 Task: Find a flat in Bay City, United States for 2 guests from August 10 to August 18, with a gym, breakfast, self check-in, and a price range of ₹10,000 to ₹14,000.
Action: Mouse moved to (835, 167)
Screenshot: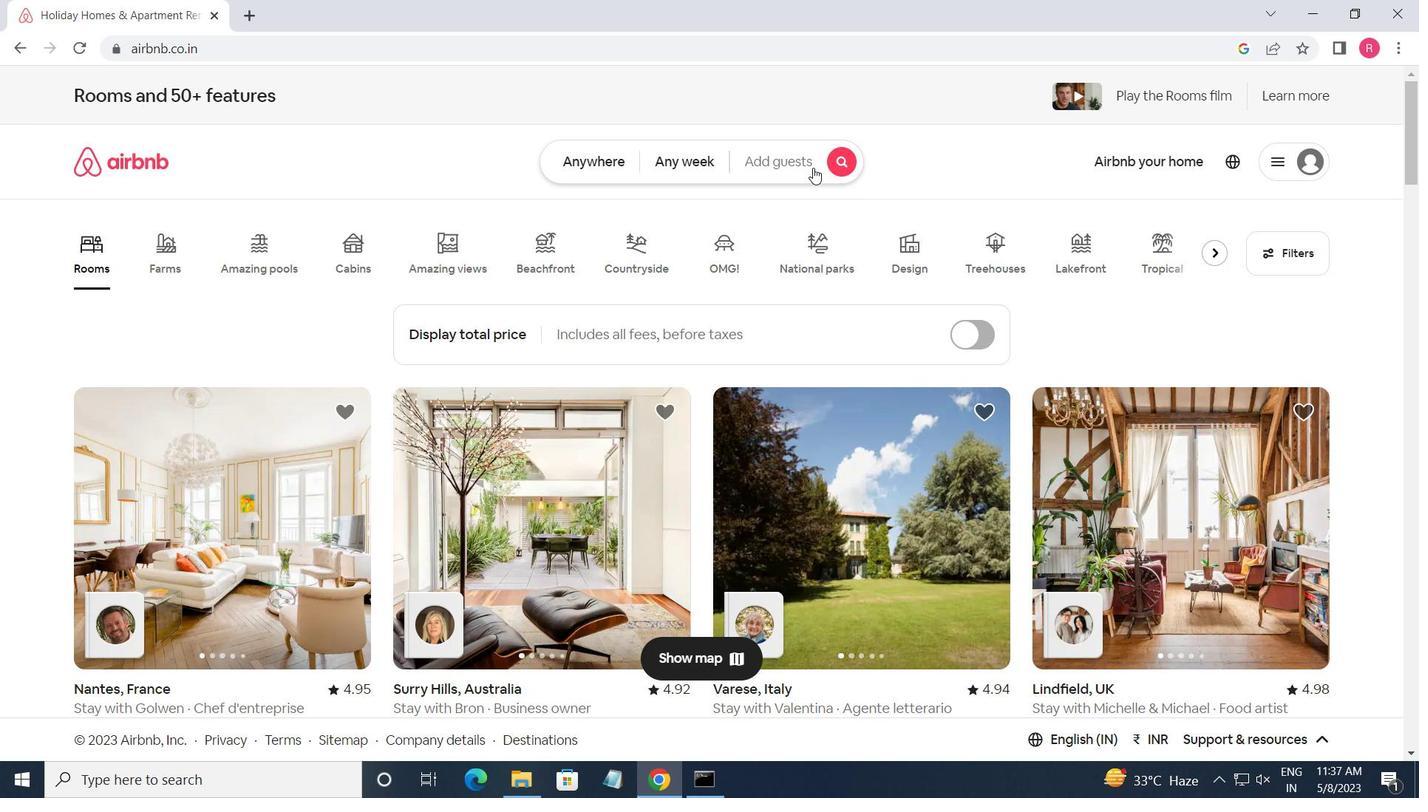 
Action: Mouse pressed left at (835, 167)
Screenshot: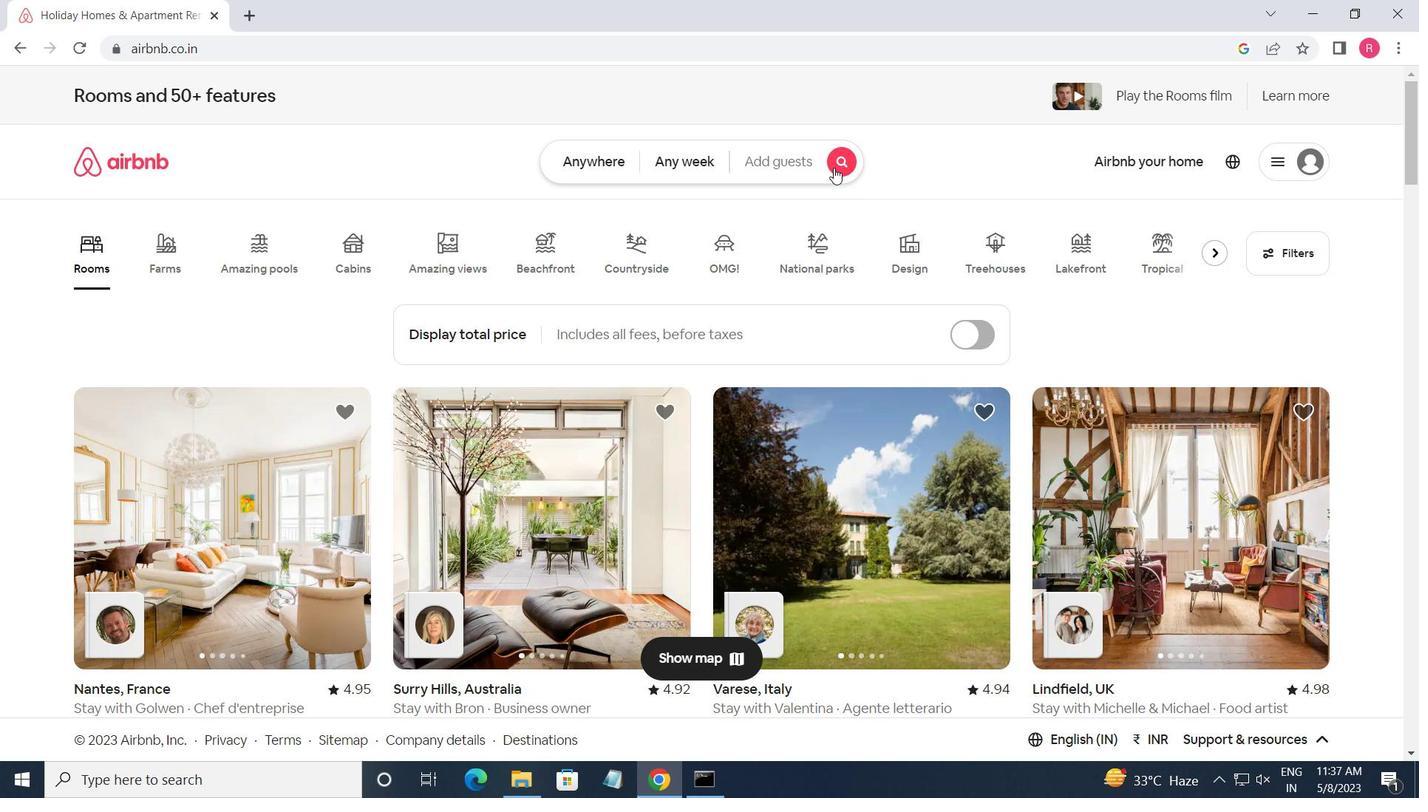 
Action: Mouse moved to (405, 238)
Screenshot: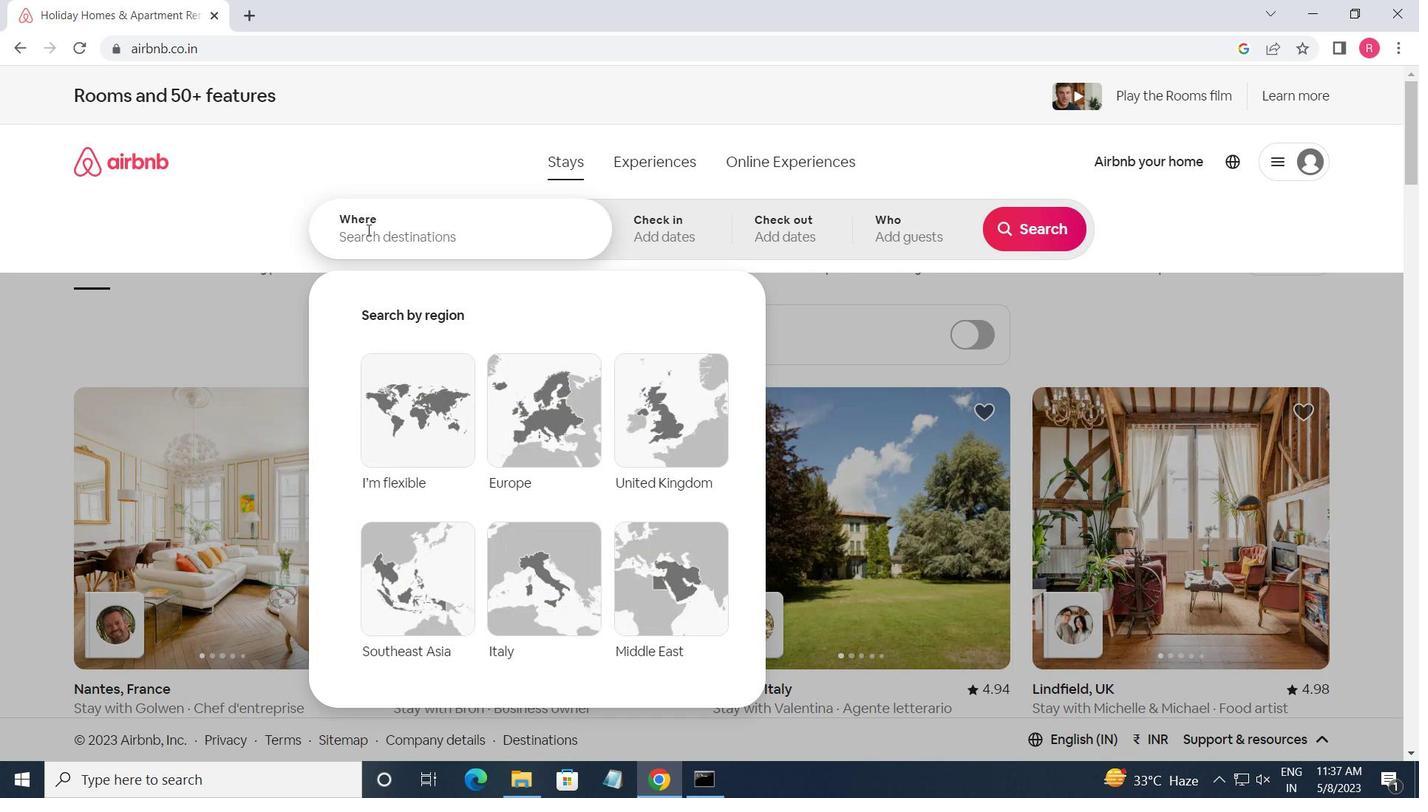 
Action: Mouse pressed left at (405, 238)
Screenshot: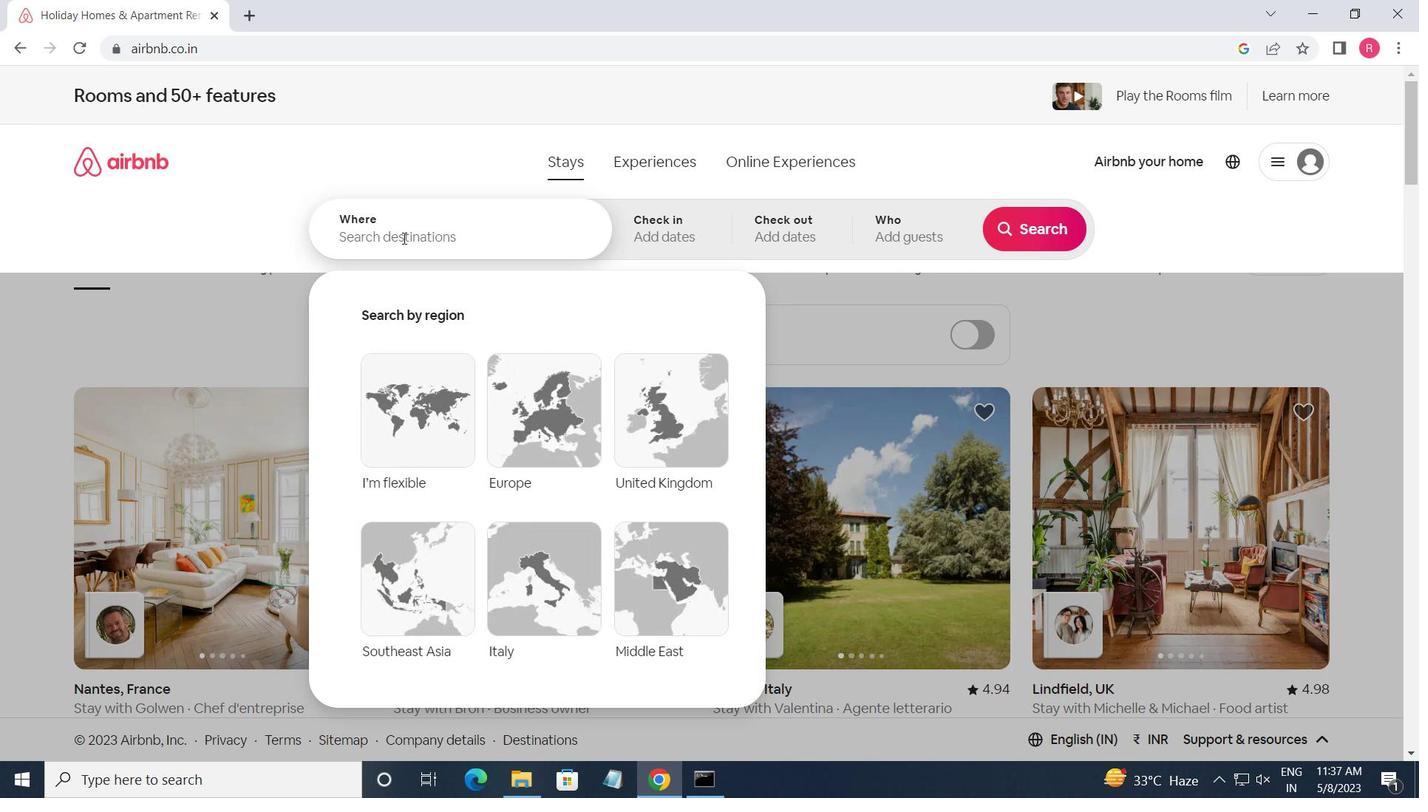 
Action: Key pressed <Key.shift><Key.shift>BAY<Key.space><Key.shift>CITY,<Key.space><Key.shift_r>UNITED<Key.space><Key.shift>STATES<Key.enter>
Screenshot: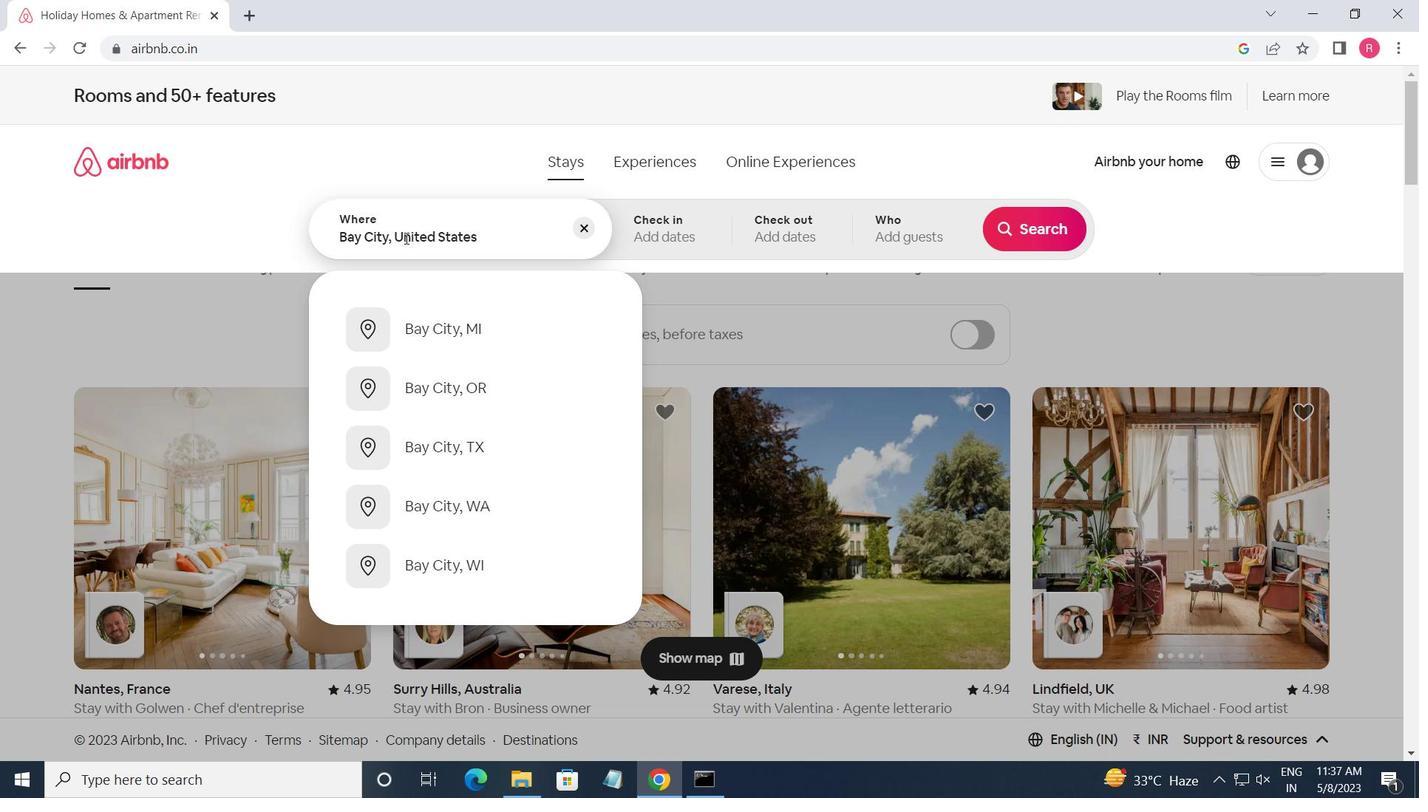 
Action: Mouse moved to (1036, 373)
Screenshot: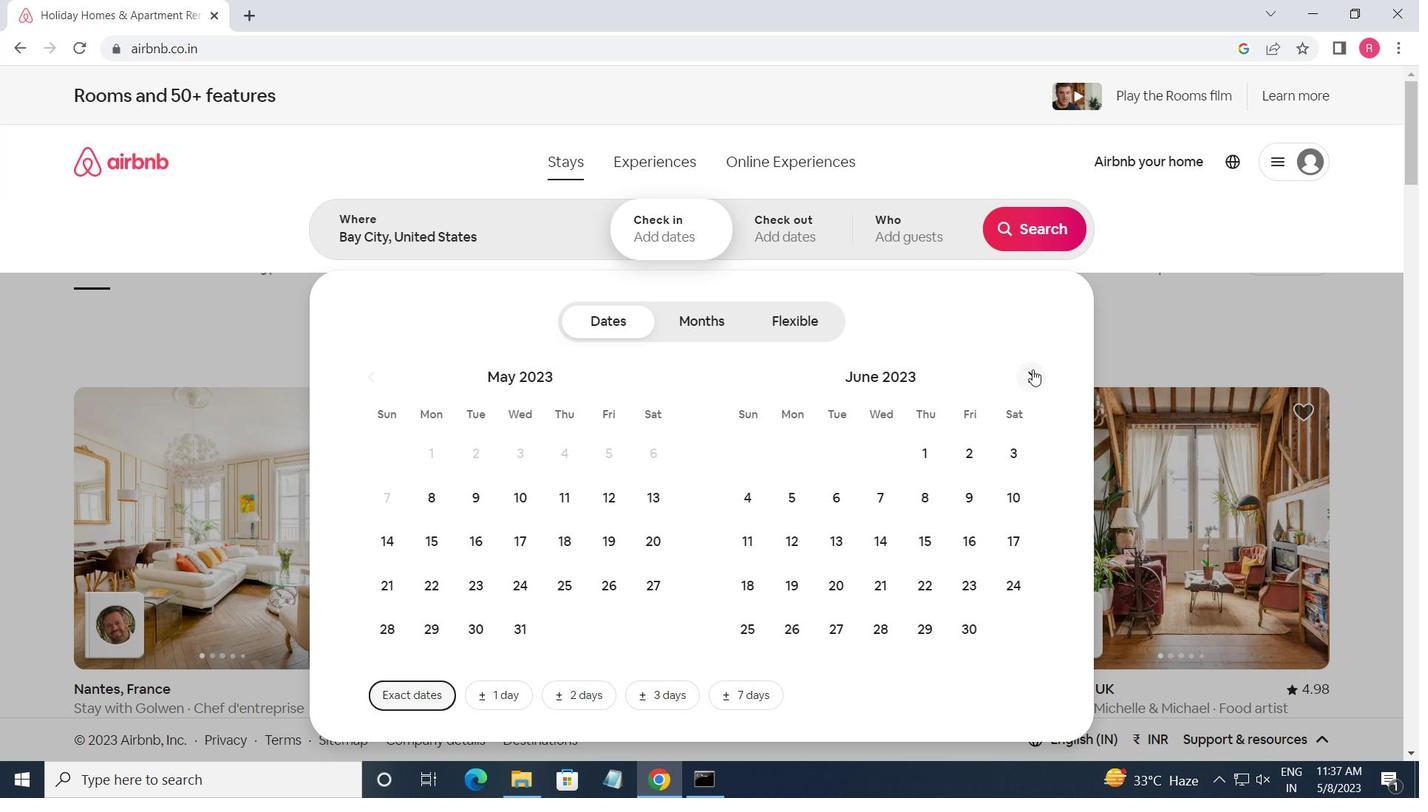 
Action: Mouse pressed left at (1036, 373)
Screenshot: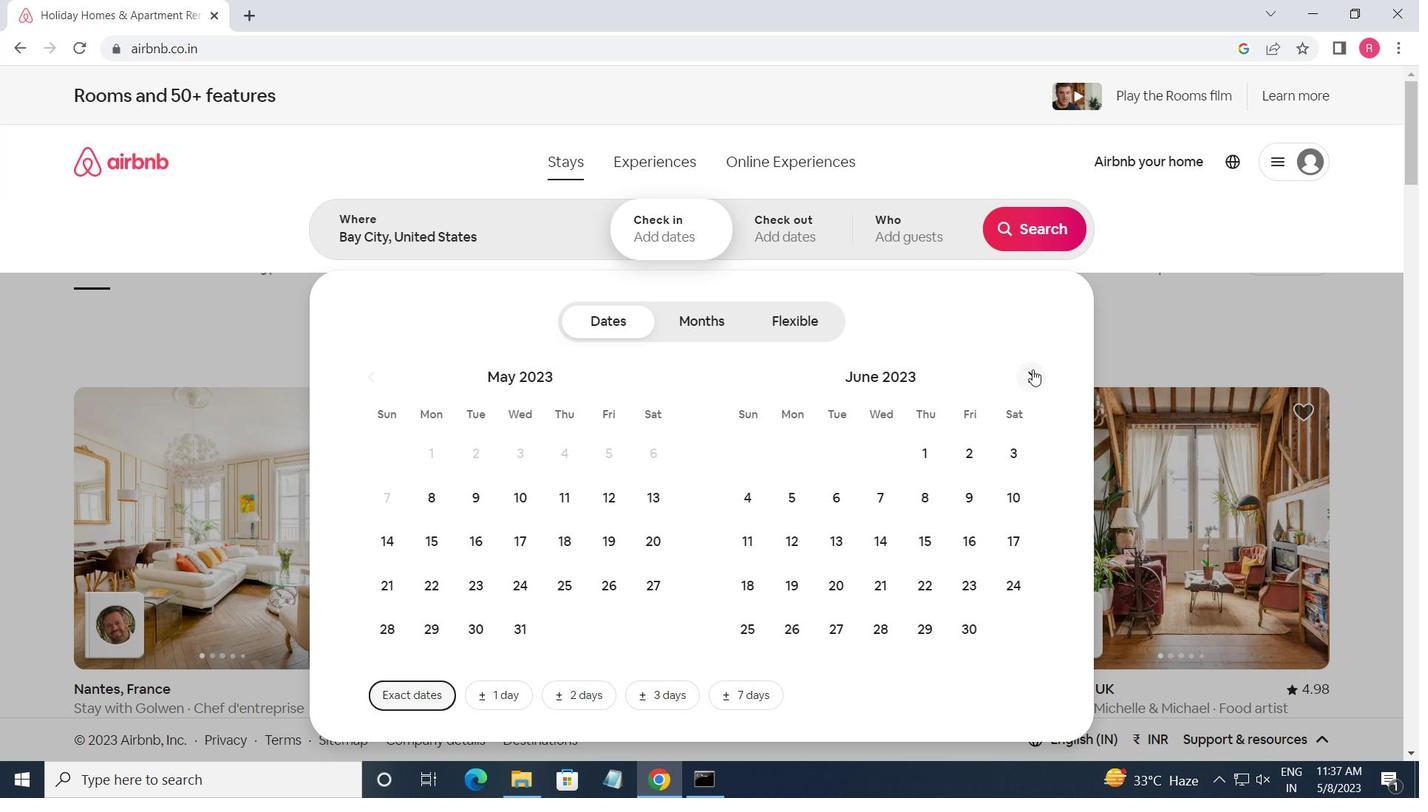 
Action: Mouse pressed left at (1036, 373)
Screenshot: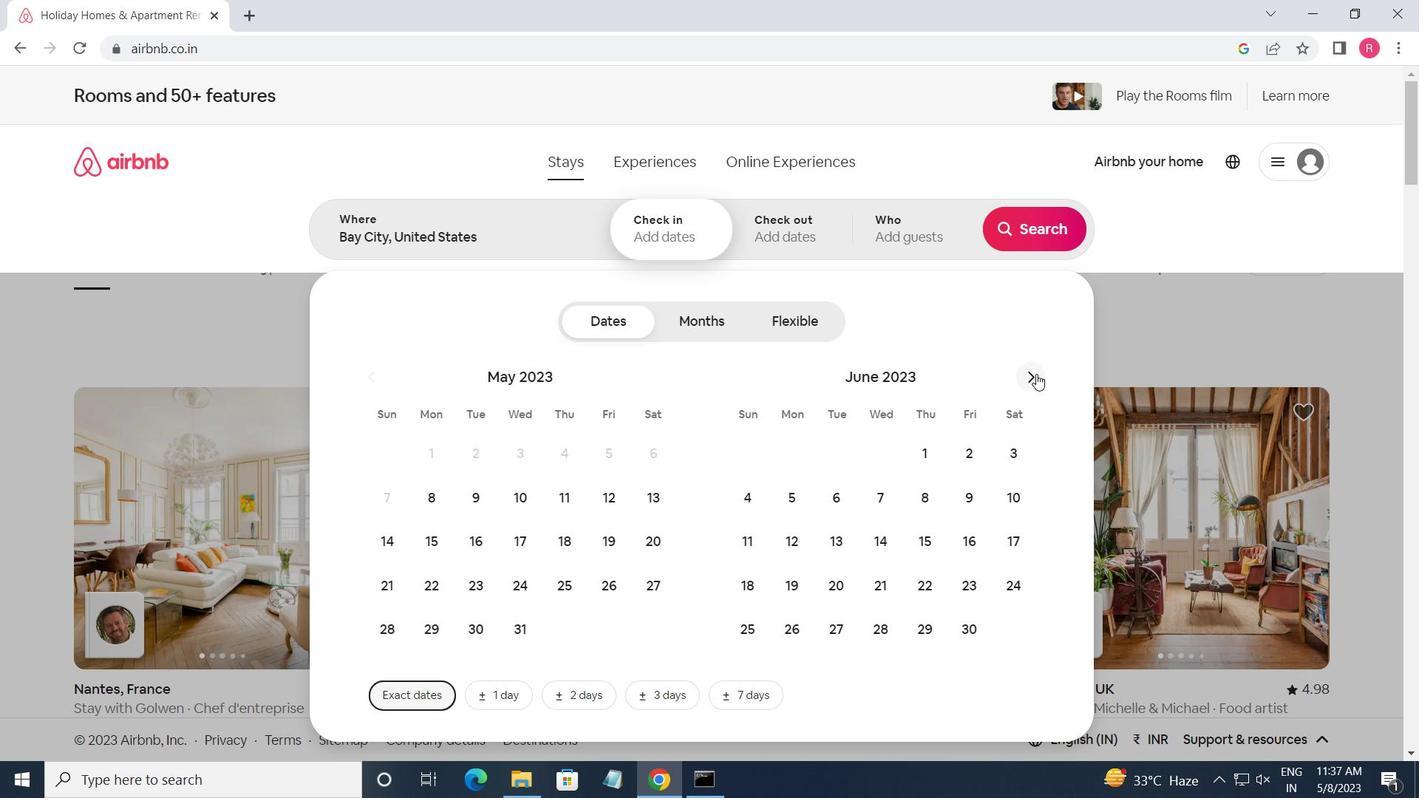 
Action: Mouse pressed left at (1036, 373)
Screenshot: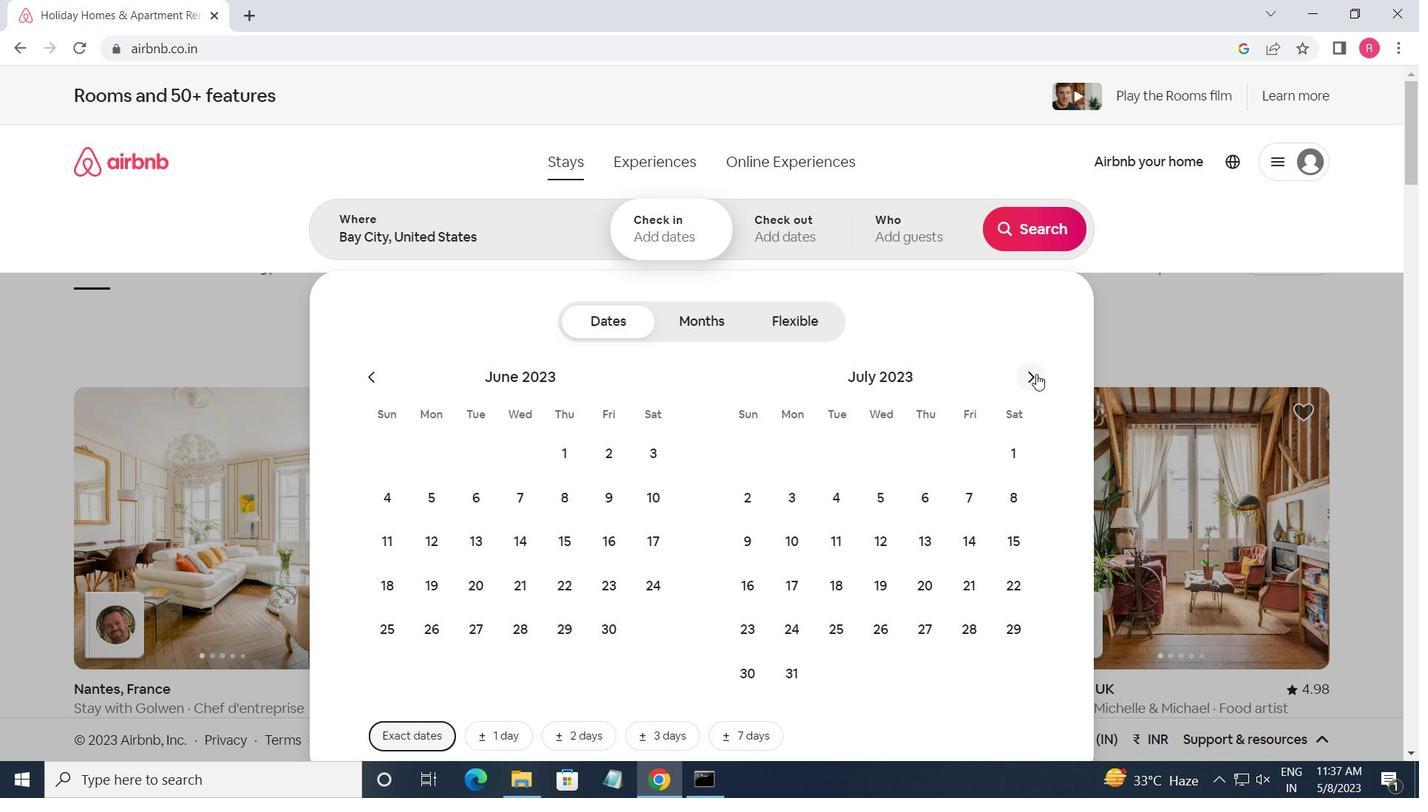 
Action: Mouse moved to (923, 497)
Screenshot: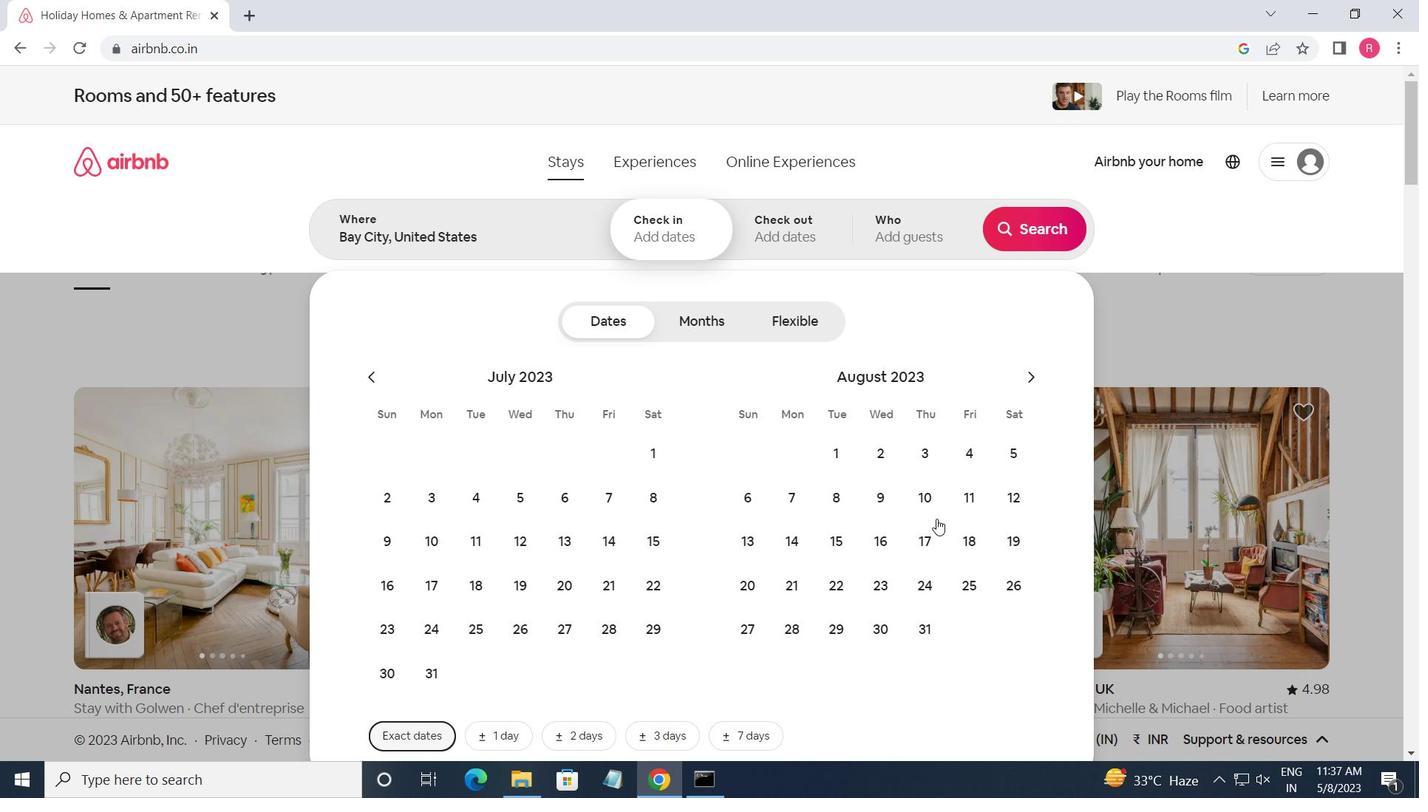 
Action: Mouse pressed left at (923, 497)
Screenshot: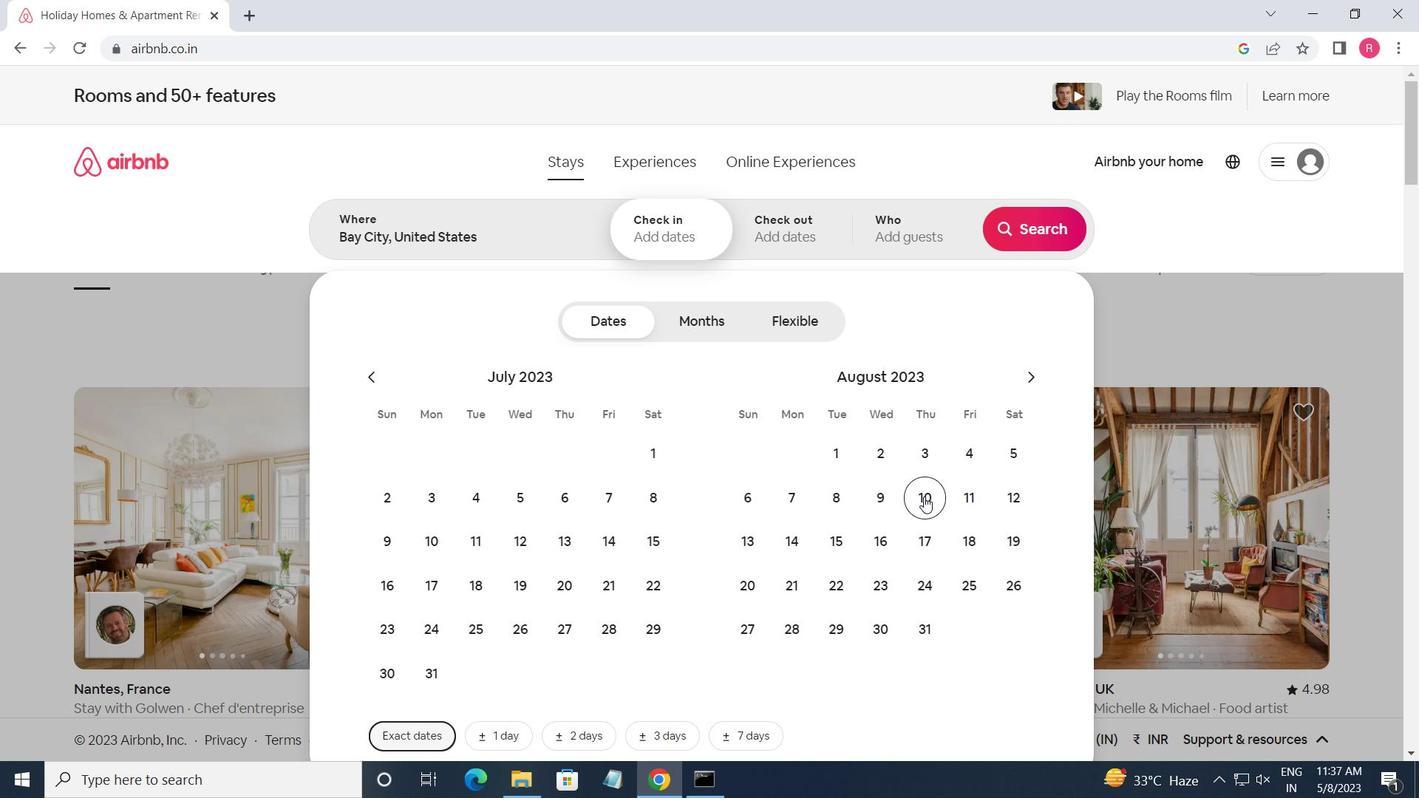
Action: Mouse moved to (980, 542)
Screenshot: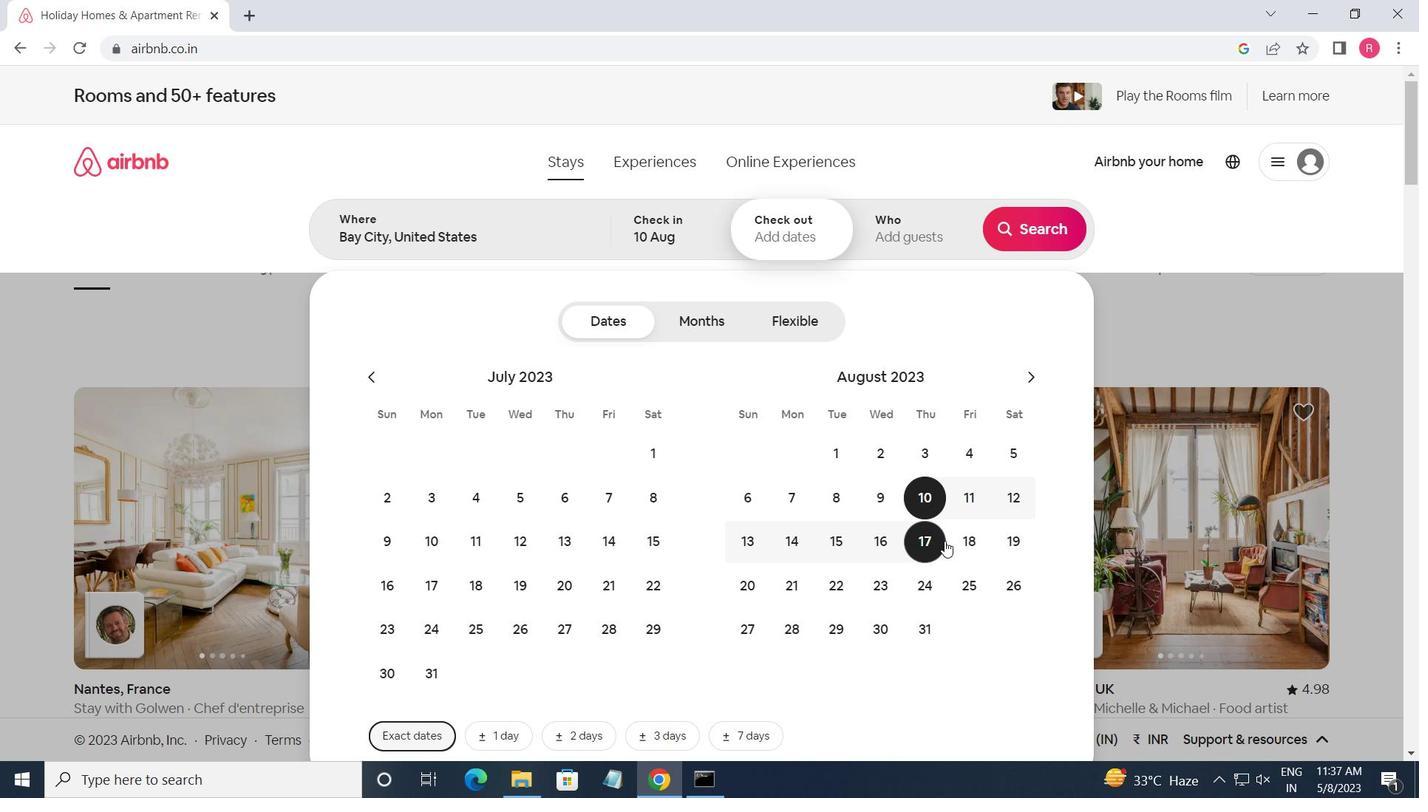 
Action: Mouse pressed left at (980, 542)
Screenshot: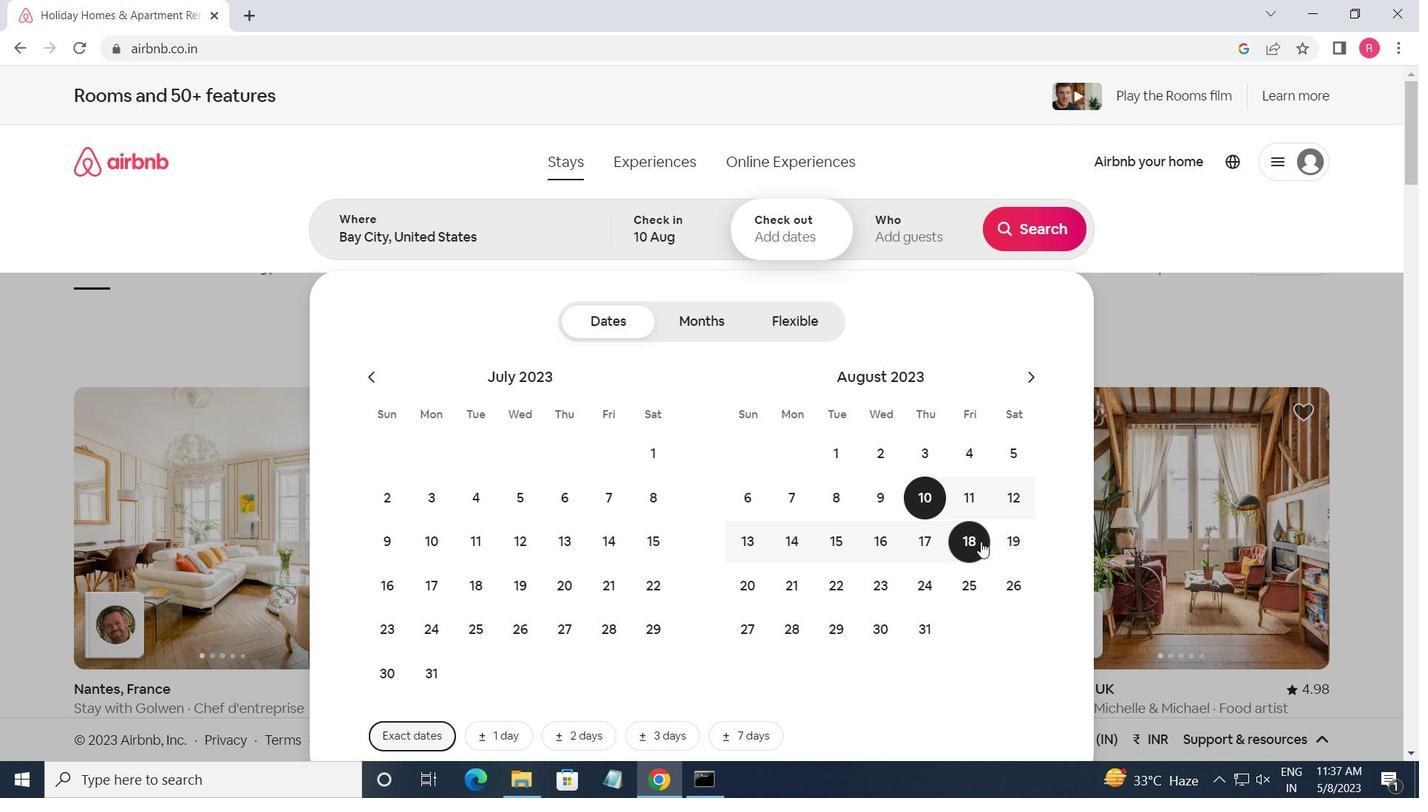 
Action: Mouse moved to (888, 223)
Screenshot: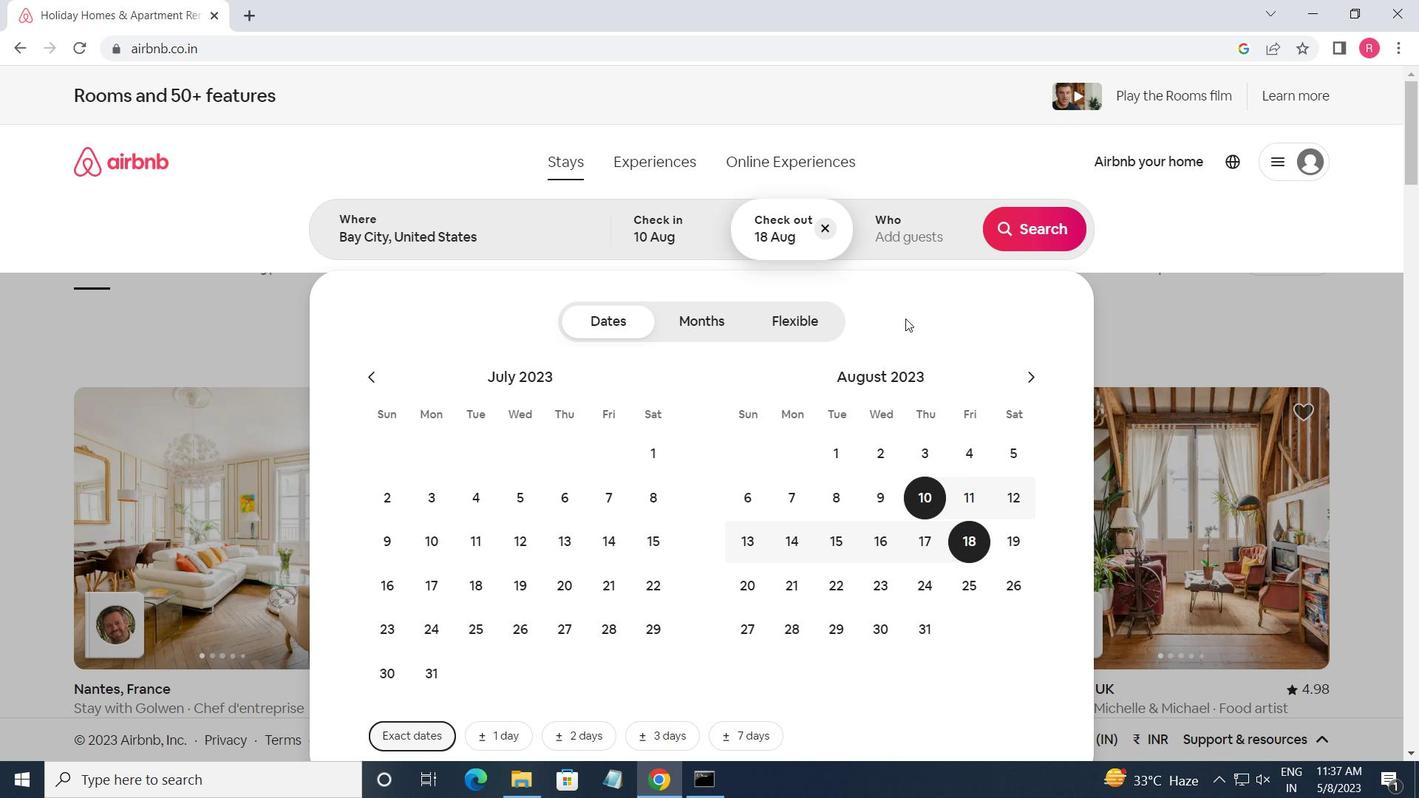 
Action: Mouse pressed left at (888, 223)
Screenshot: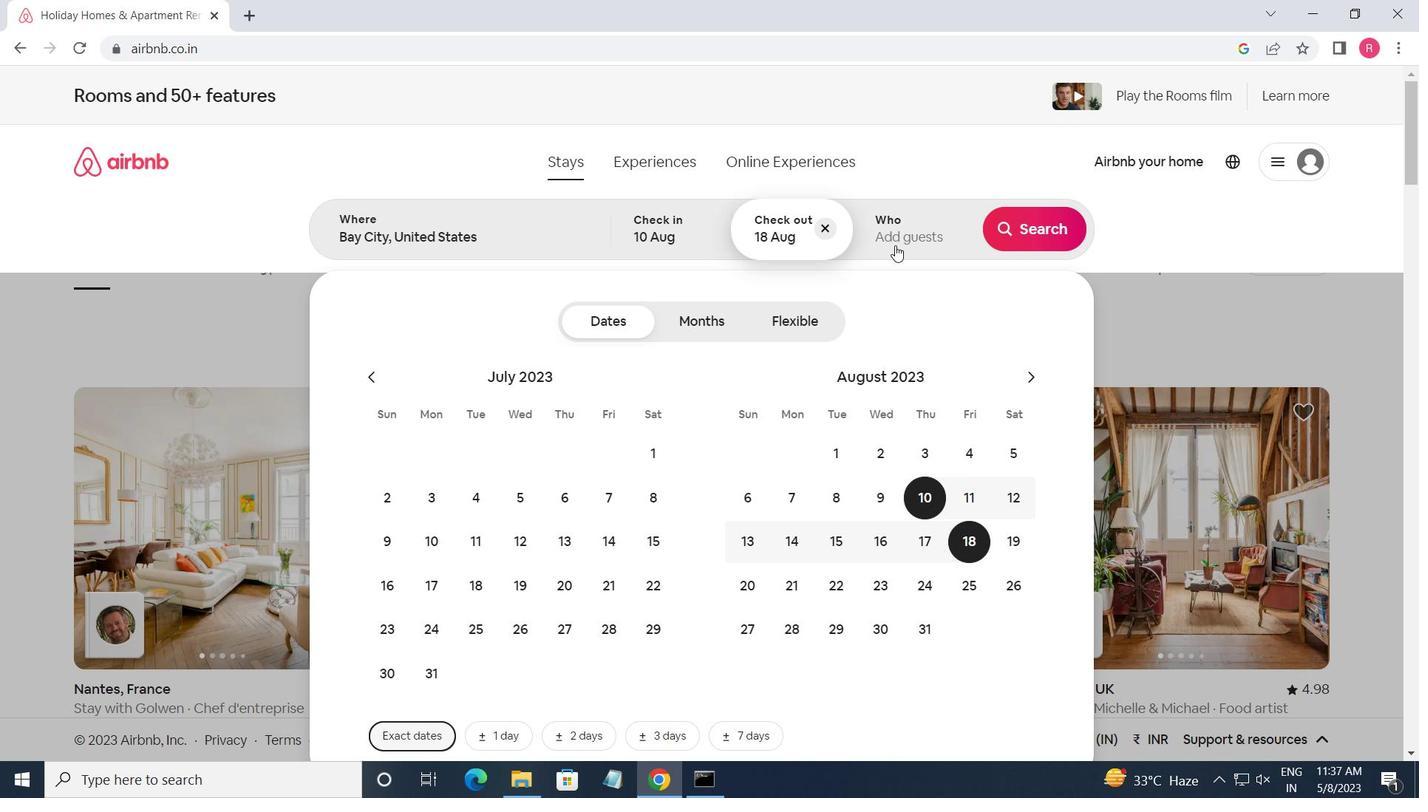 
Action: Mouse moved to (1046, 335)
Screenshot: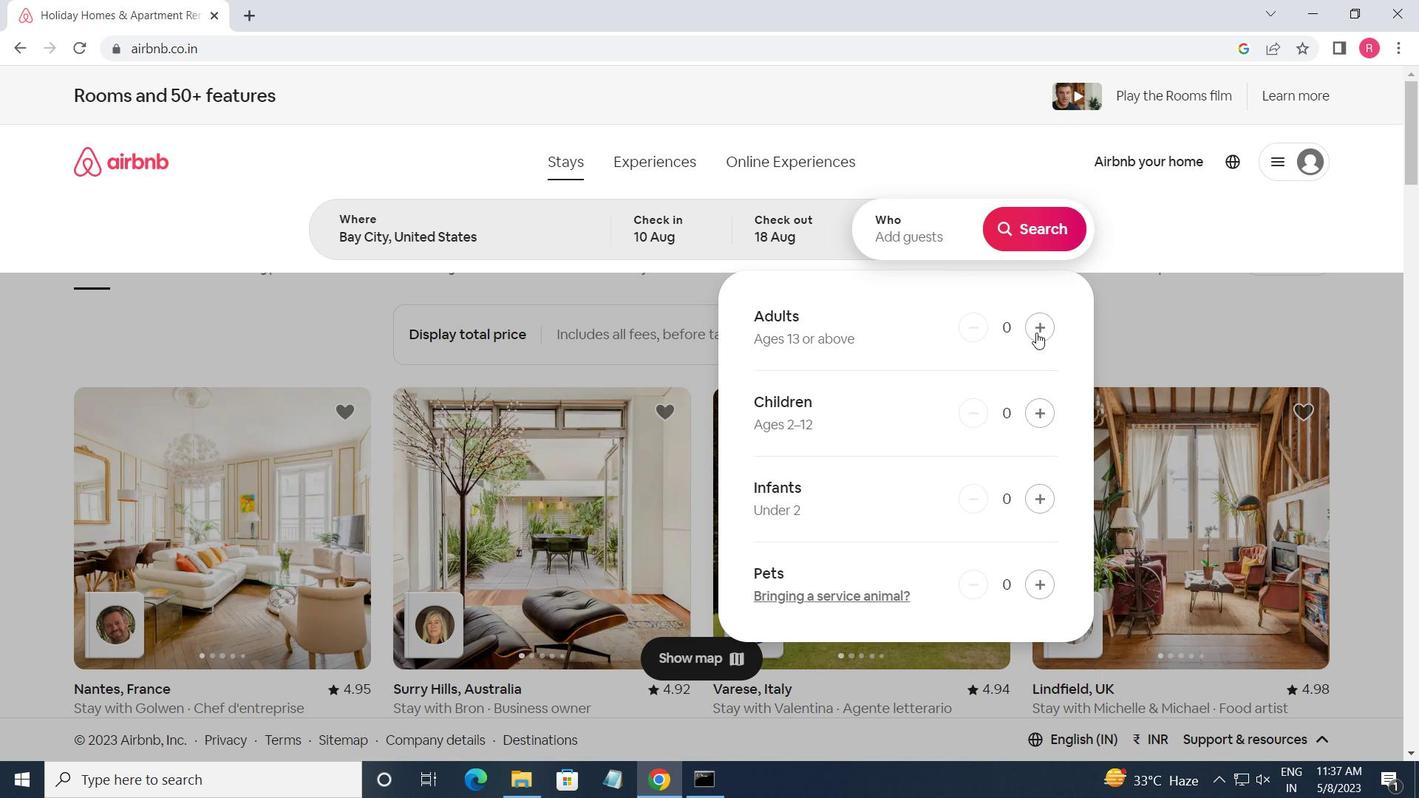
Action: Mouse pressed left at (1046, 335)
Screenshot: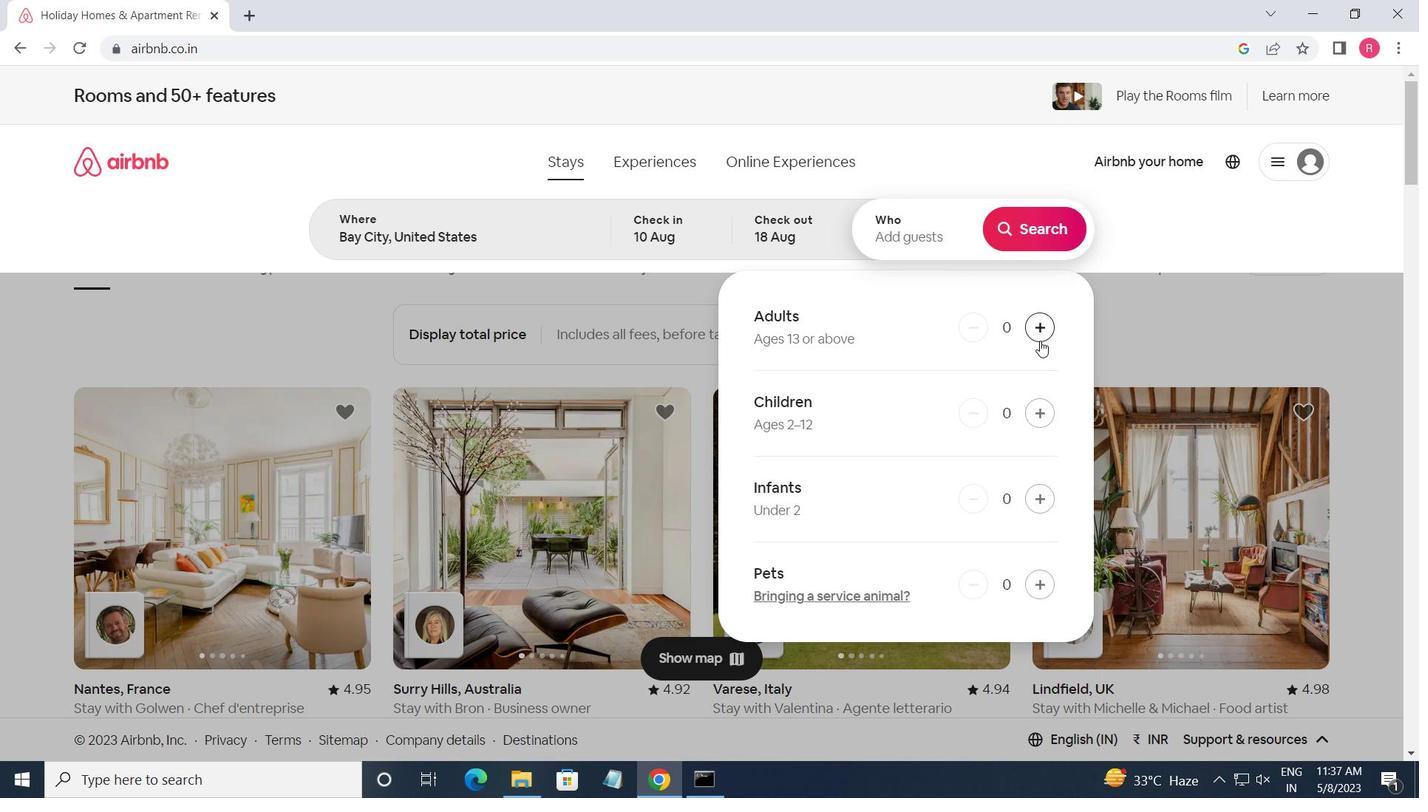 
Action: Mouse pressed left at (1046, 335)
Screenshot: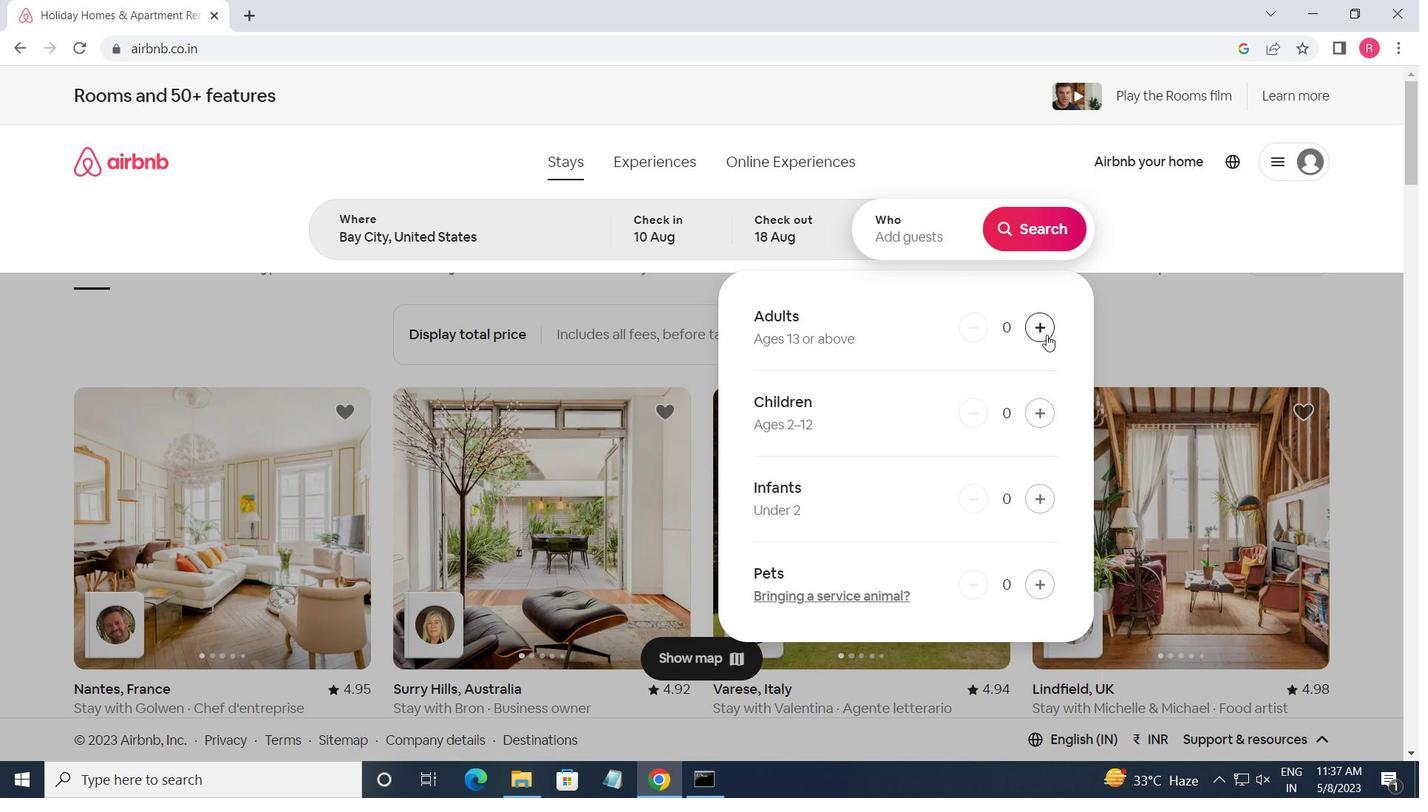 
Action: Mouse moved to (1003, 231)
Screenshot: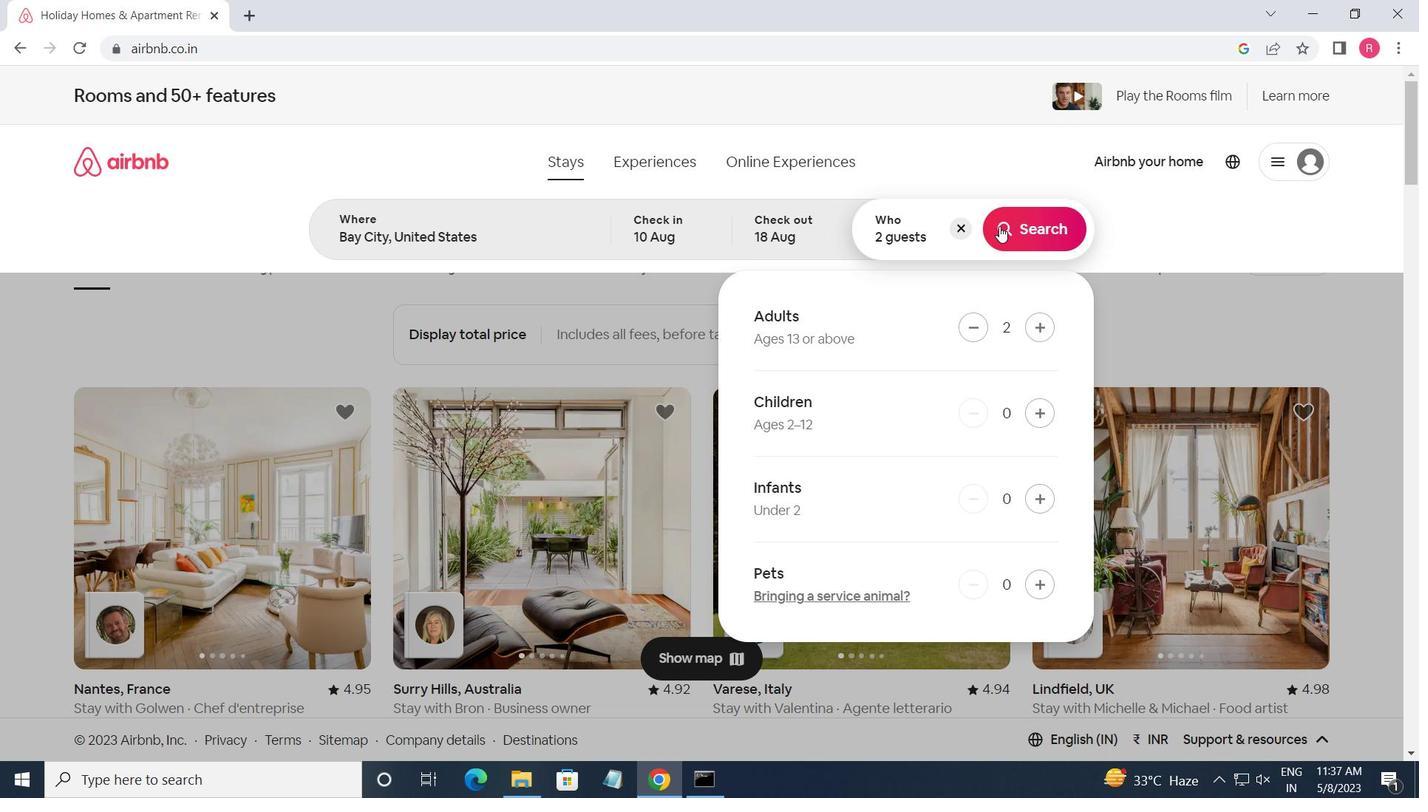 
Action: Mouse pressed left at (1003, 231)
Screenshot: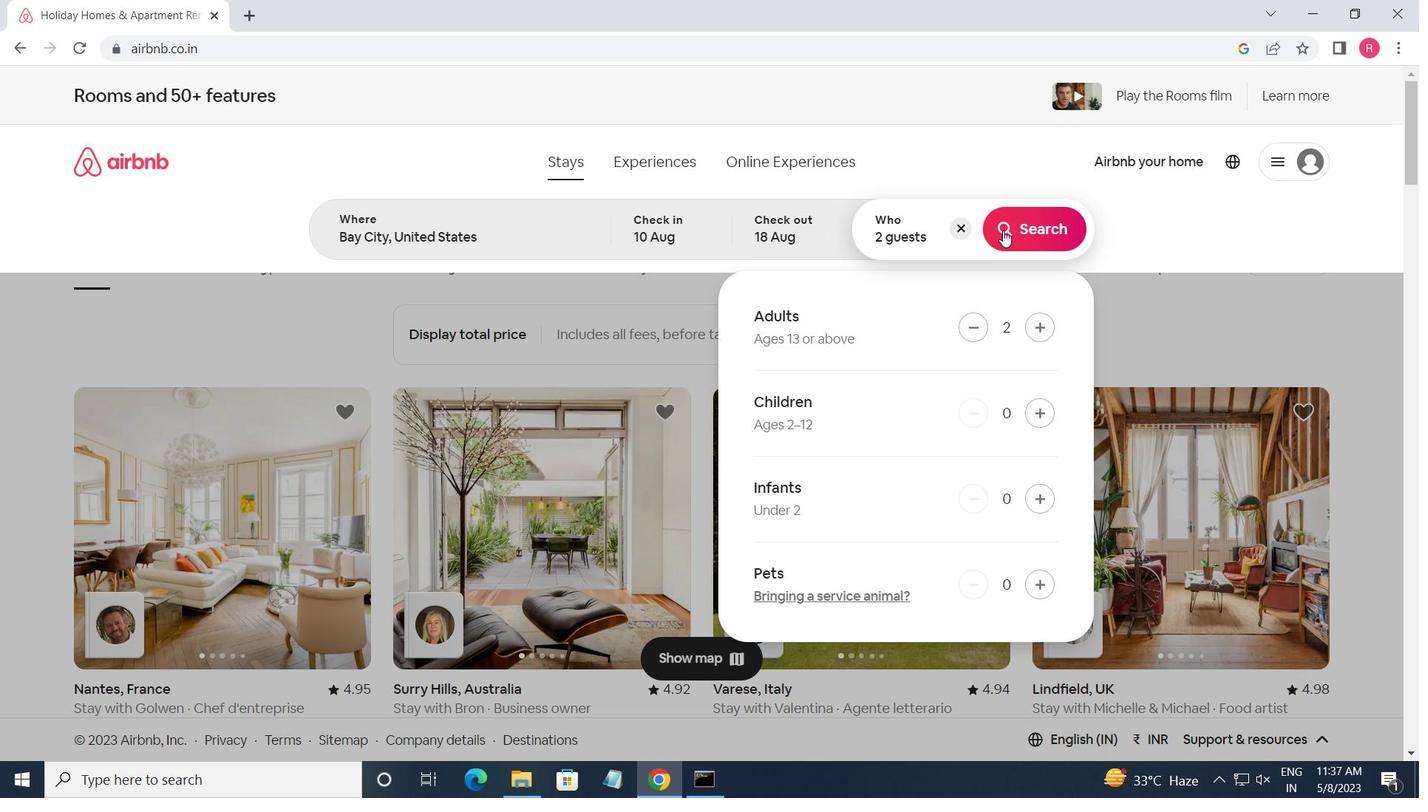 
Action: Mouse moved to (1311, 178)
Screenshot: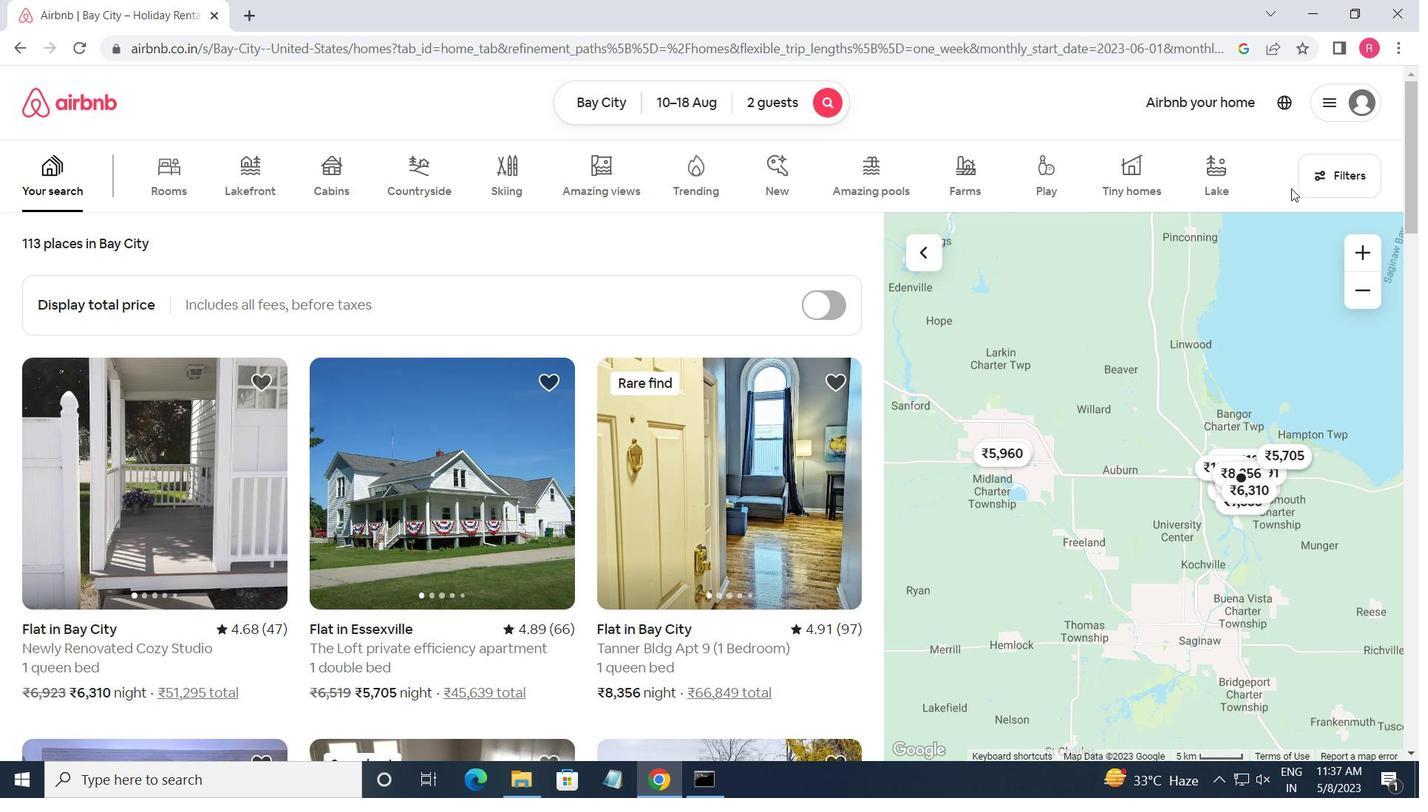 
Action: Mouse pressed left at (1311, 178)
Screenshot: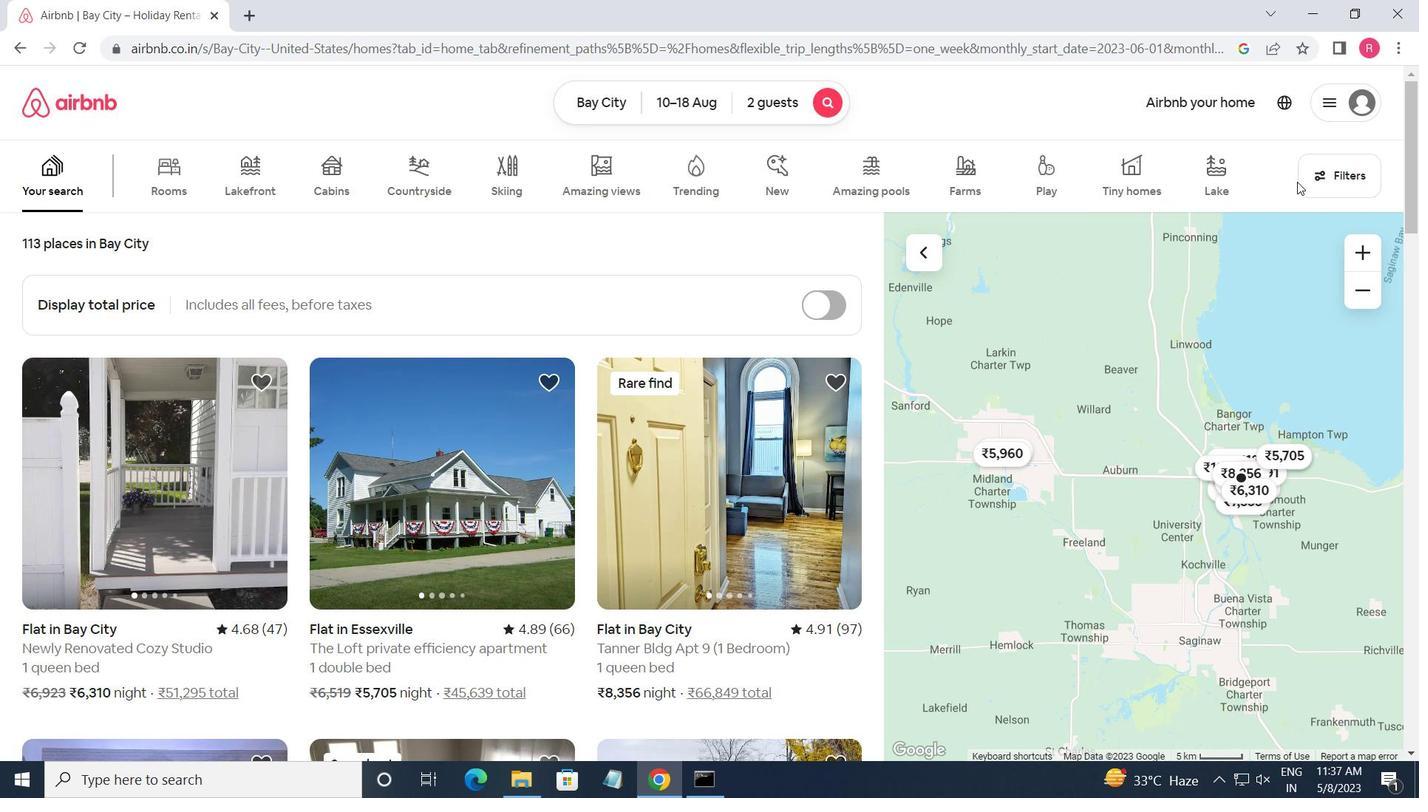 
Action: Mouse moved to (562, 621)
Screenshot: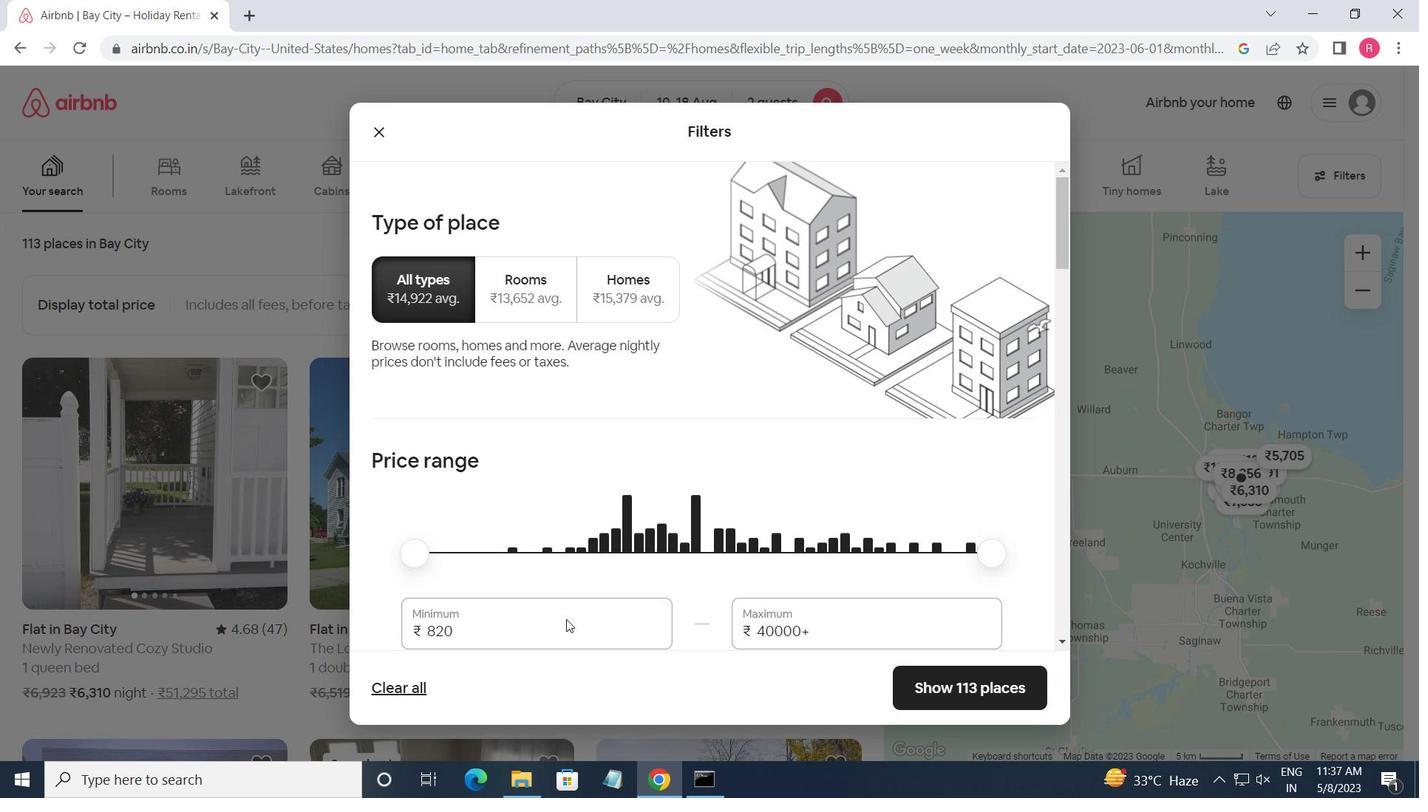 
Action: Mouse pressed left at (562, 621)
Screenshot: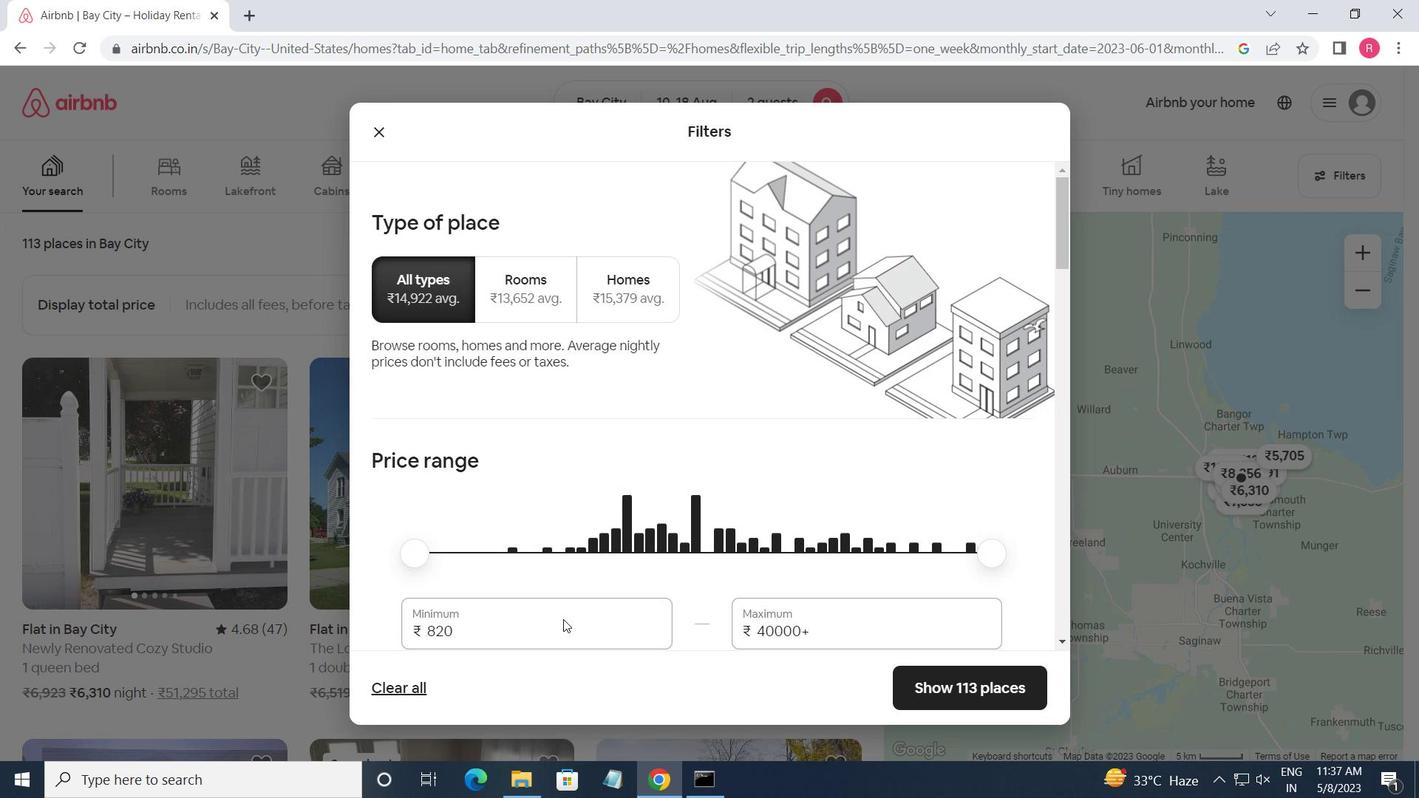 
Action: Mouse pressed left at (562, 621)
Screenshot: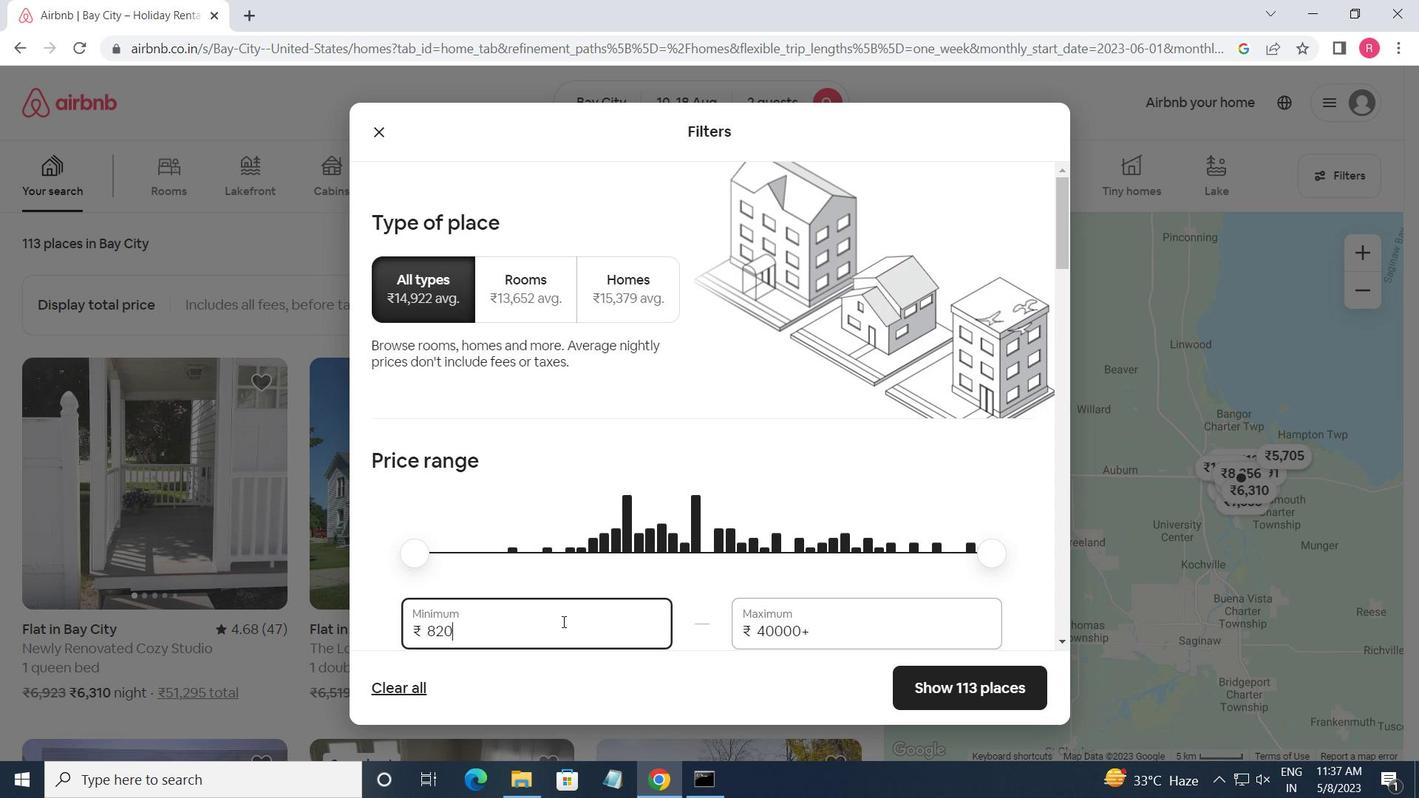 
Action: Key pressed 10000<Key.tab>14000
Screenshot: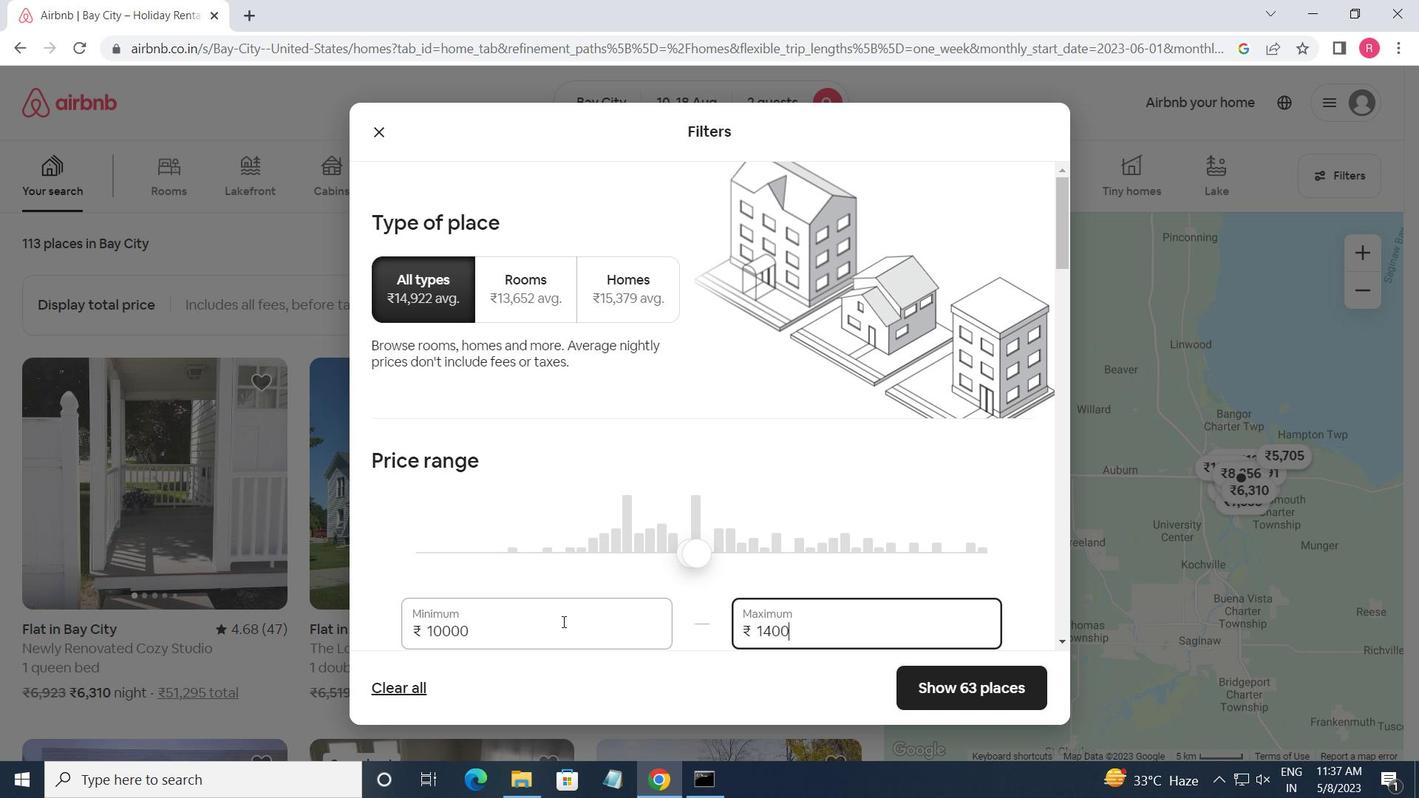 
Action: Mouse moved to (607, 555)
Screenshot: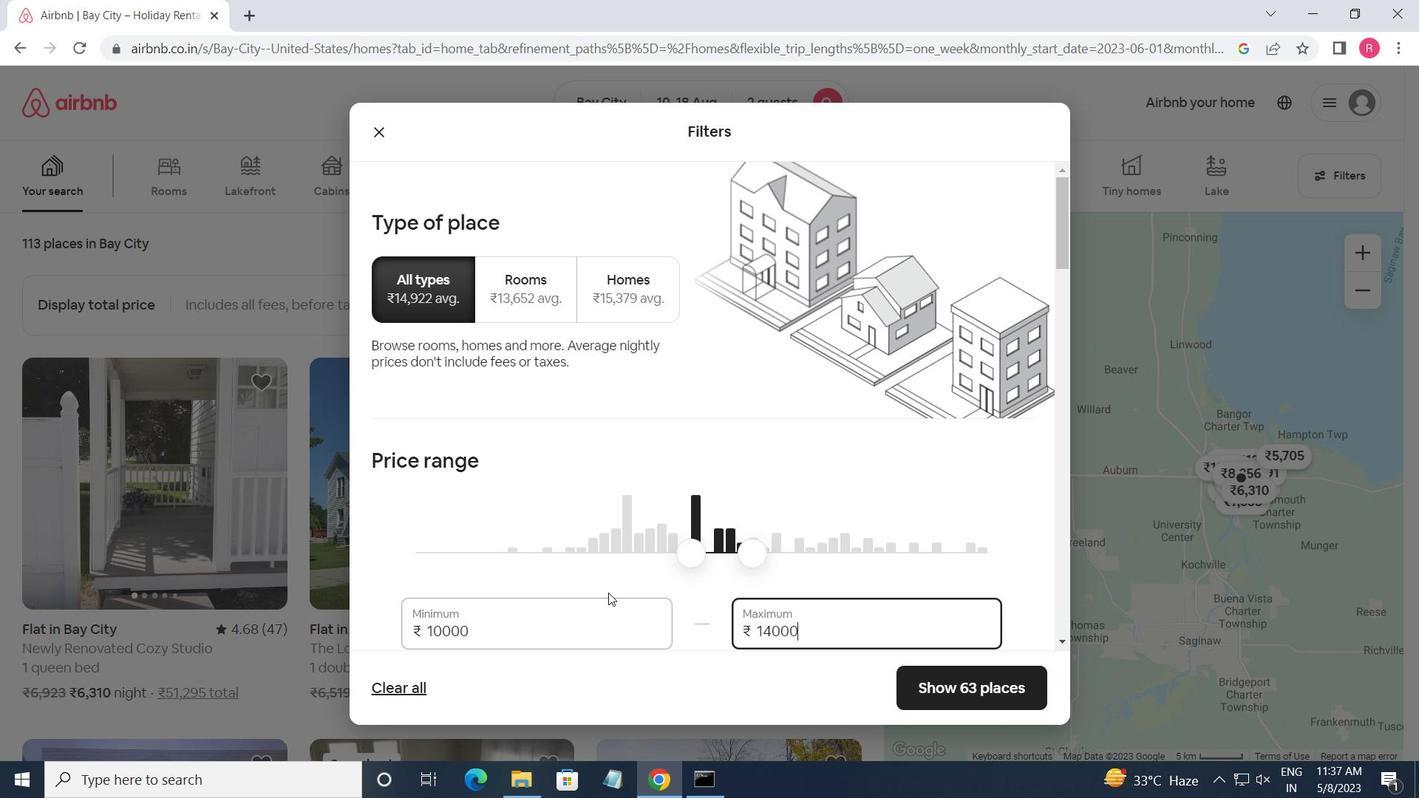 
Action: Mouse scrolled (607, 555) with delta (0, 0)
Screenshot: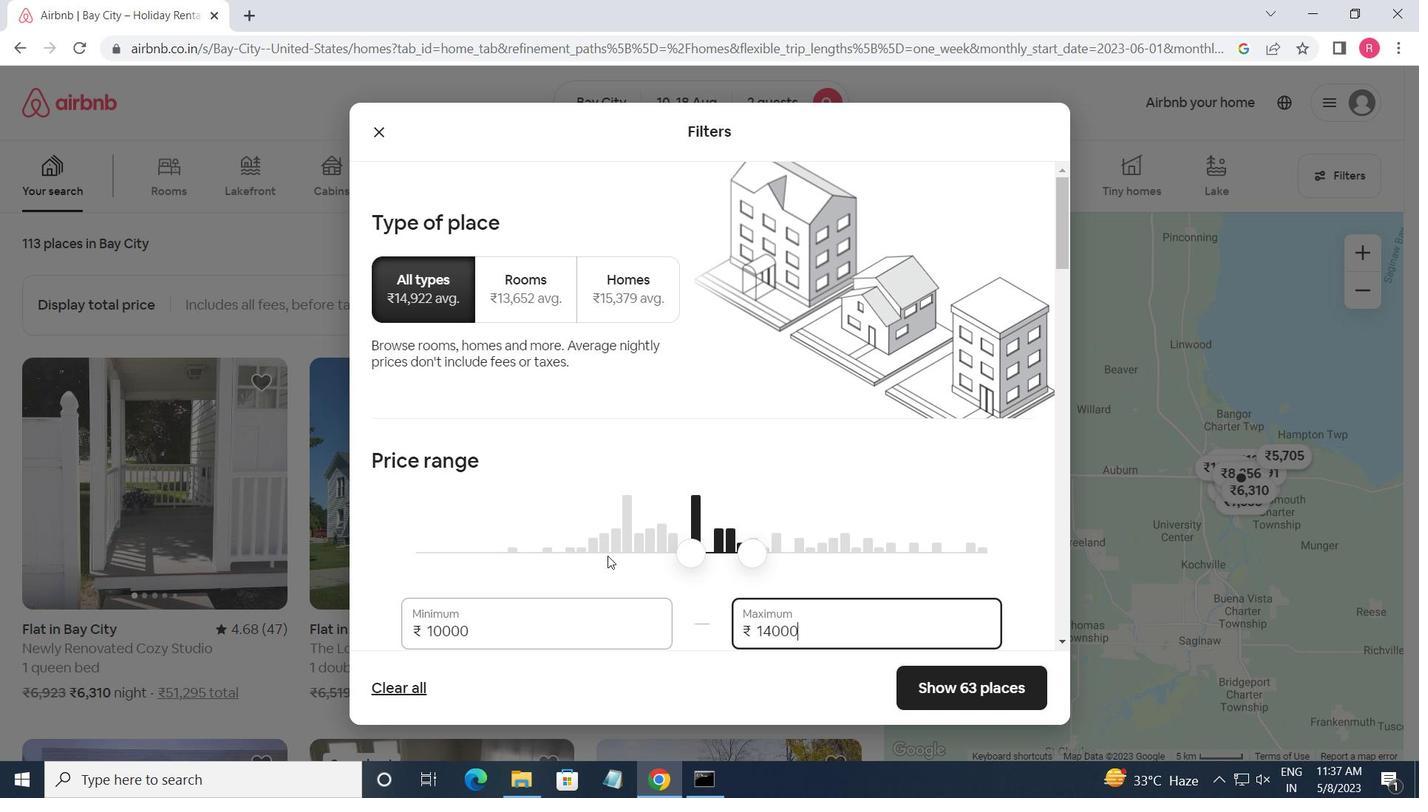 
Action: Mouse scrolled (607, 555) with delta (0, 0)
Screenshot: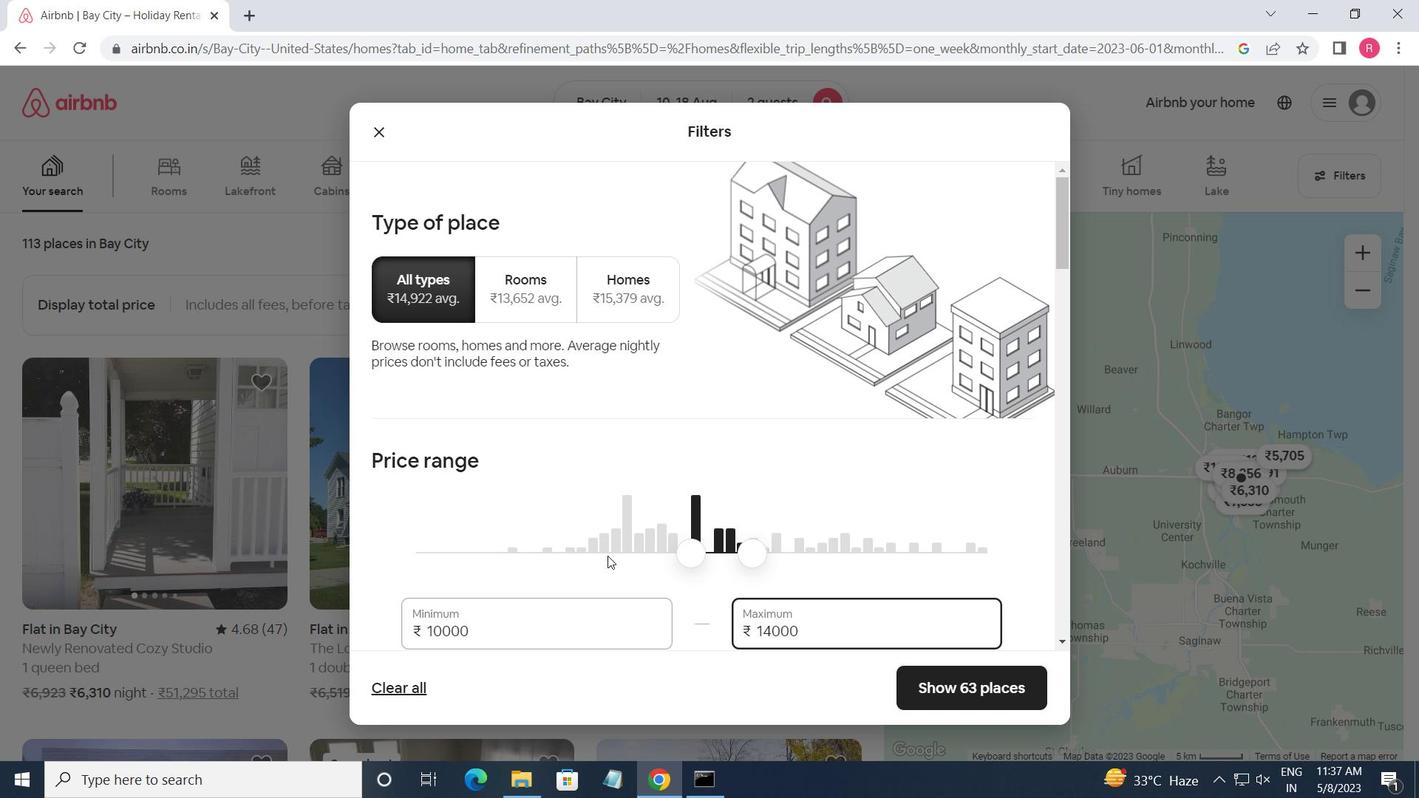 
Action: Mouse moved to (606, 555)
Screenshot: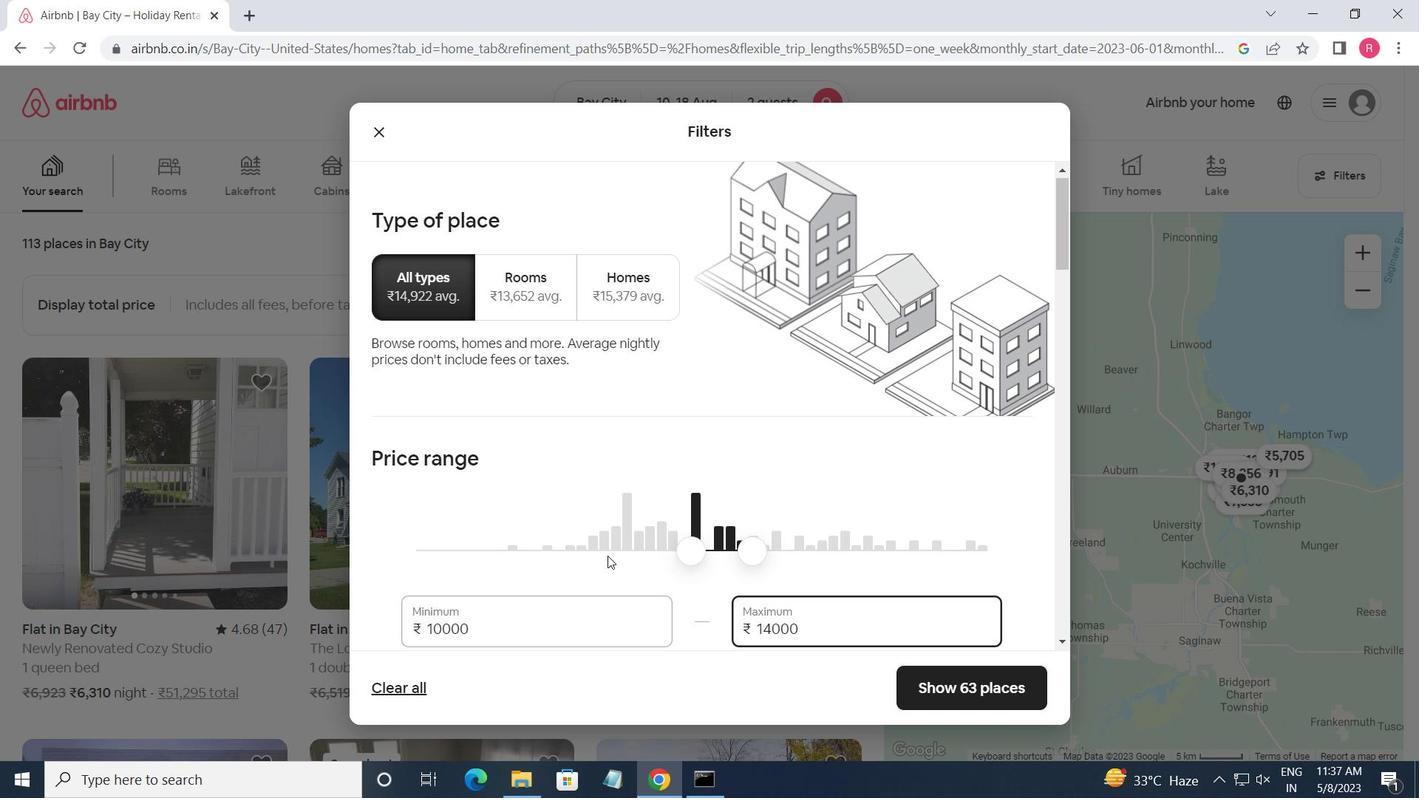 
Action: Mouse scrolled (606, 555) with delta (0, 0)
Screenshot: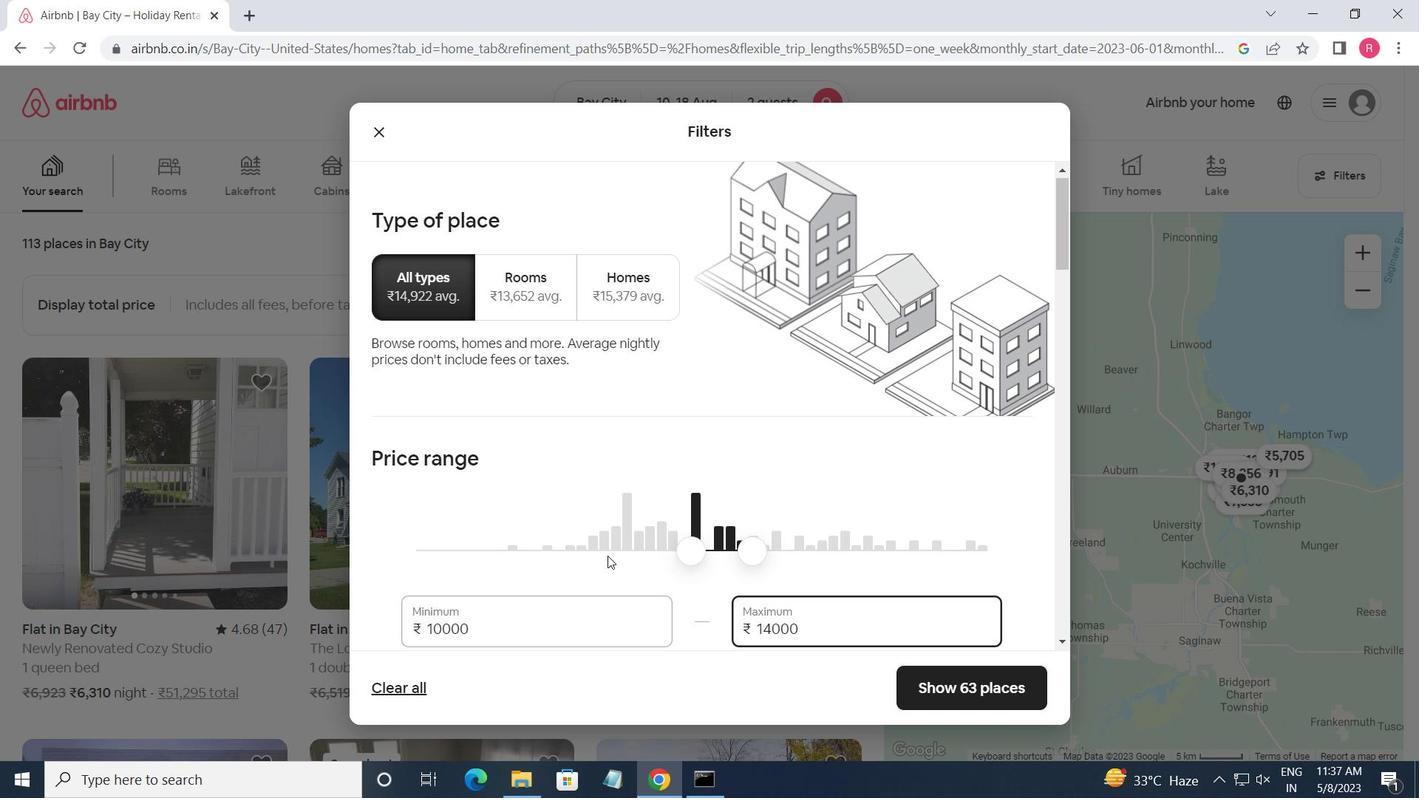 
Action: Mouse moved to (498, 532)
Screenshot: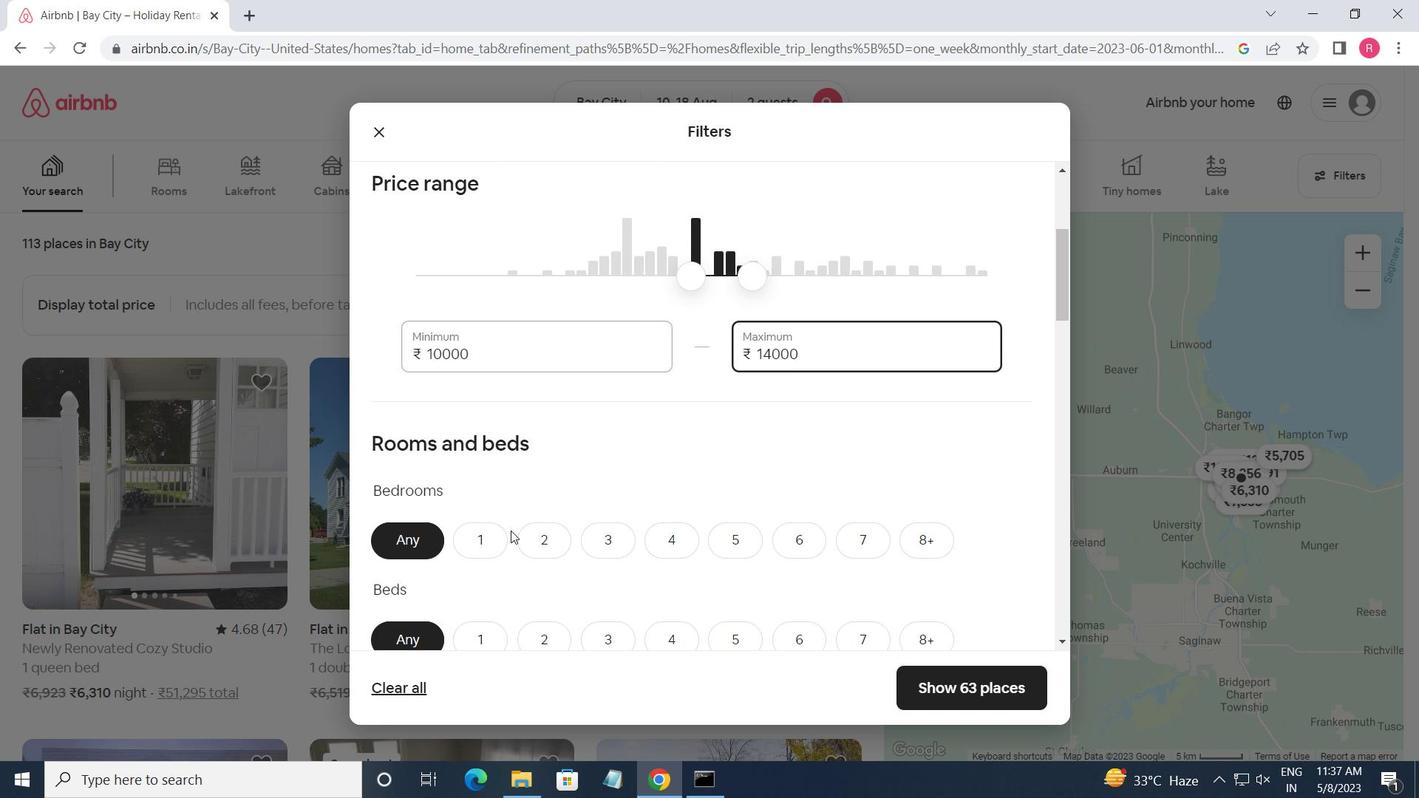
Action: Mouse pressed left at (498, 532)
Screenshot: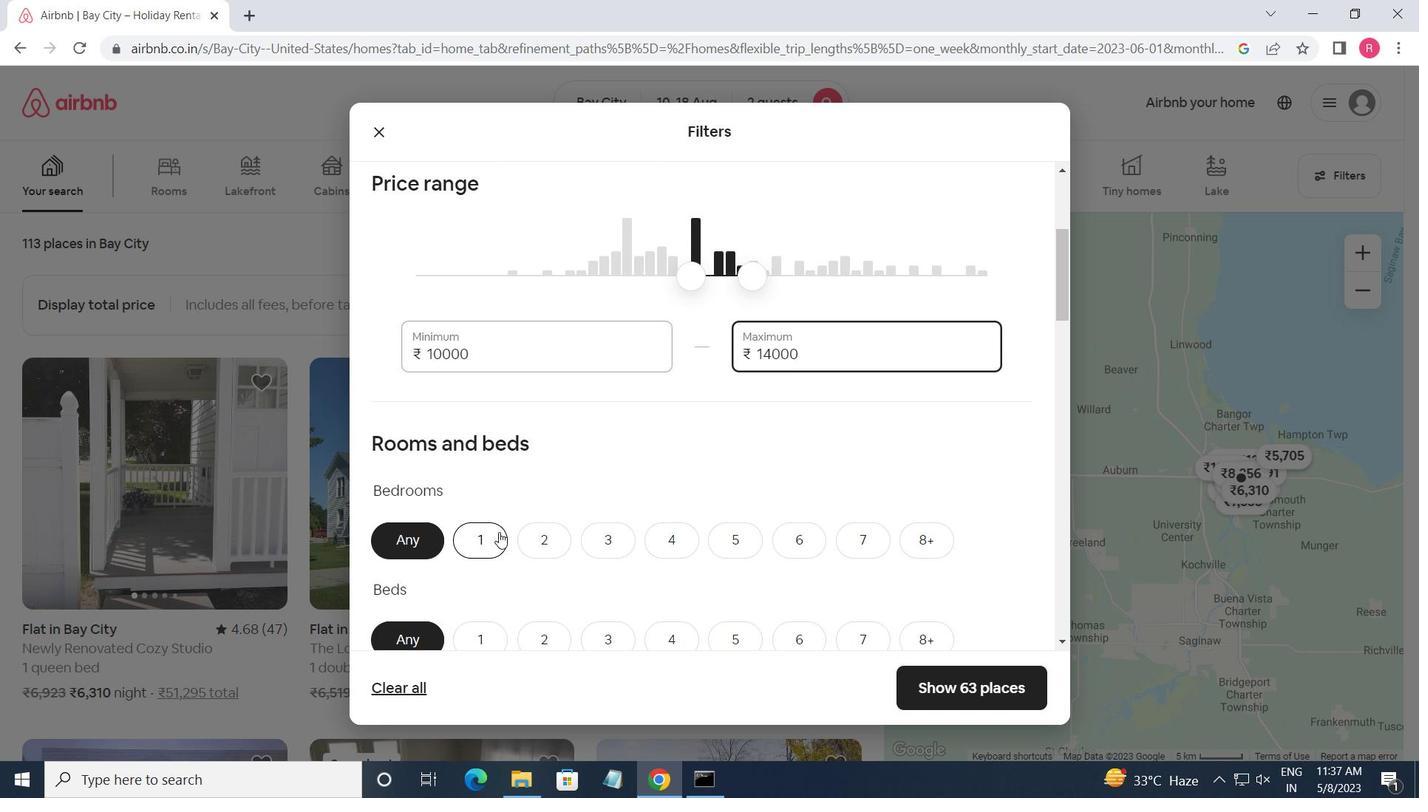
Action: Mouse moved to (484, 637)
Screenshot: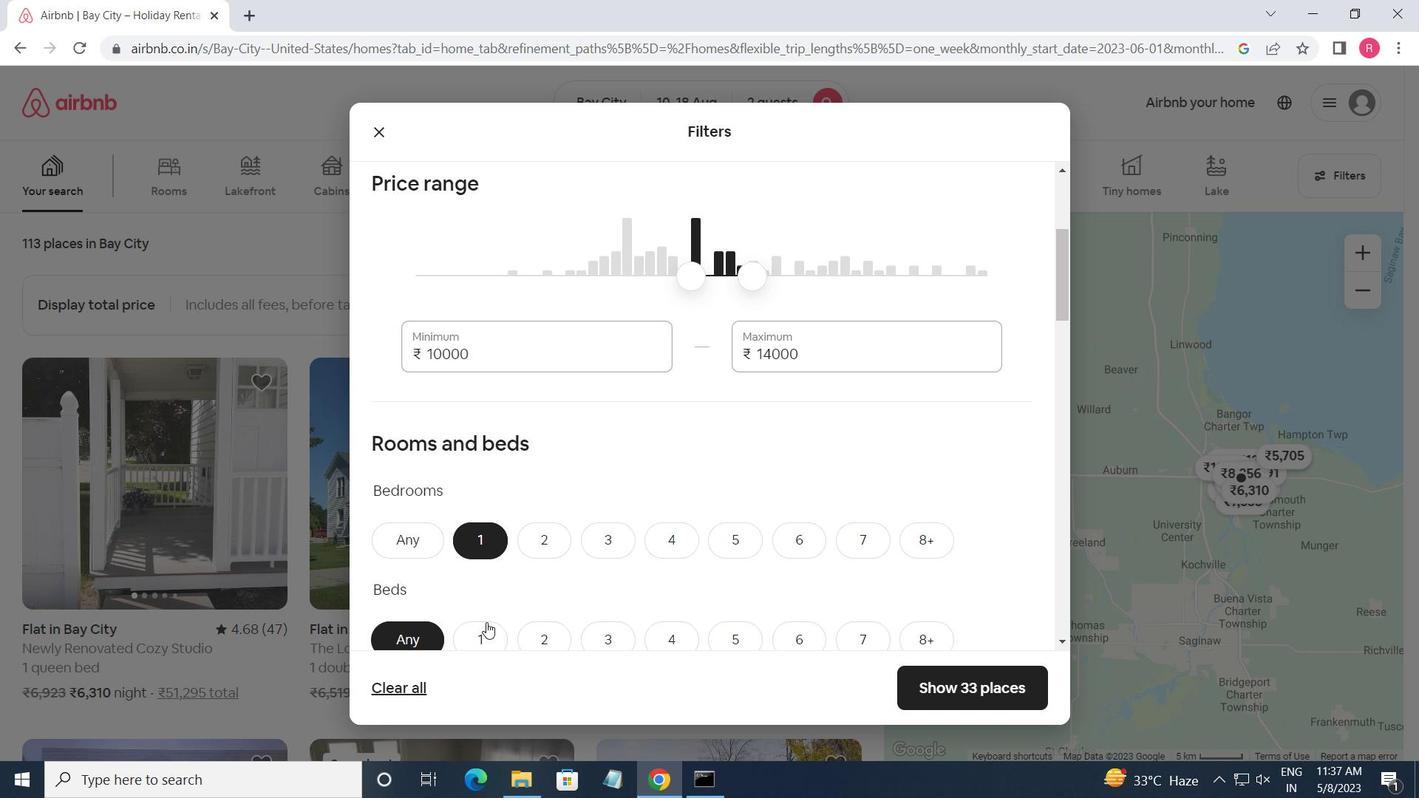 
Action: Mouse pressed left at (484, 637)
Screenshot: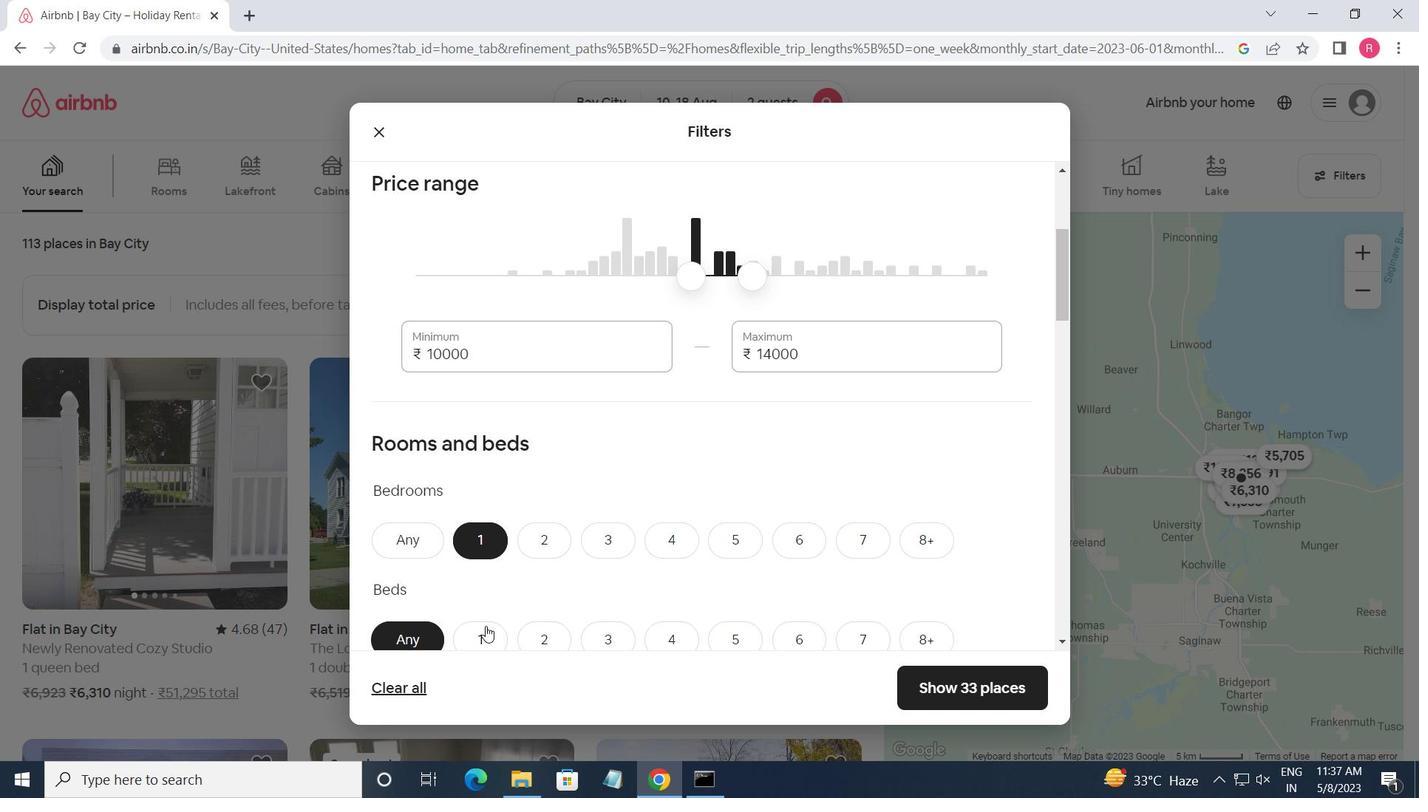 
Action: Mouse moved to (521, 587)
Screenshot: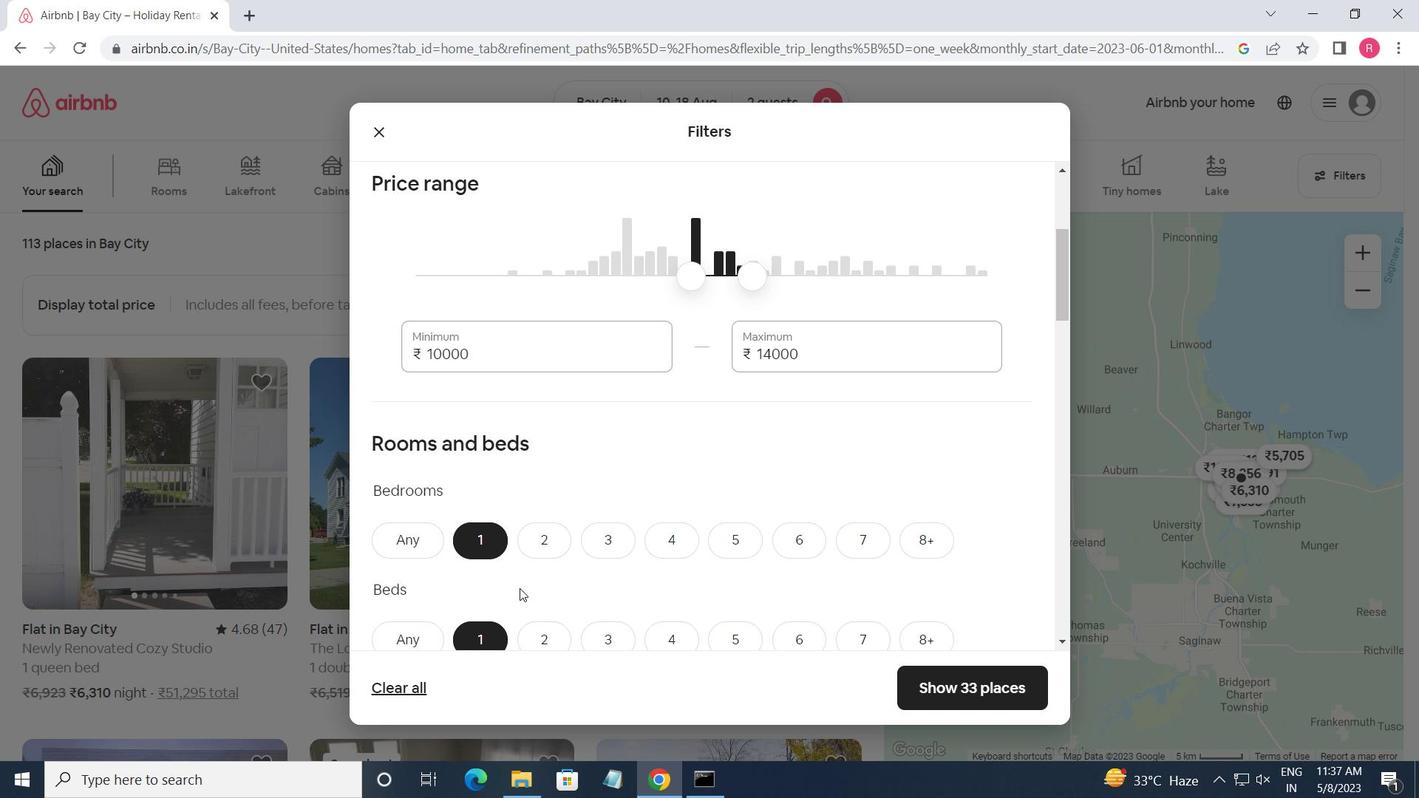 
Action: Mouse scrolled (521, 586) with delta (0, 0)
Screenshot: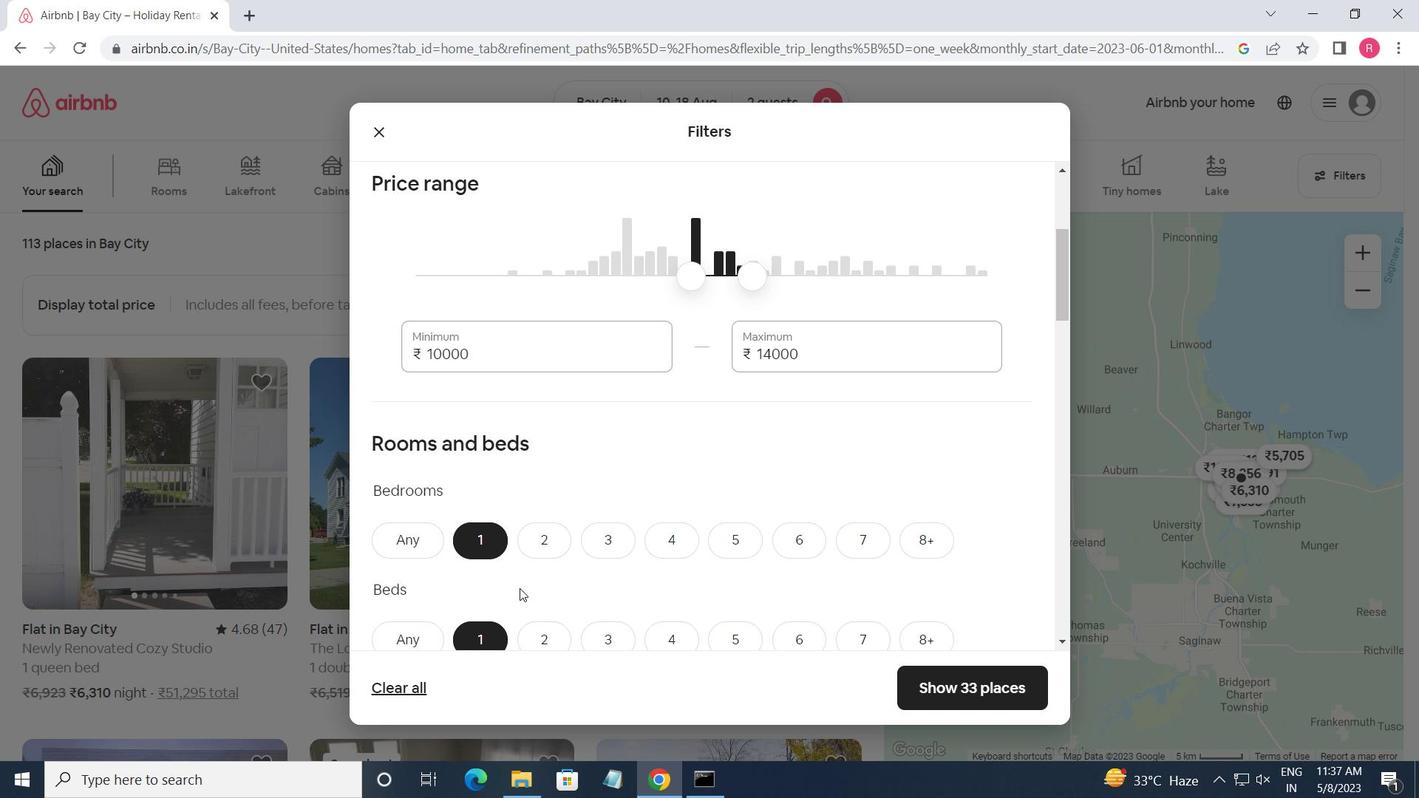 
Action: Mouse moved to (521, 586)
Screenshot: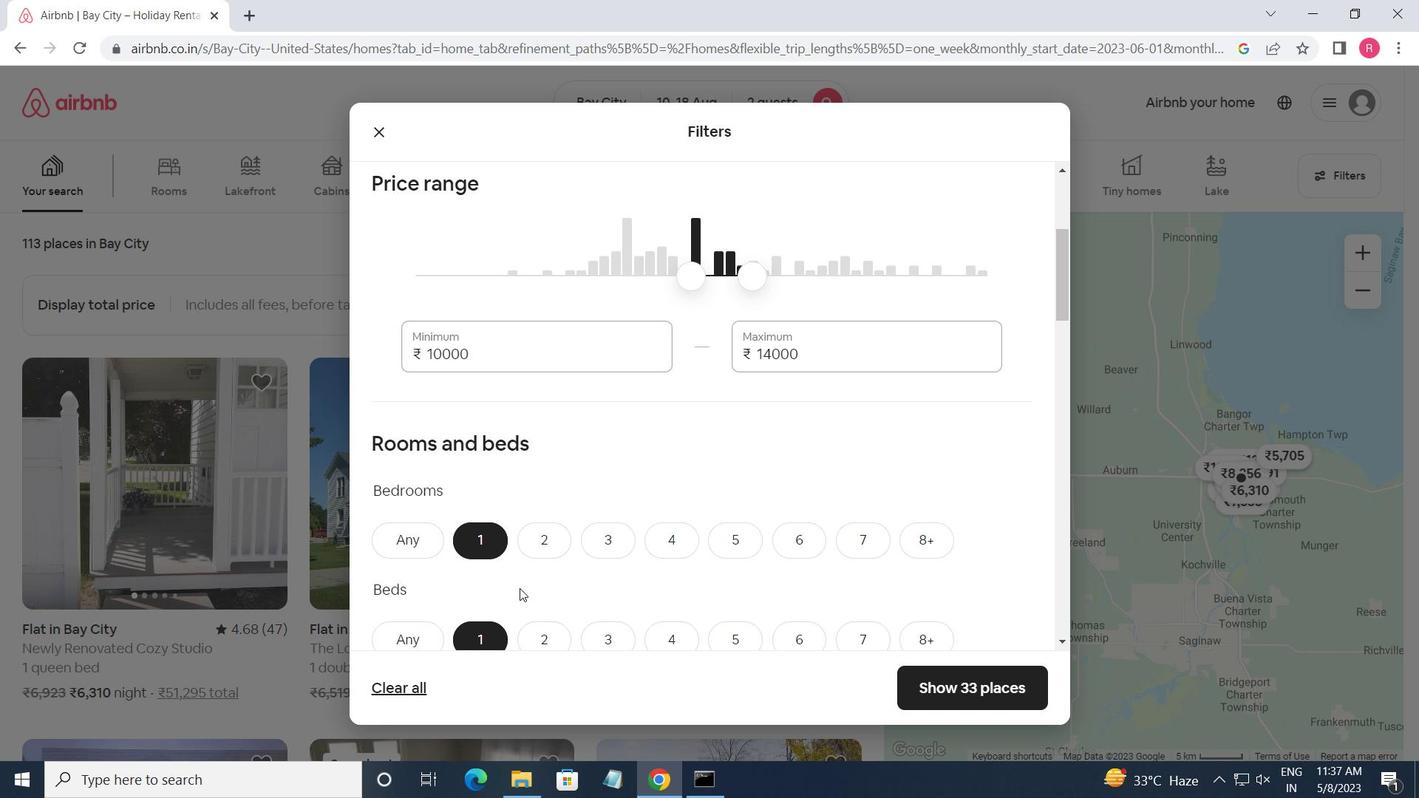 
Action: Mouse scrolled (521, 586) with delta (0, 0)
Screenshot: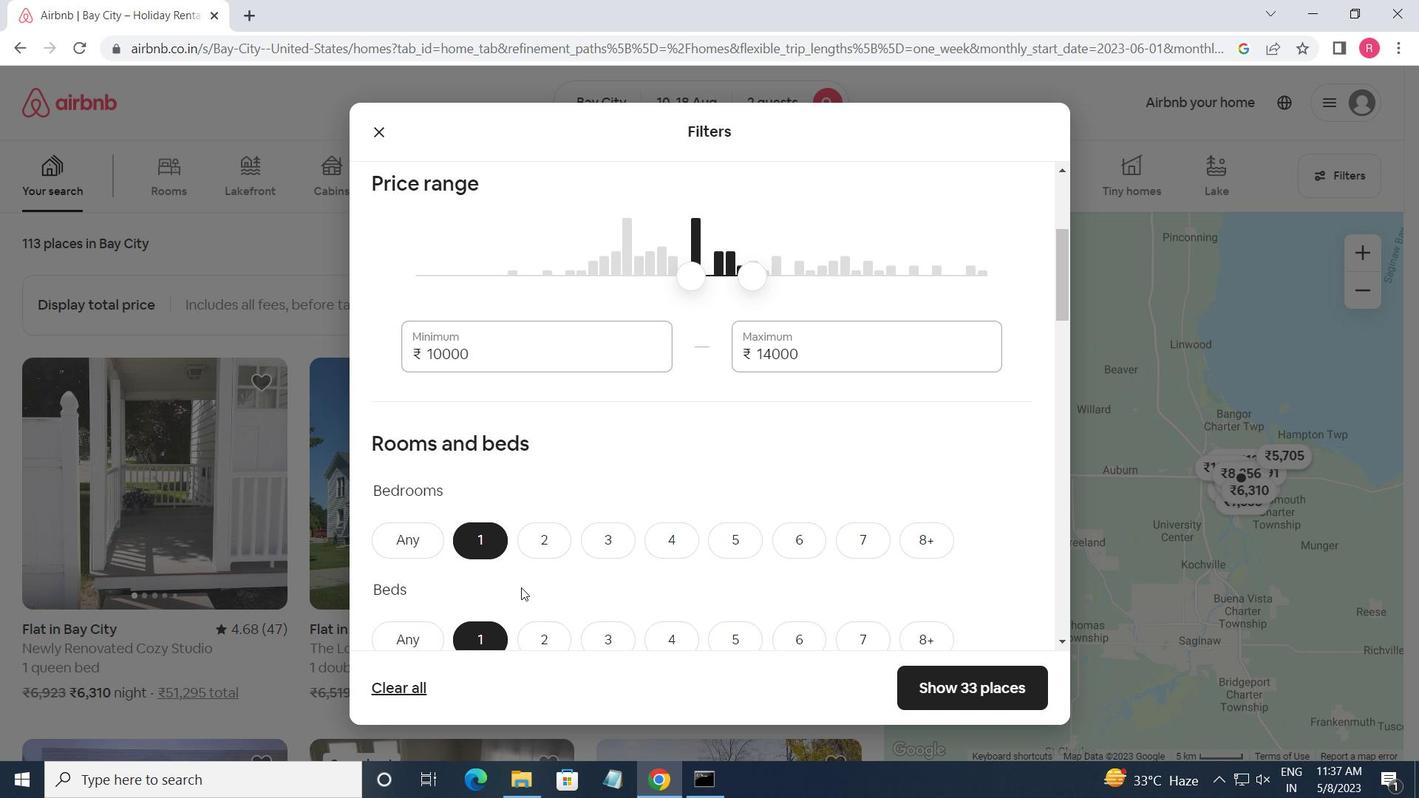 
Action: Mouse scrolled (521, 586) with delta (0, 0)
Screenshot: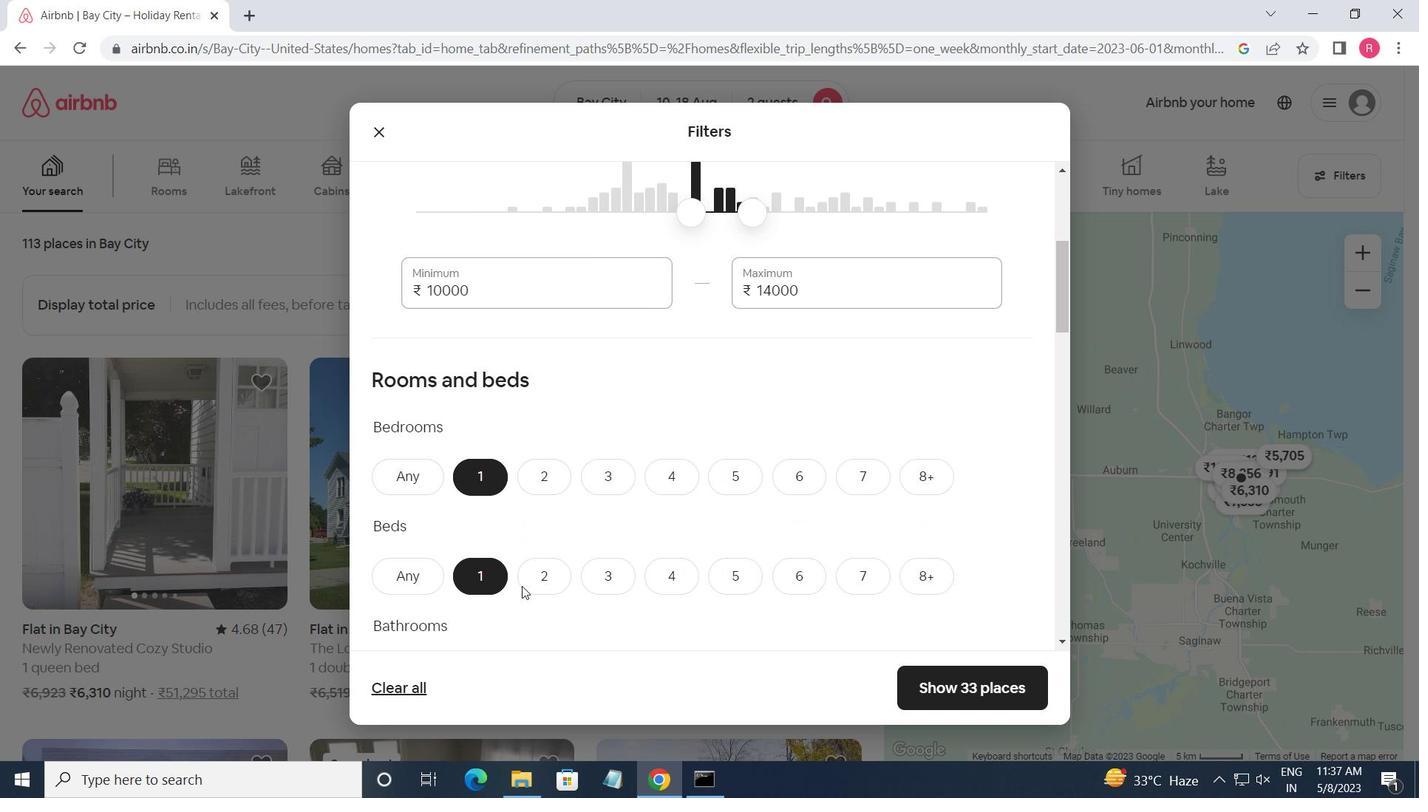 
Action: Mouse moved to (482, 475)
Screenshot: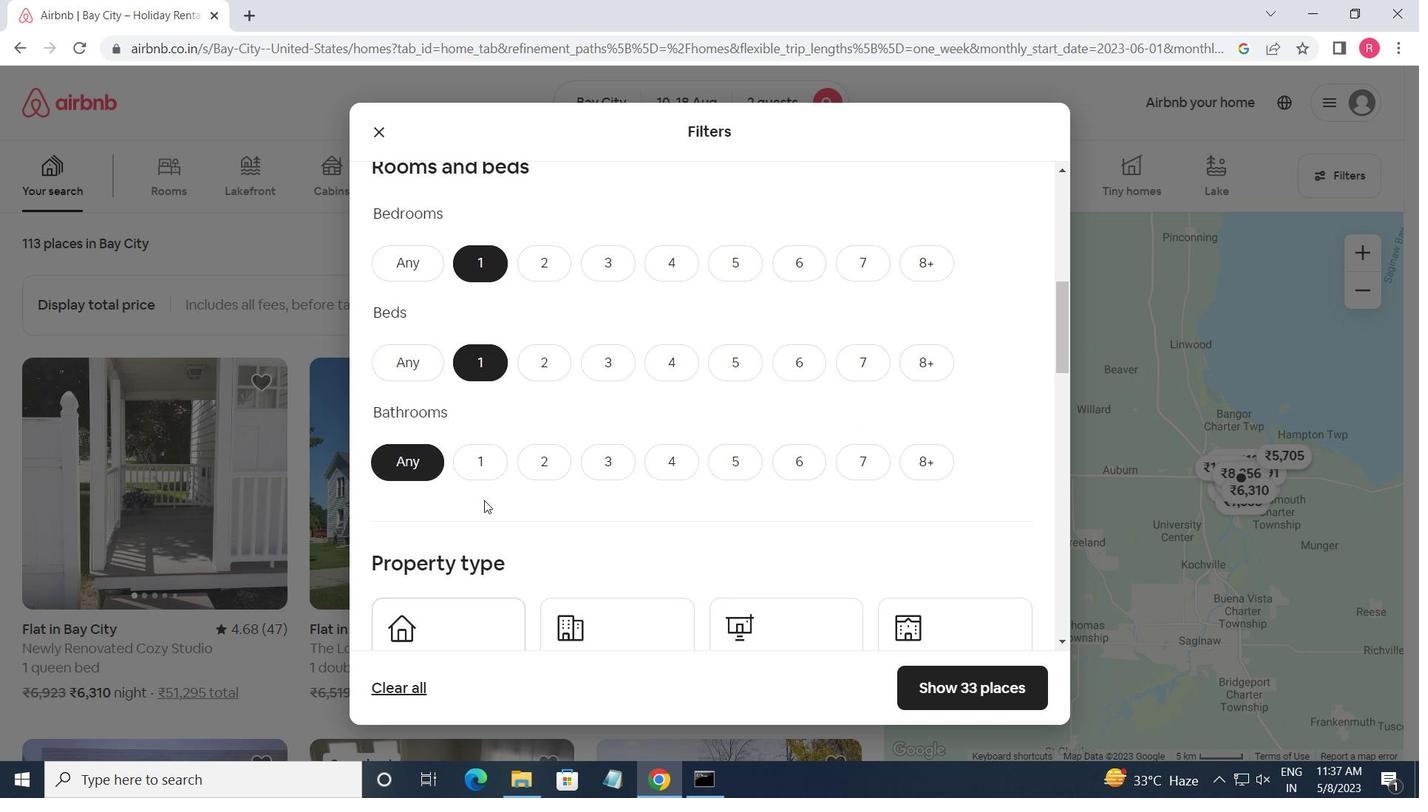 
Action: Mouse pressed left at (482, 475)
Screenshot: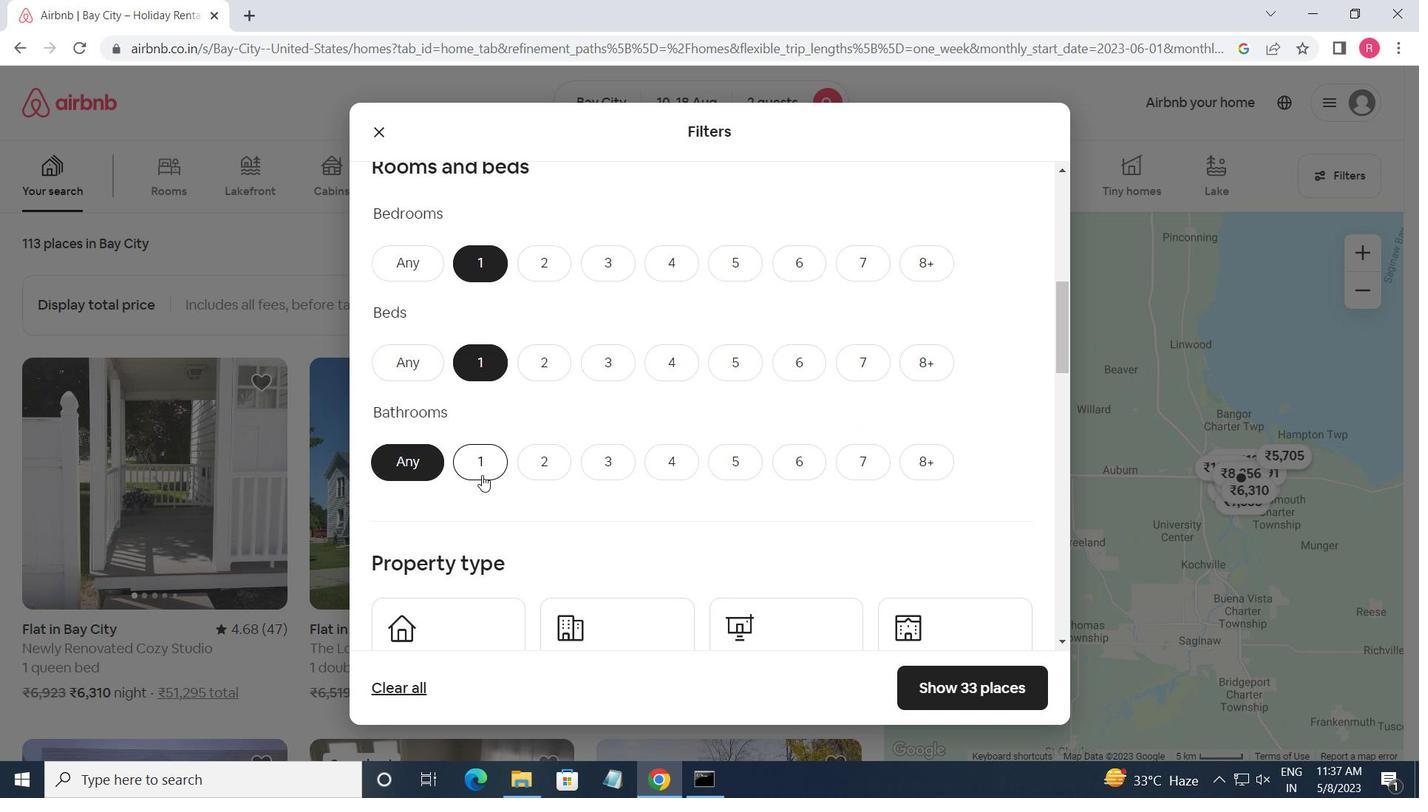 
Action: Mouse scrolled (482, 475) with delta (0, 0)
Screenshot: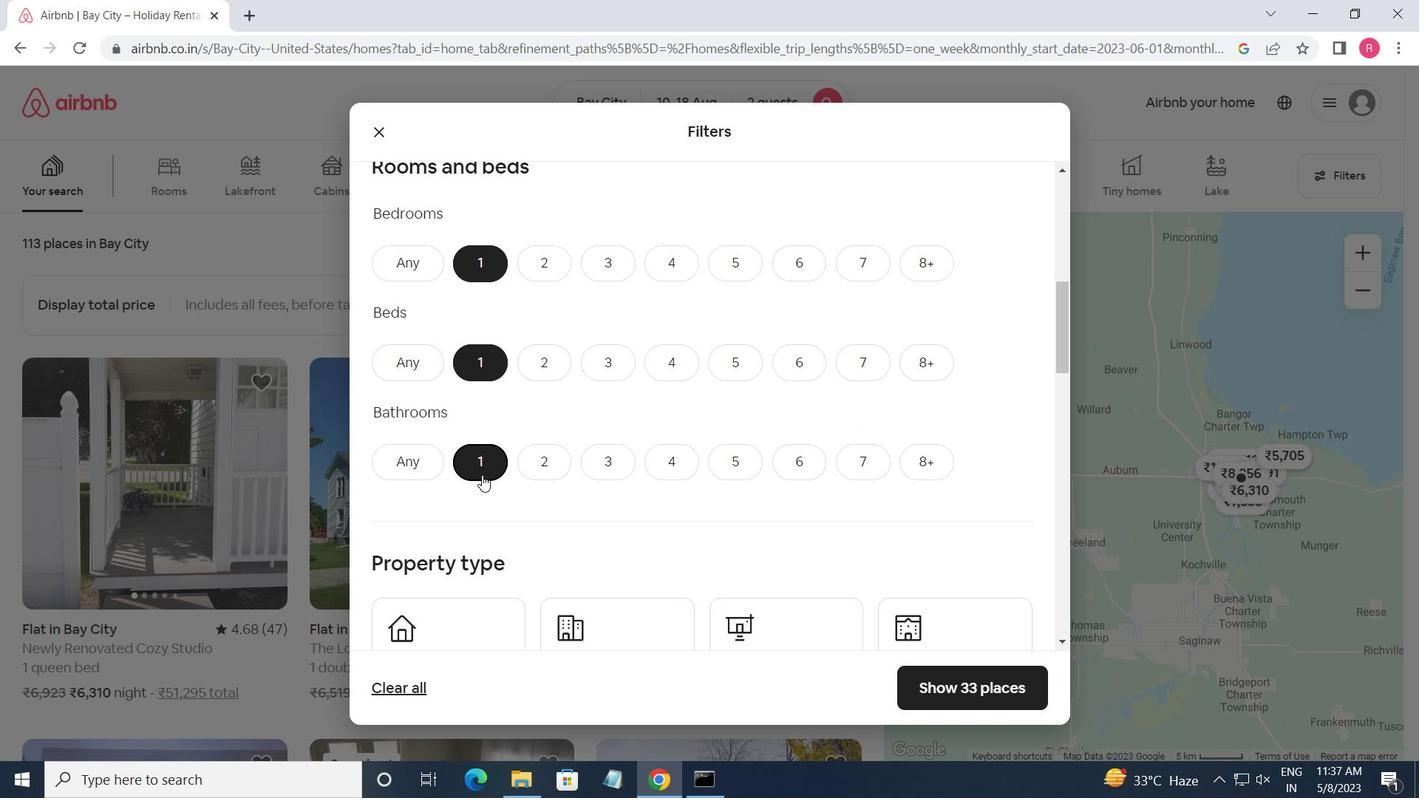 
Action: Mouse scrolled (482, 475) with delta (0, 0)
Screenshot: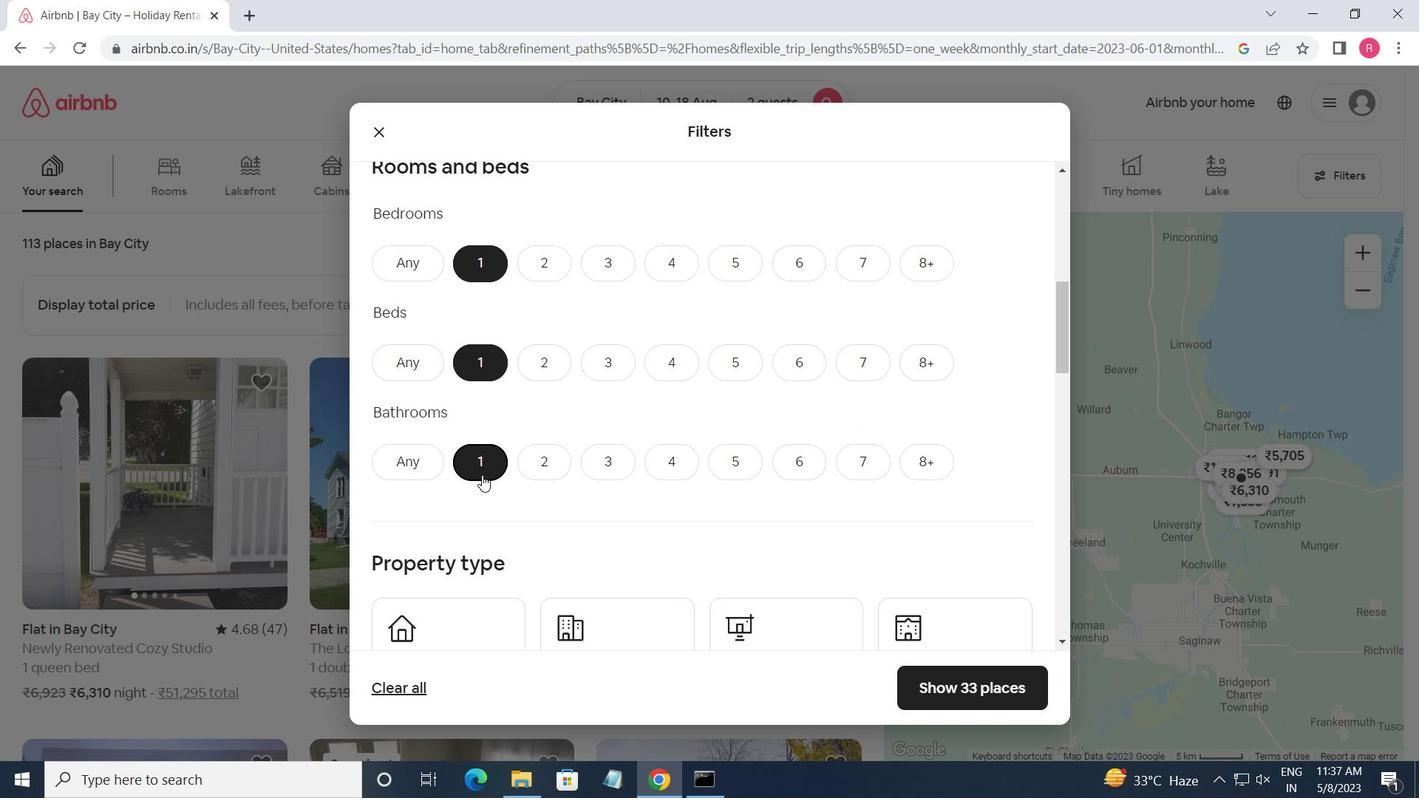
Action: Mouse moved to (480, 476)
Screenshot: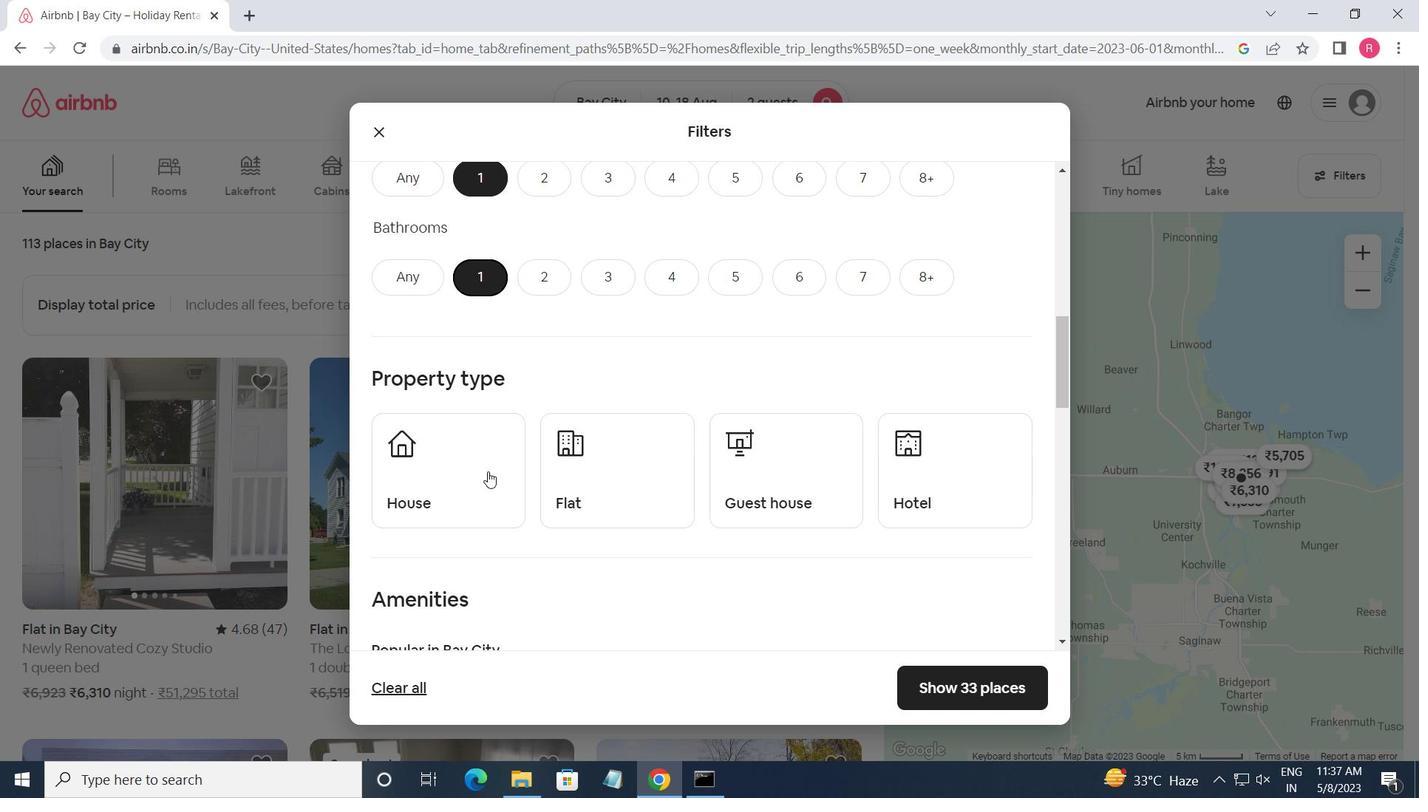 
Action: Mouse pressed left at (480, 476)
Screenshot: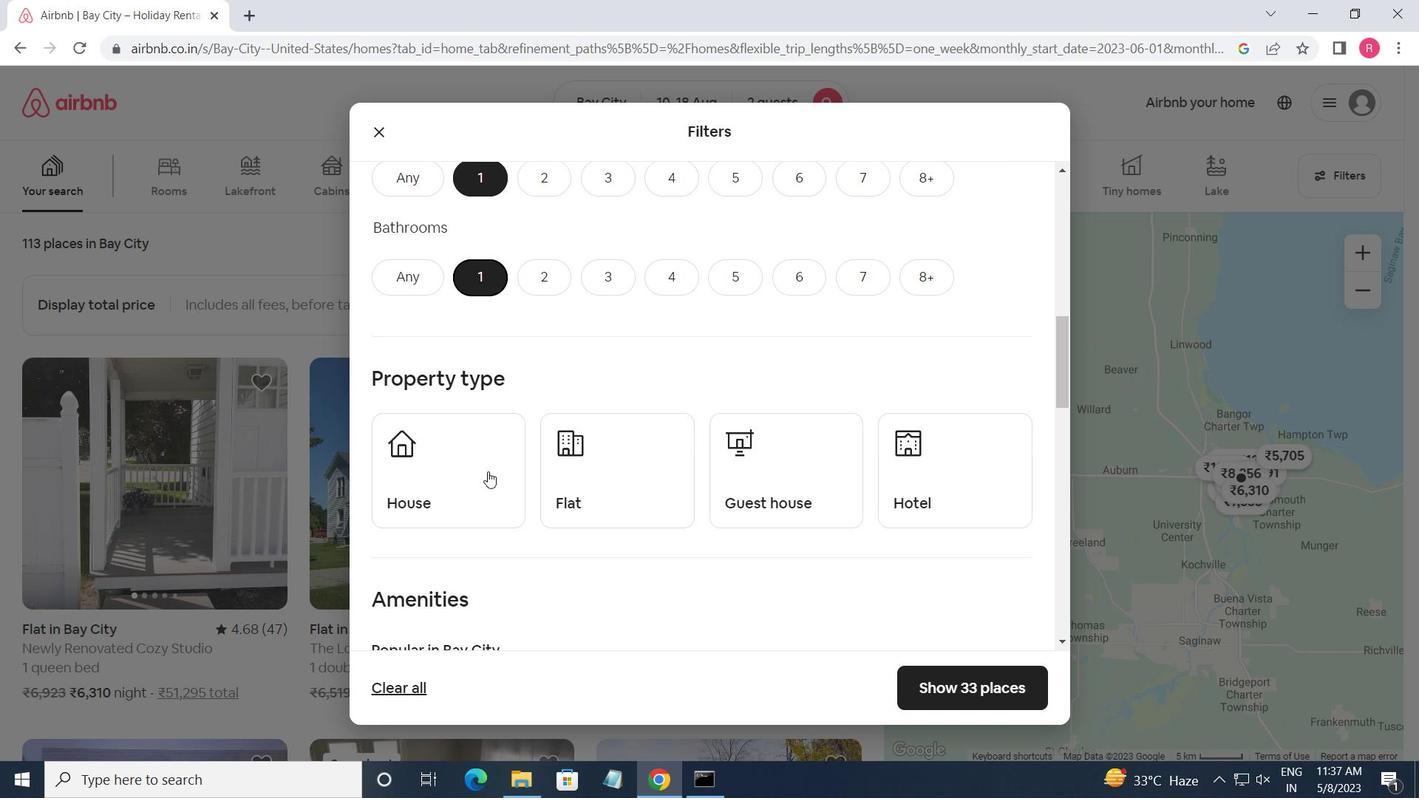 
Action: Mouse moved to (604, 495)
Screenshot: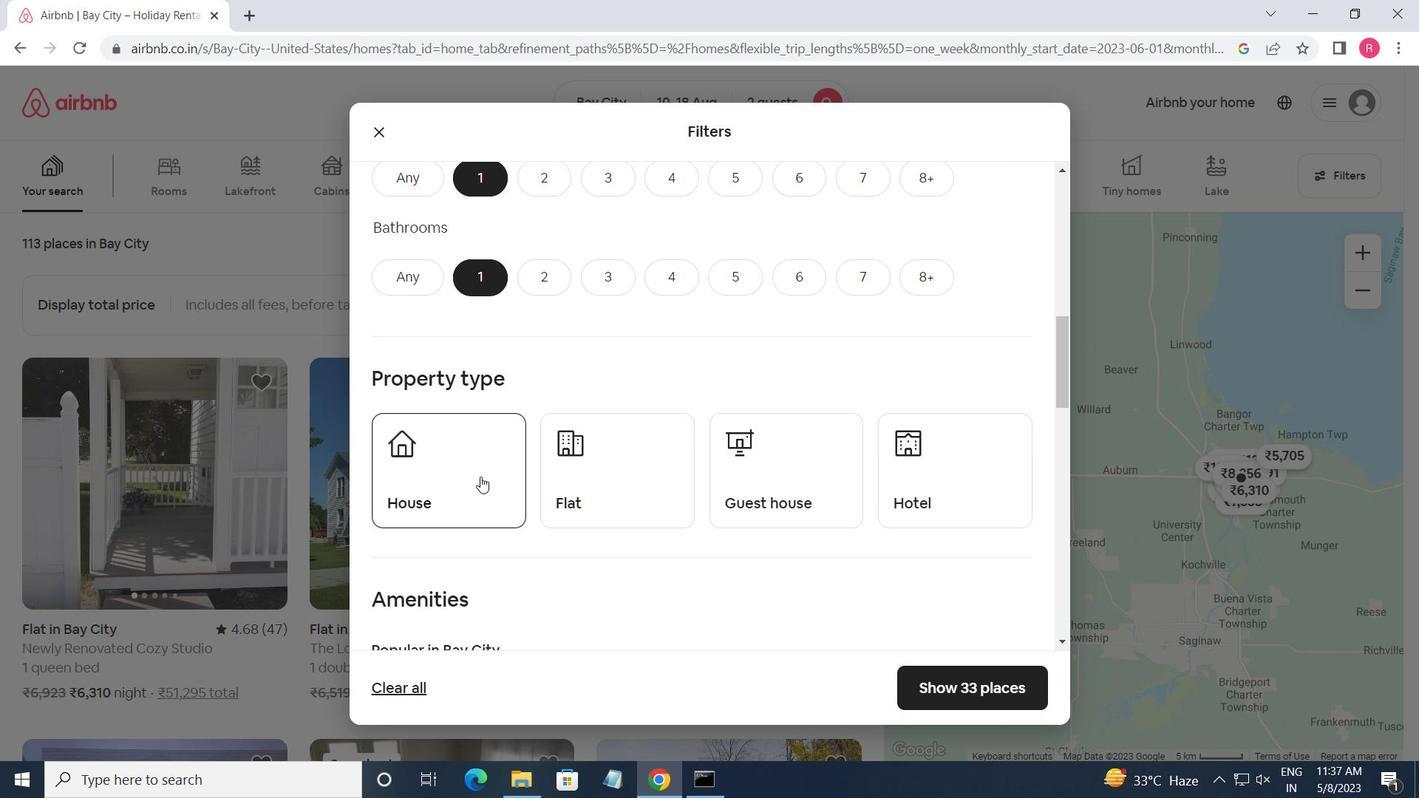 
Action: Mouse pressed left at (604, 495)
Screenshot: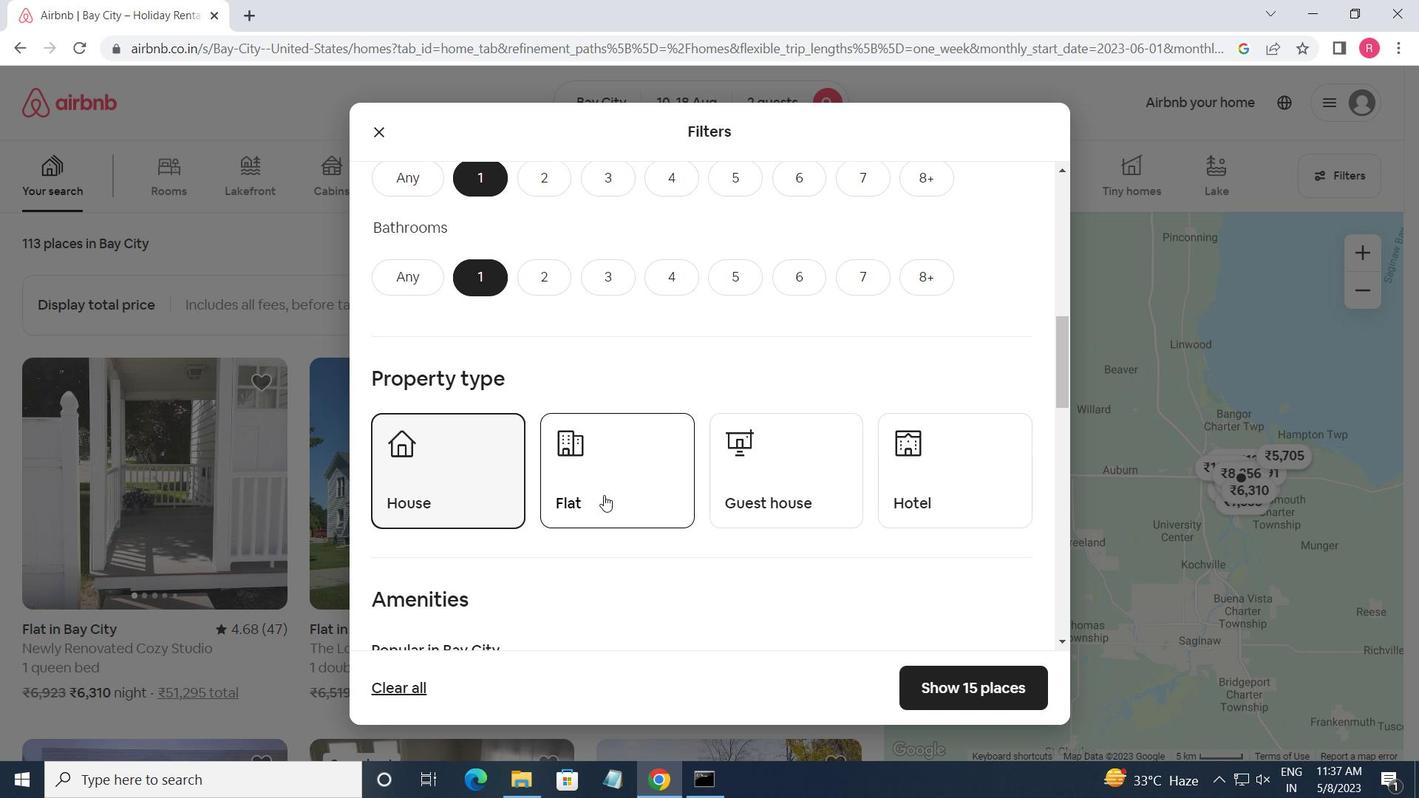 
Action: Mouse moved to (790, 492)
Screenshot: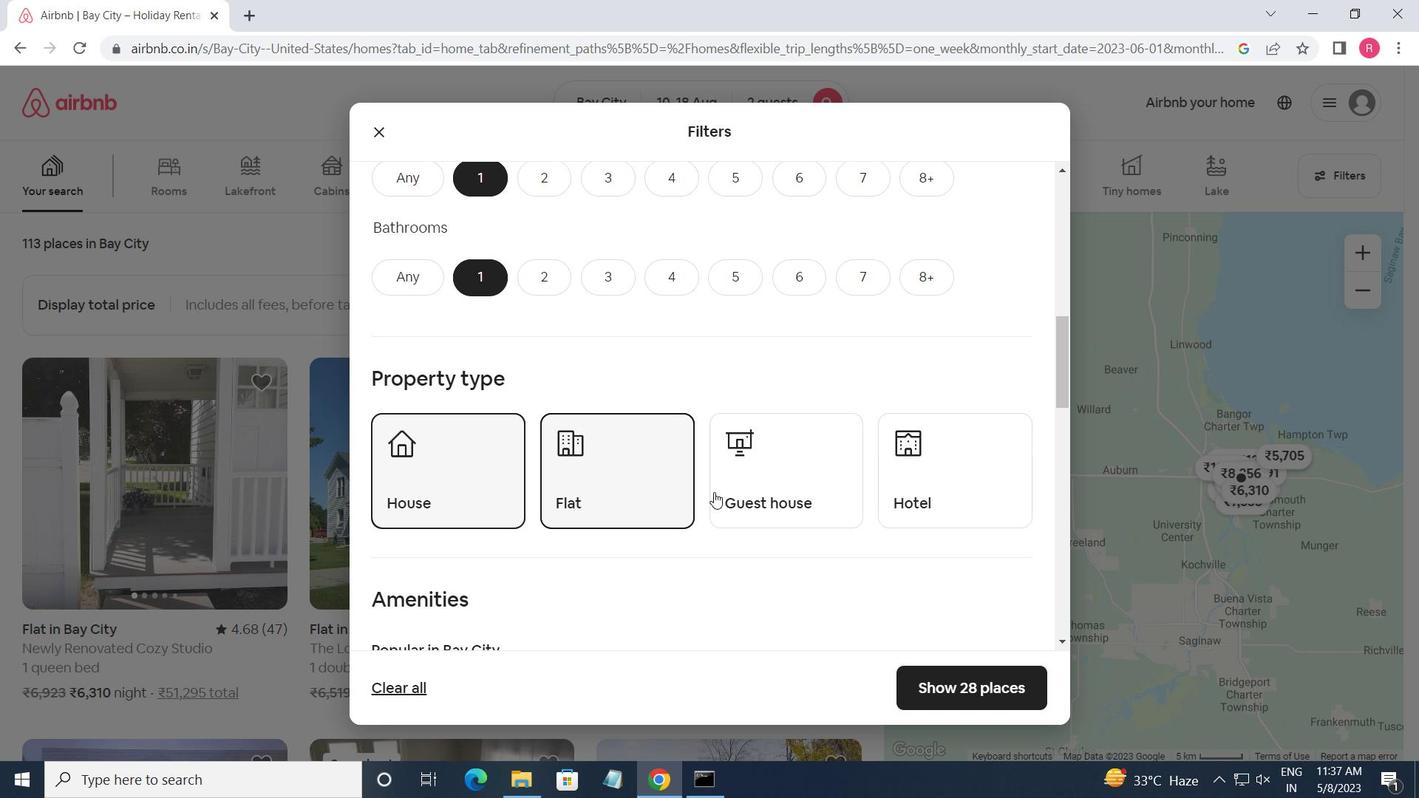 
Action: Mouse pressed left at (790, 492)
Screenshot: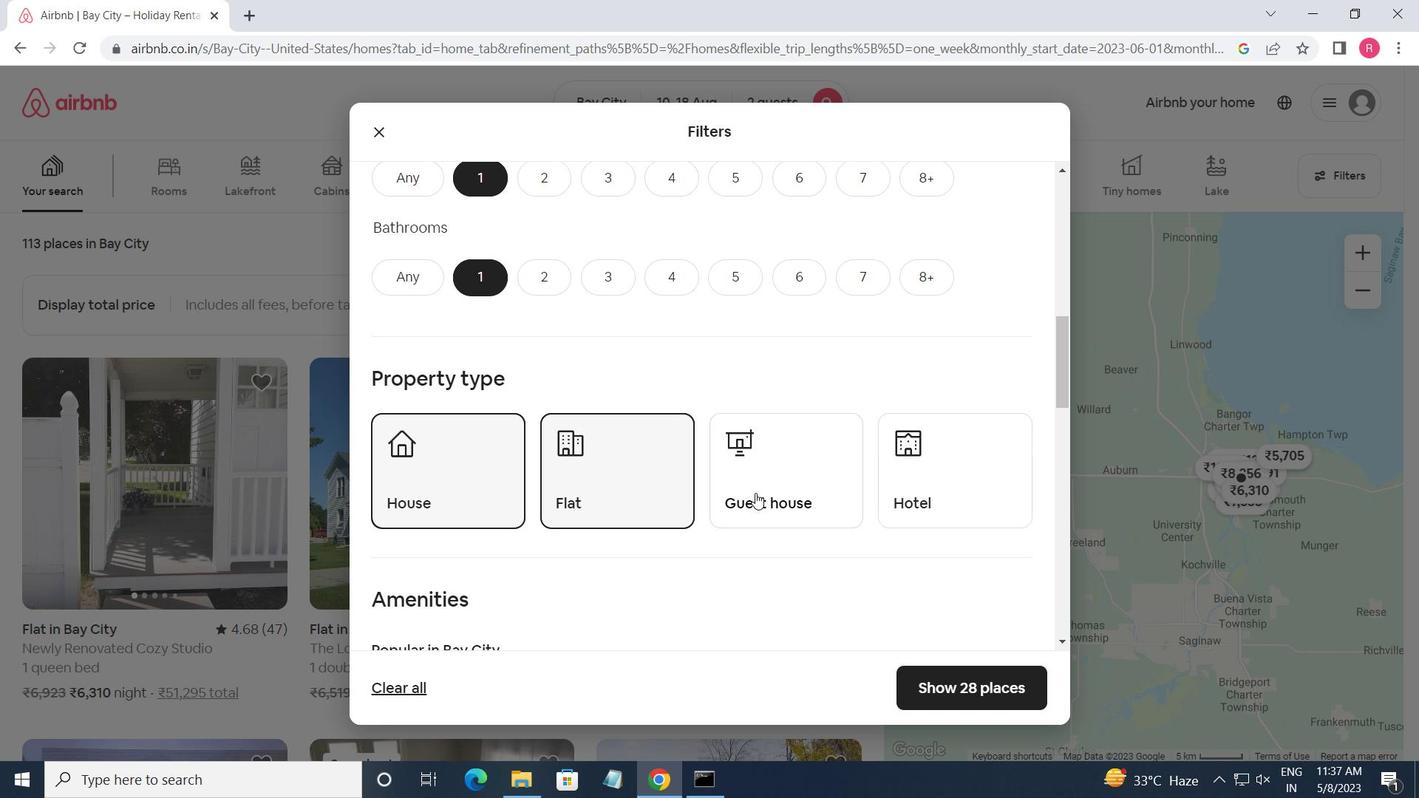 
Action: Mouse moved to (784, 492)
Screenshot: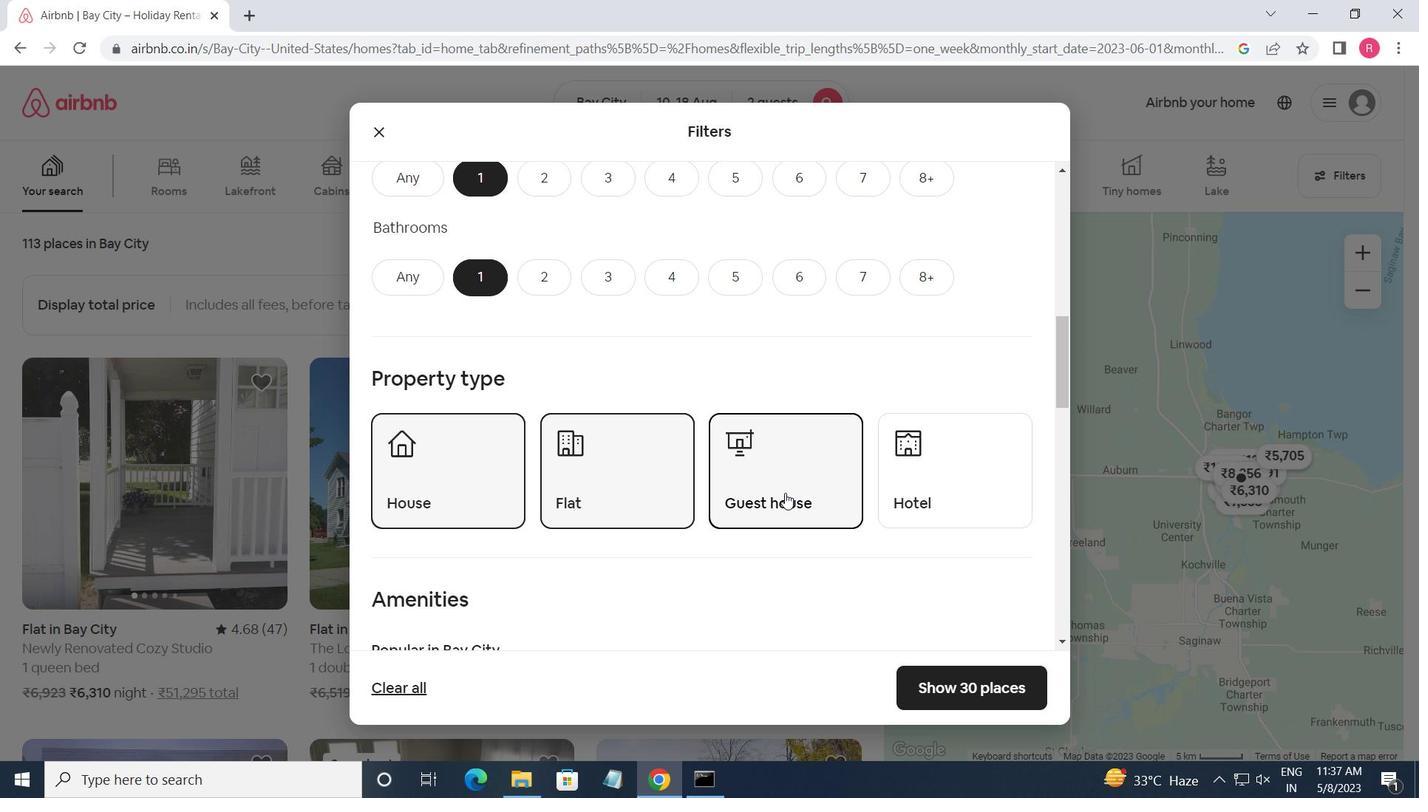 
Action: Mouse scrolled (784, 491) with delta (0, 0)
Screenshot: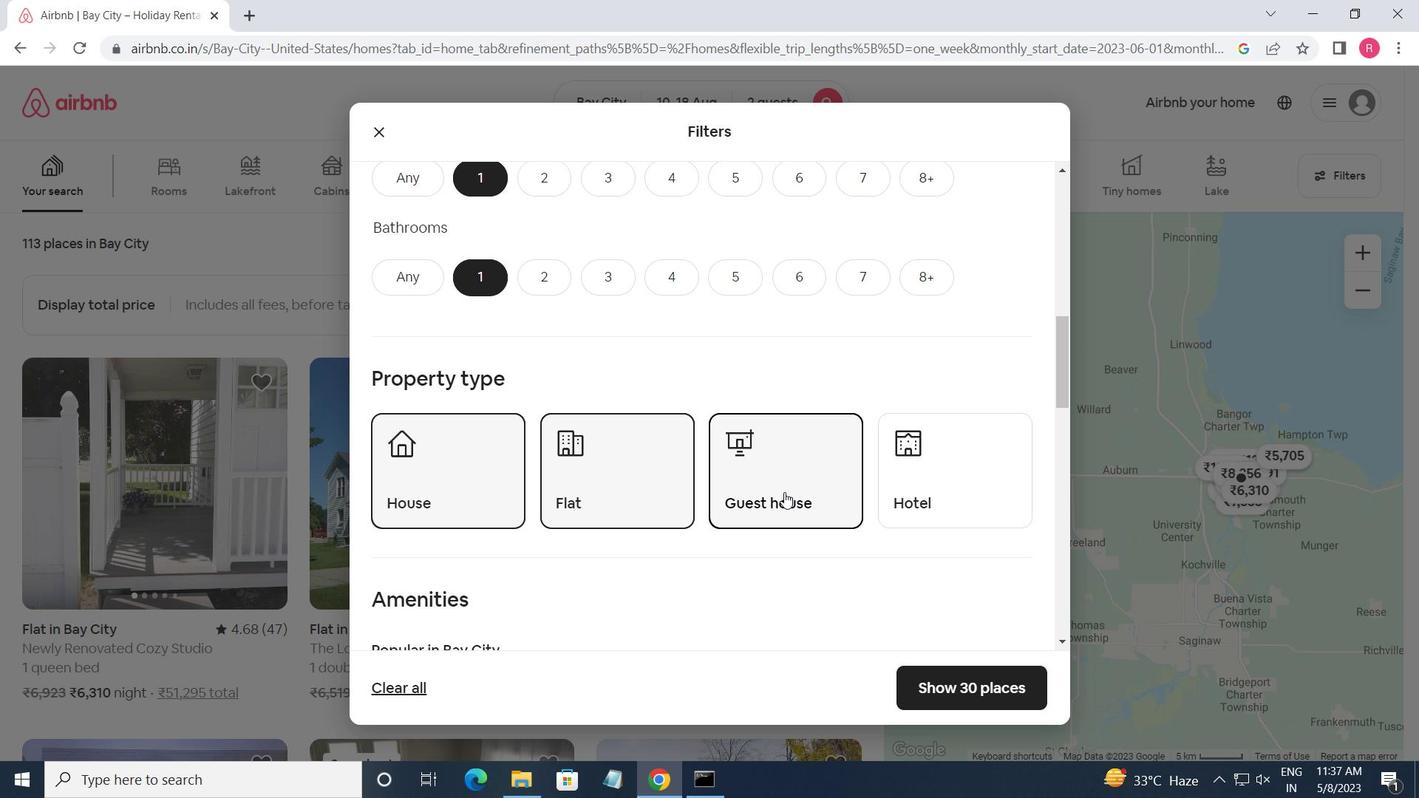 
Action: Mouse scrolled (784, 491) with delta (0, 0)
Screenshot: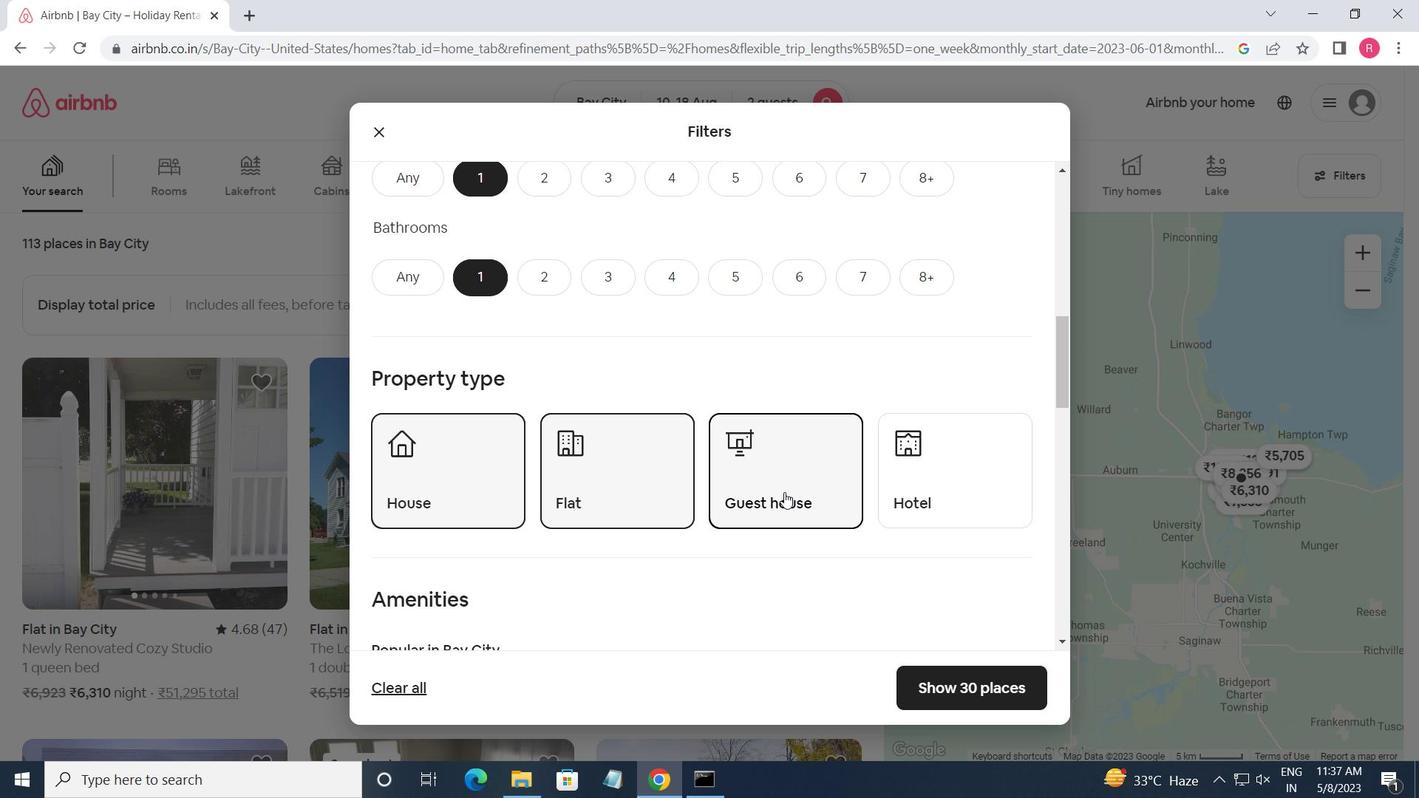 
Action: Mouse moved to (386, 509)
Screenshot: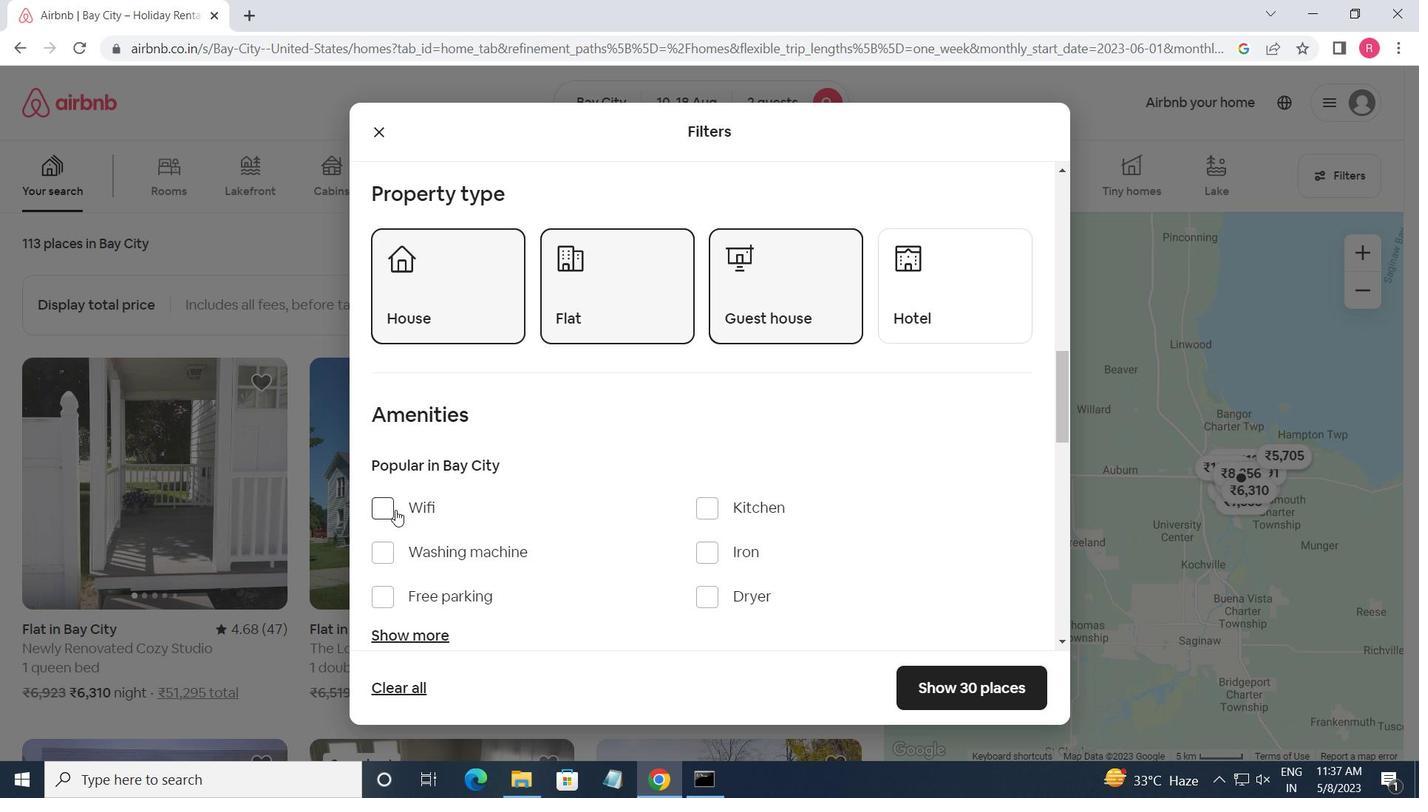 
Action: Mouse pressed left at (386, 509)
Screenshot: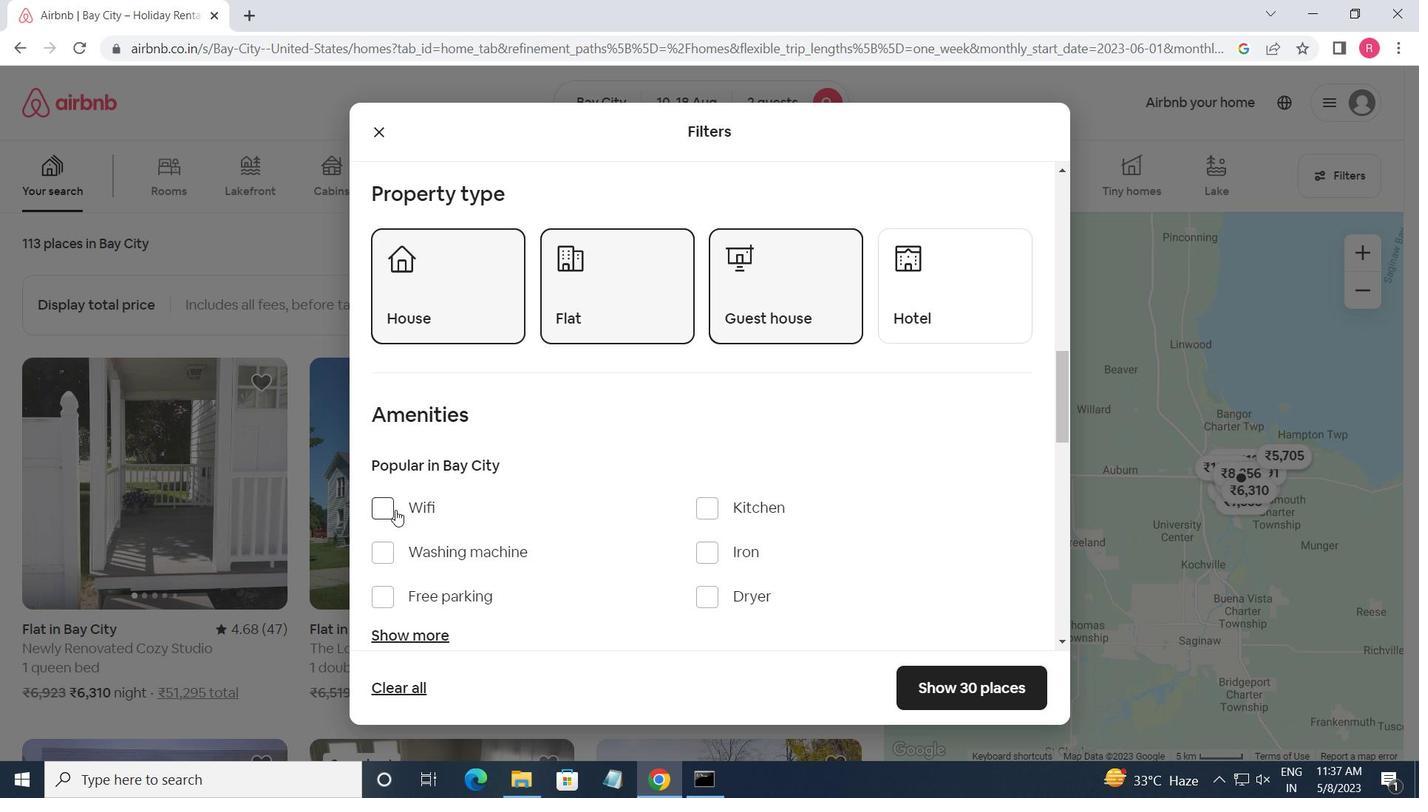 
Action: Mouse moved to (393, 593)
Screenshot: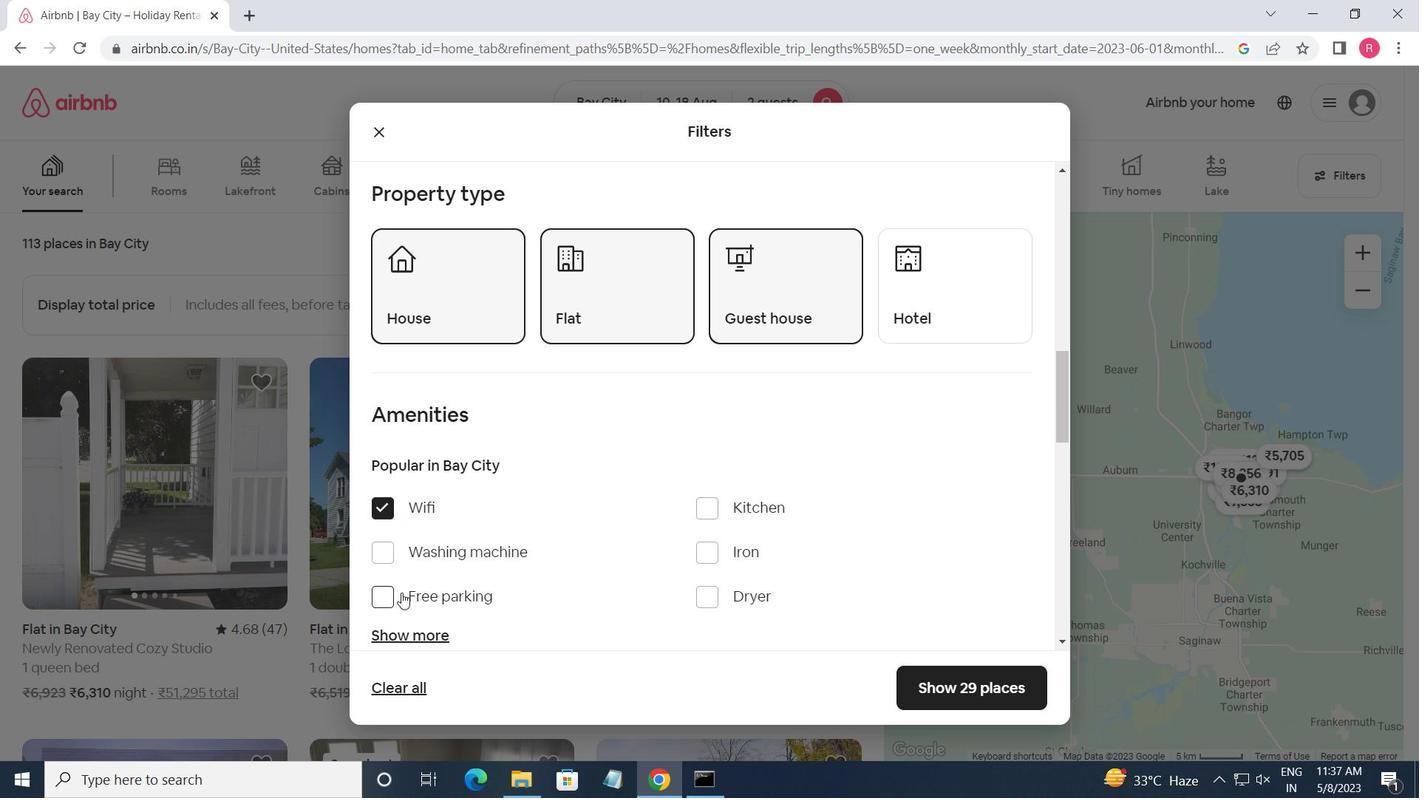 
Action: Mouse pressed left at (393, 593)
Screenshot: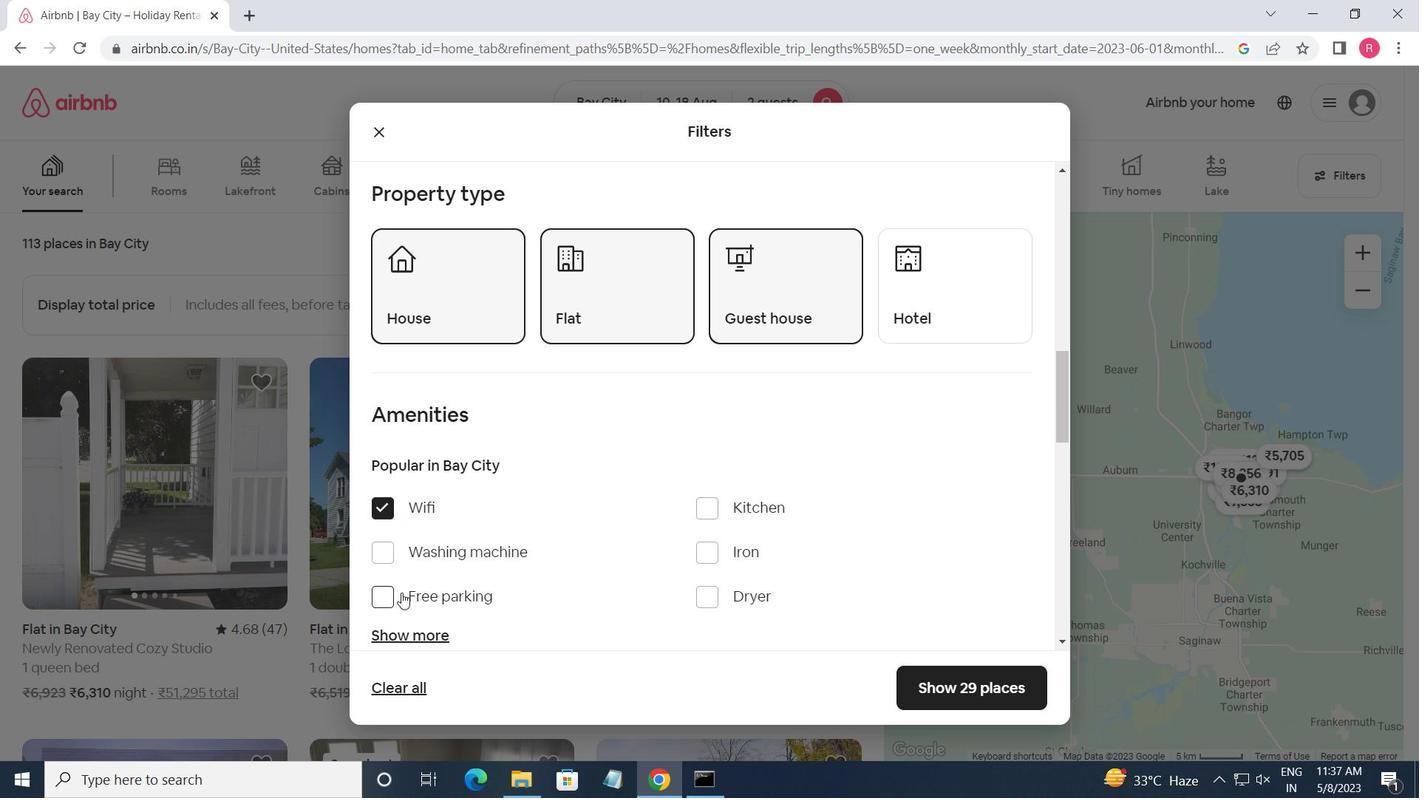 
Action: Mouse moved to (404, 634)
Screenshot: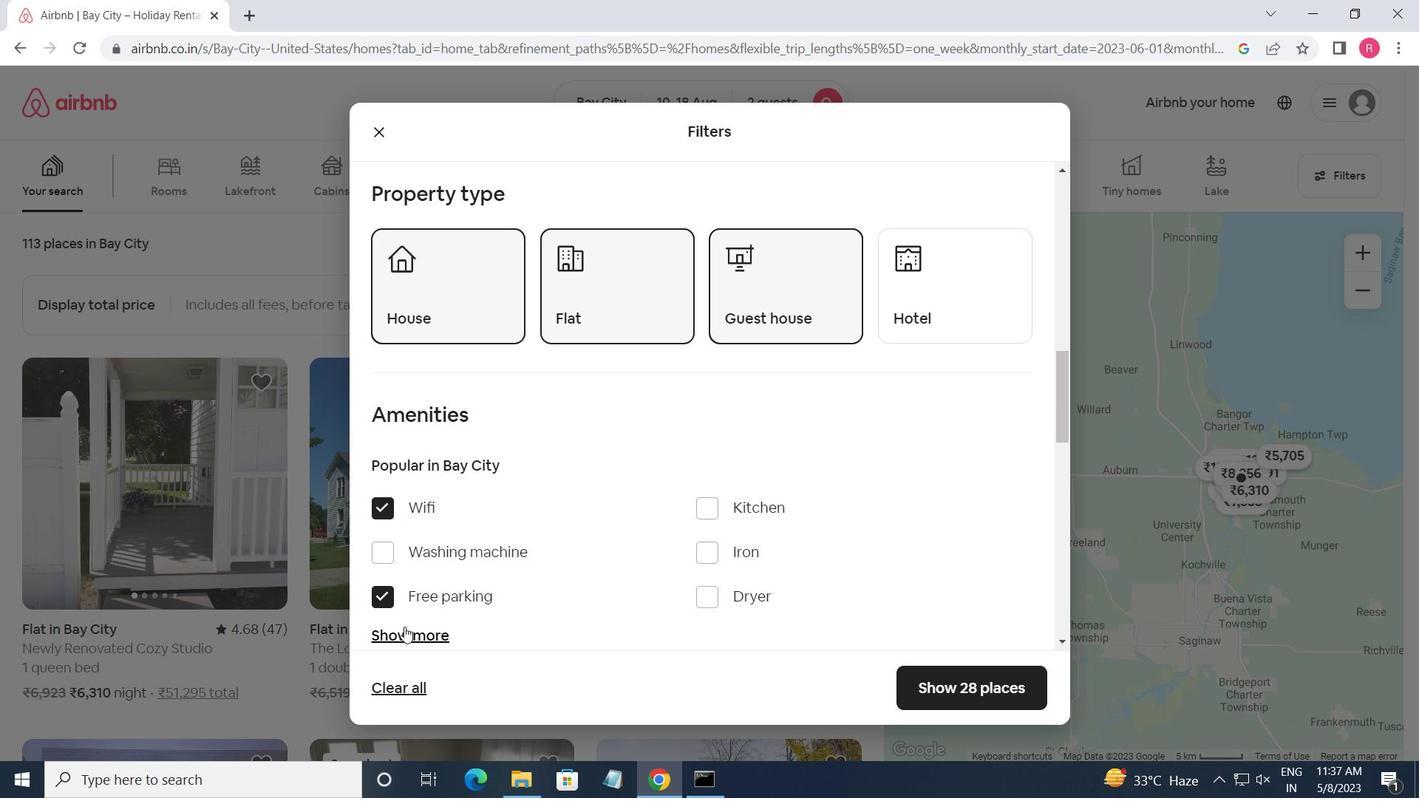 
Action: Mouse pressed left at (404, 634)
Screenshot: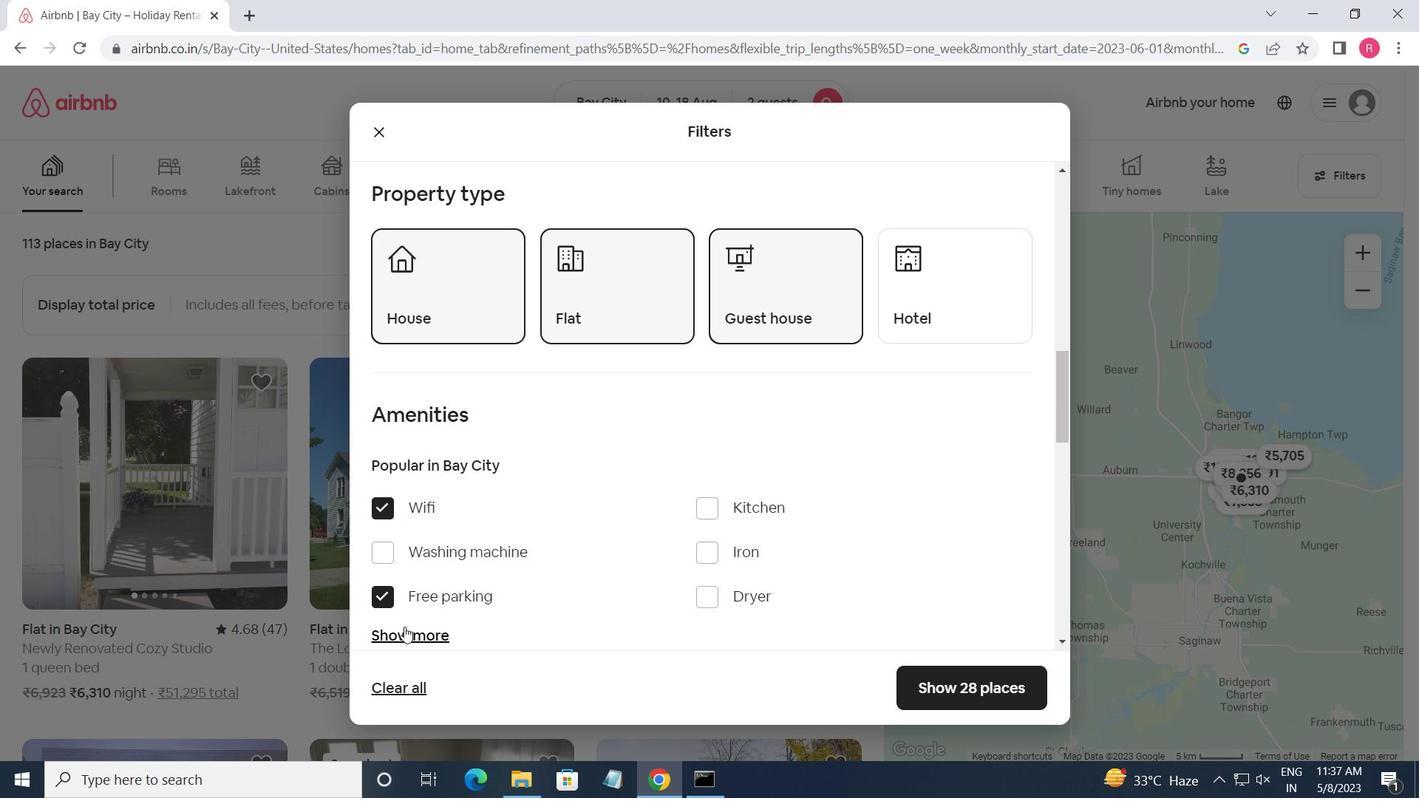 
Action: Mouse moved to (499, 558)
Screenshot: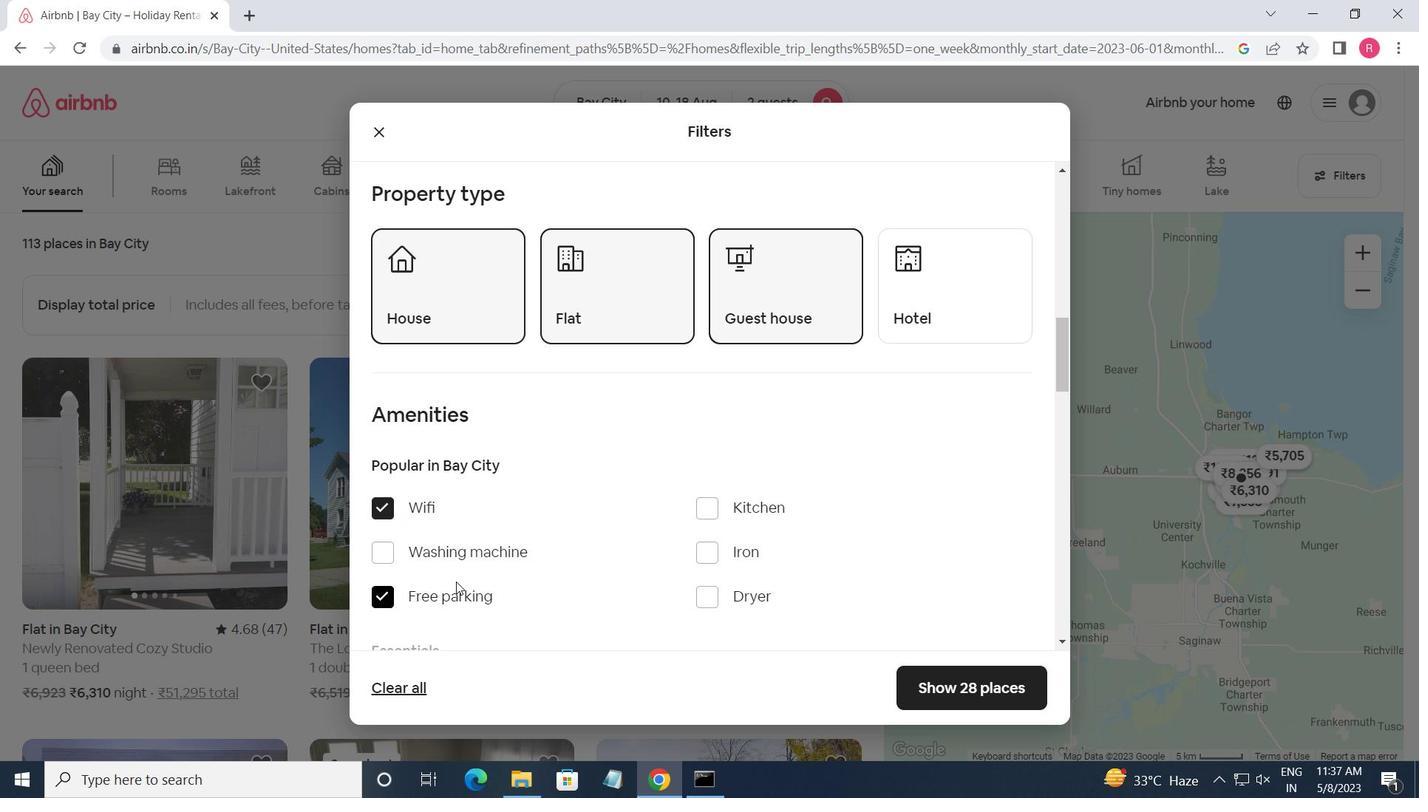 
Action: Mouse scrolled (499, 557) with delta (0, 0)
Screenshot: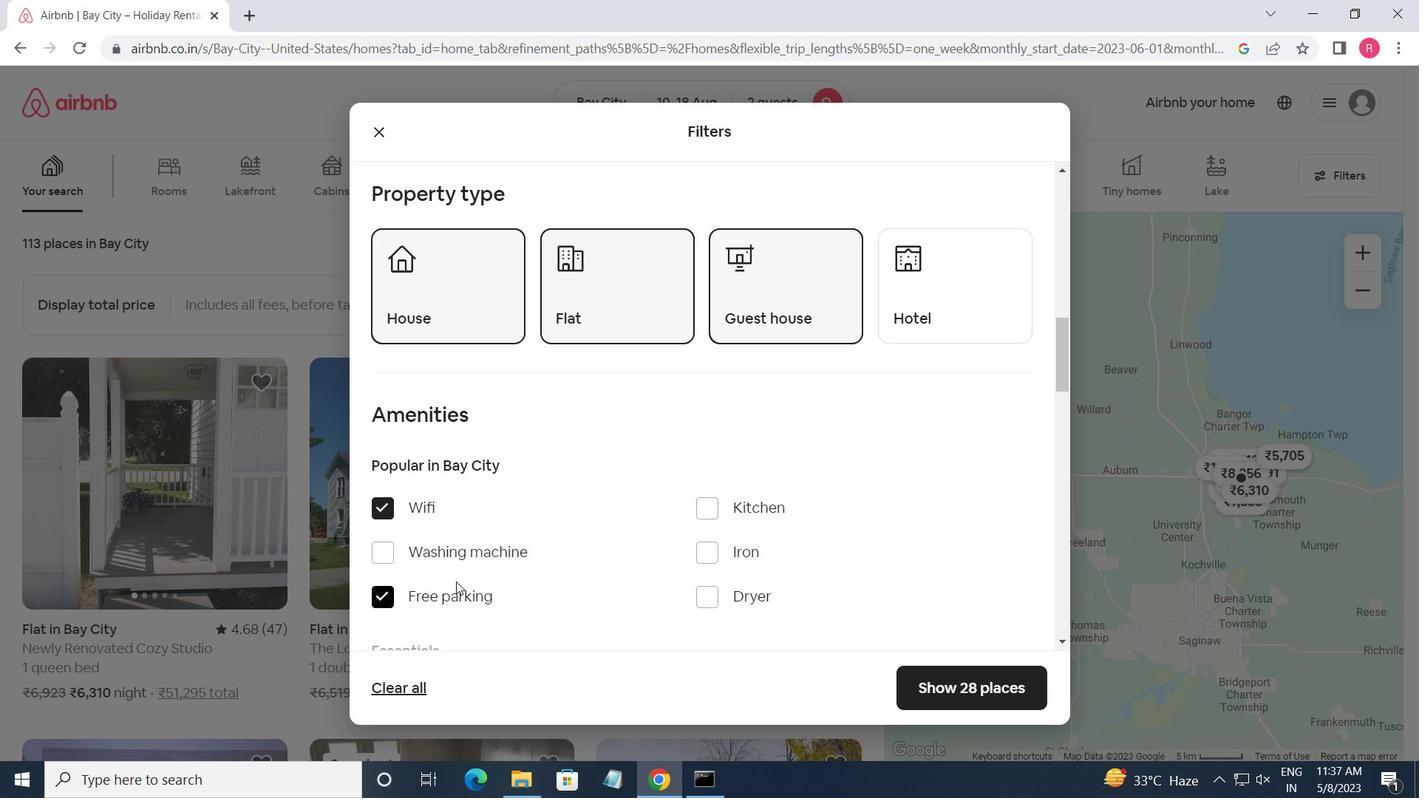 
Action: Mouse scrolled (499, 557) with delta (0, 0)
Screenshot: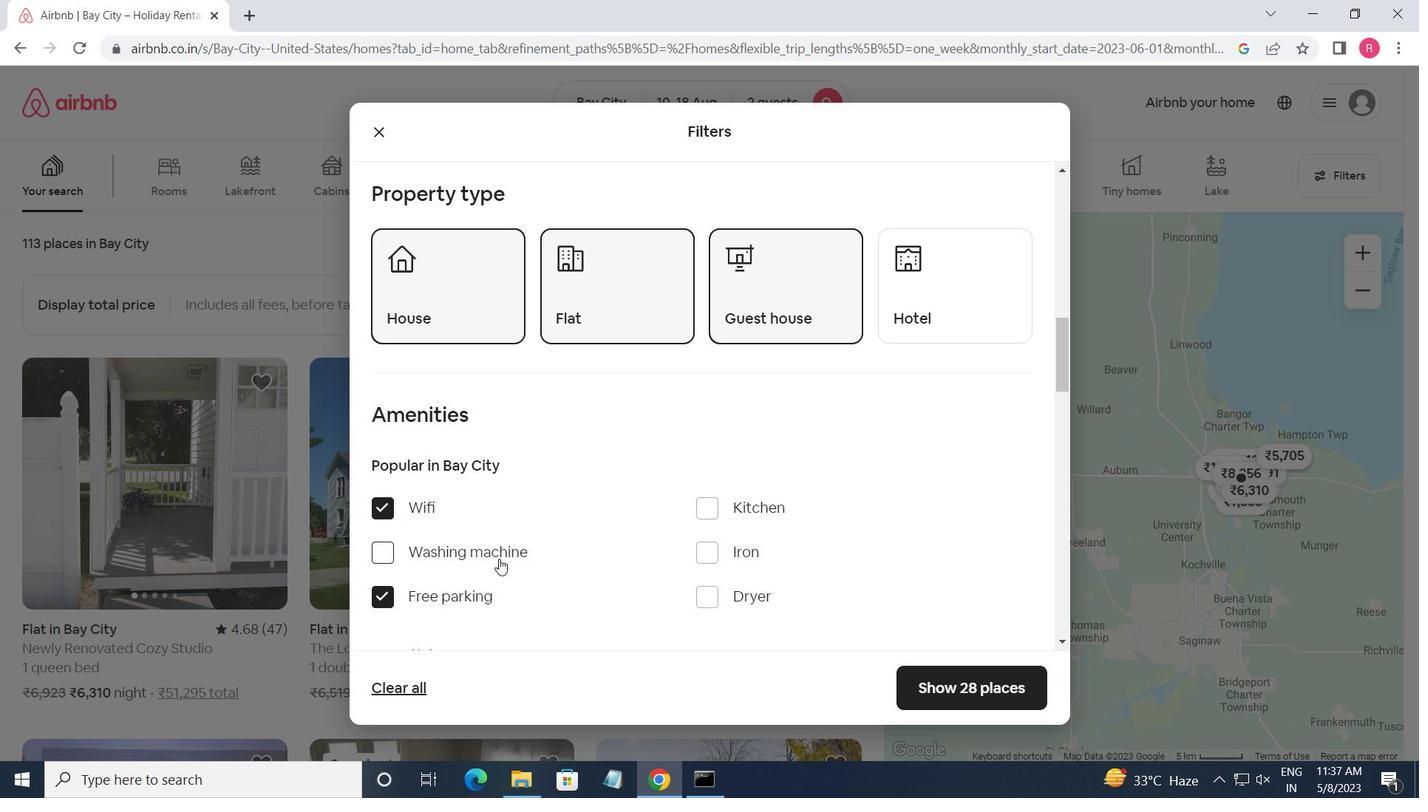 
Action: Mouse moved to (709, 274)
Screenshot: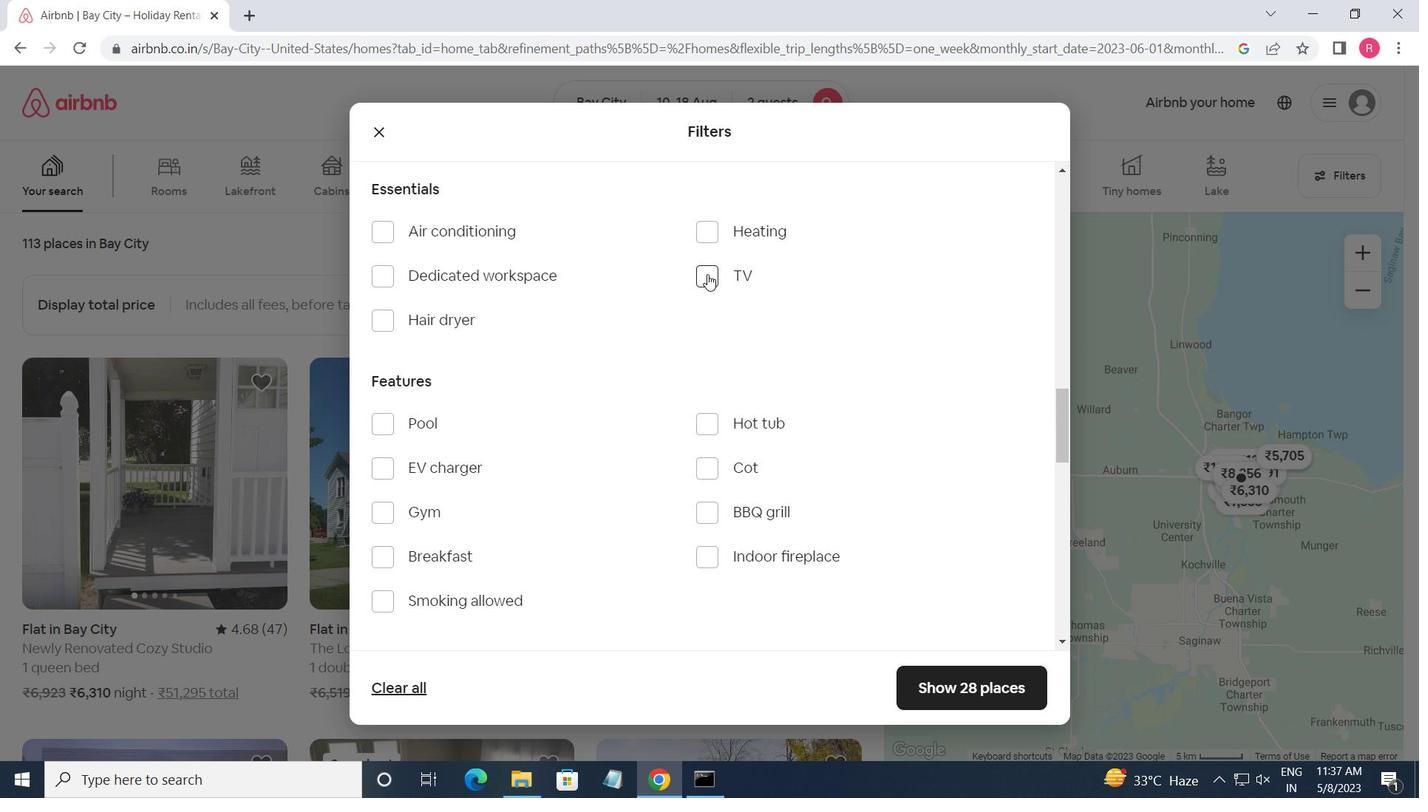 
Action: Mouse pressed left at (709, 274)
Screenshot: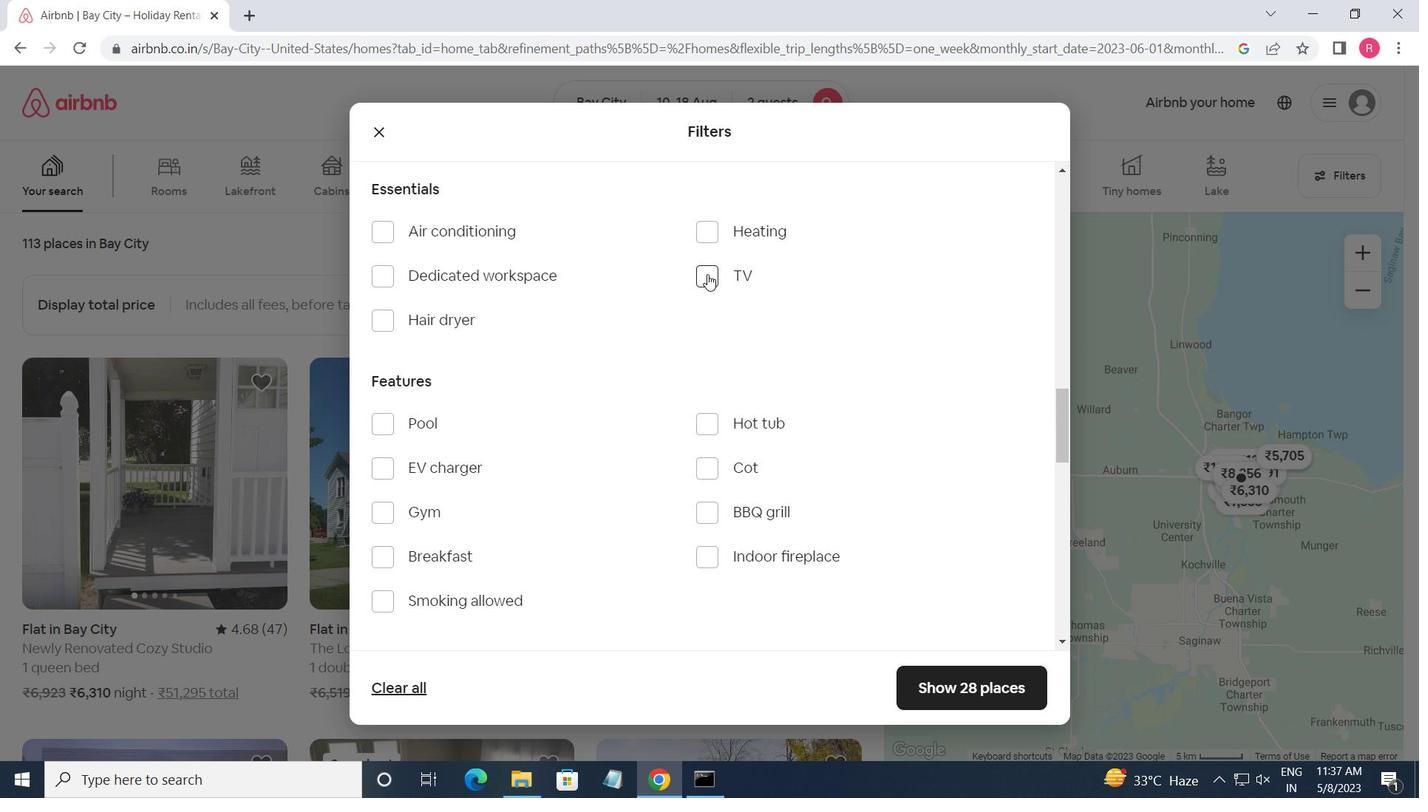 
Action: Mouse moved to (614, 386)
Screenshot: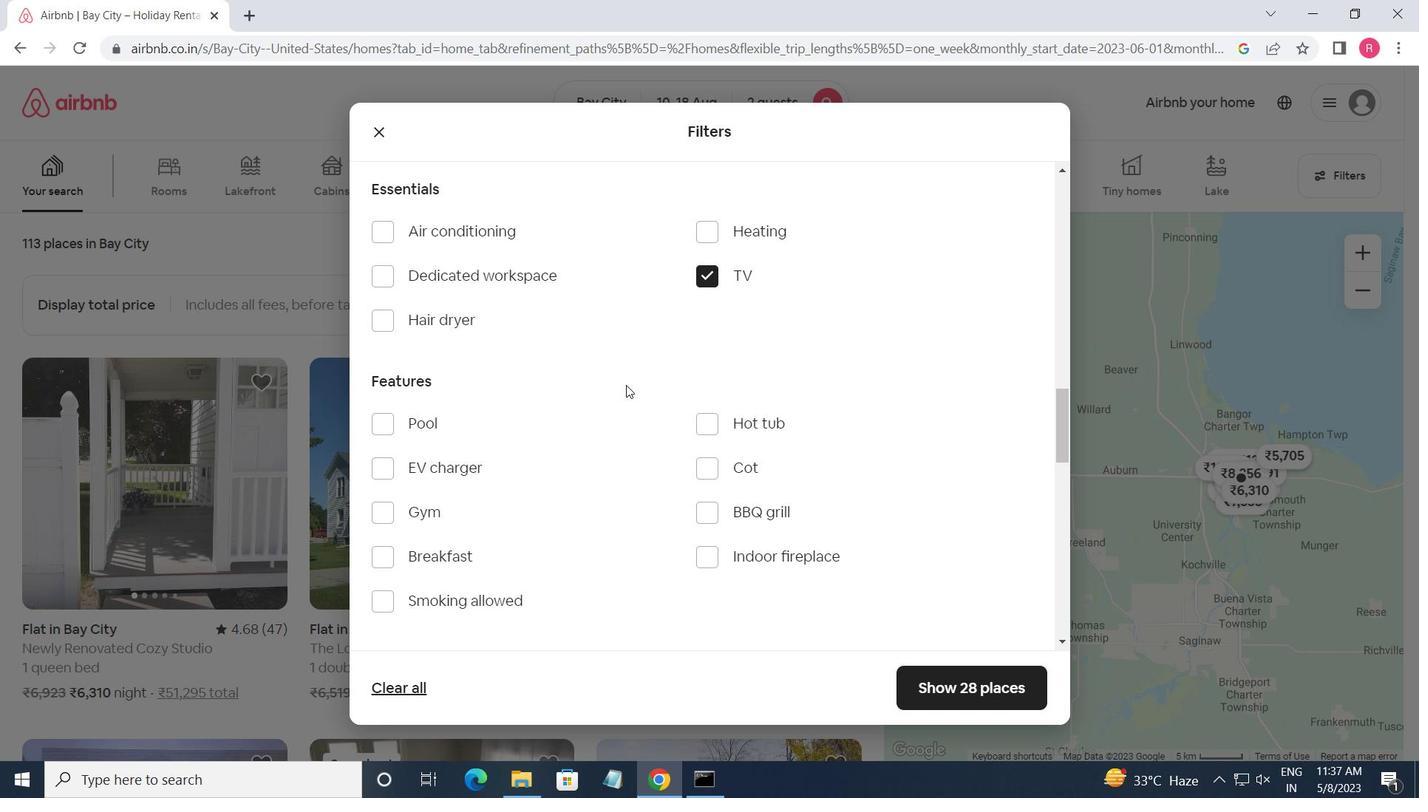 
Action: Mouse scrolled (614, 385) with delta (0, 0)
Screenshot: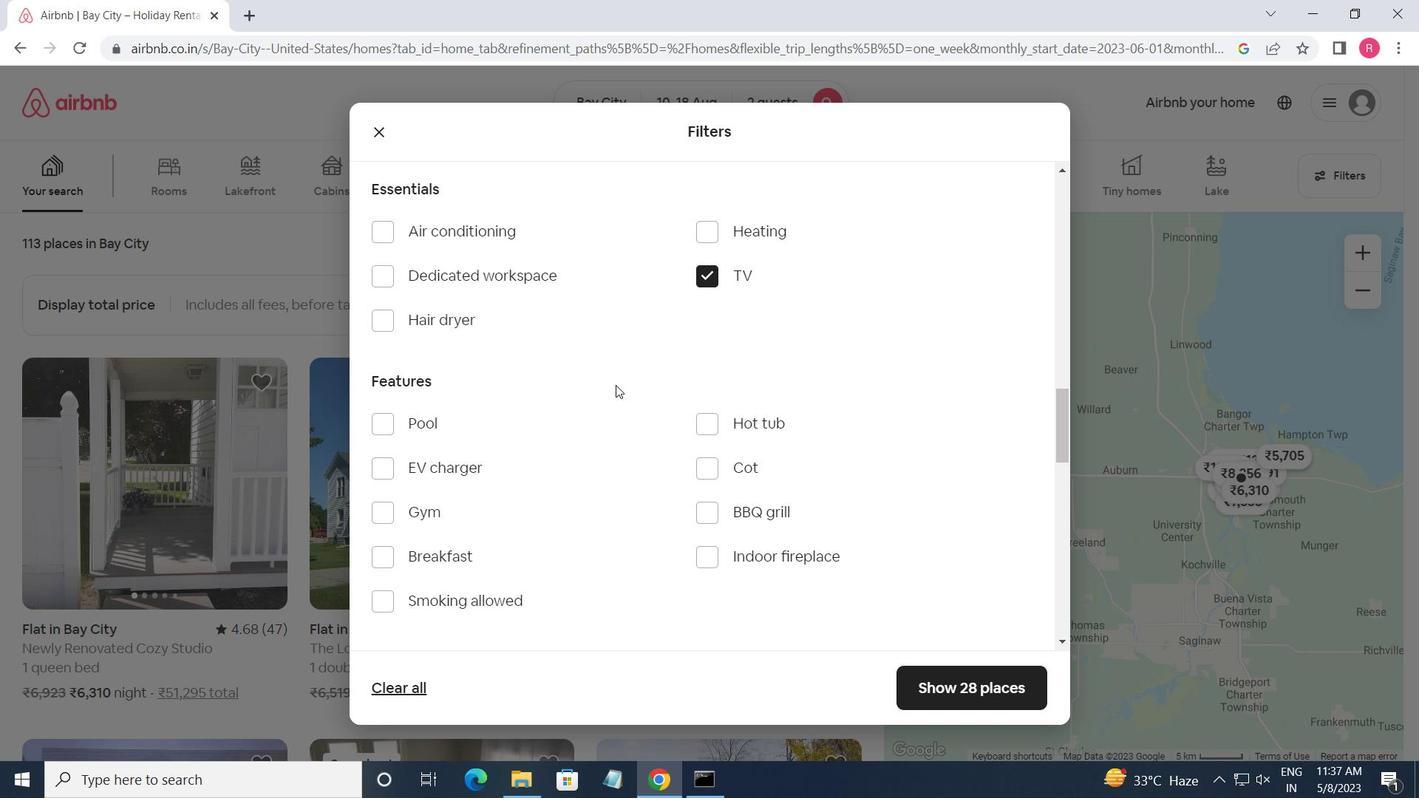 
Action: Mouse moved to (613, 387)
Screenshot: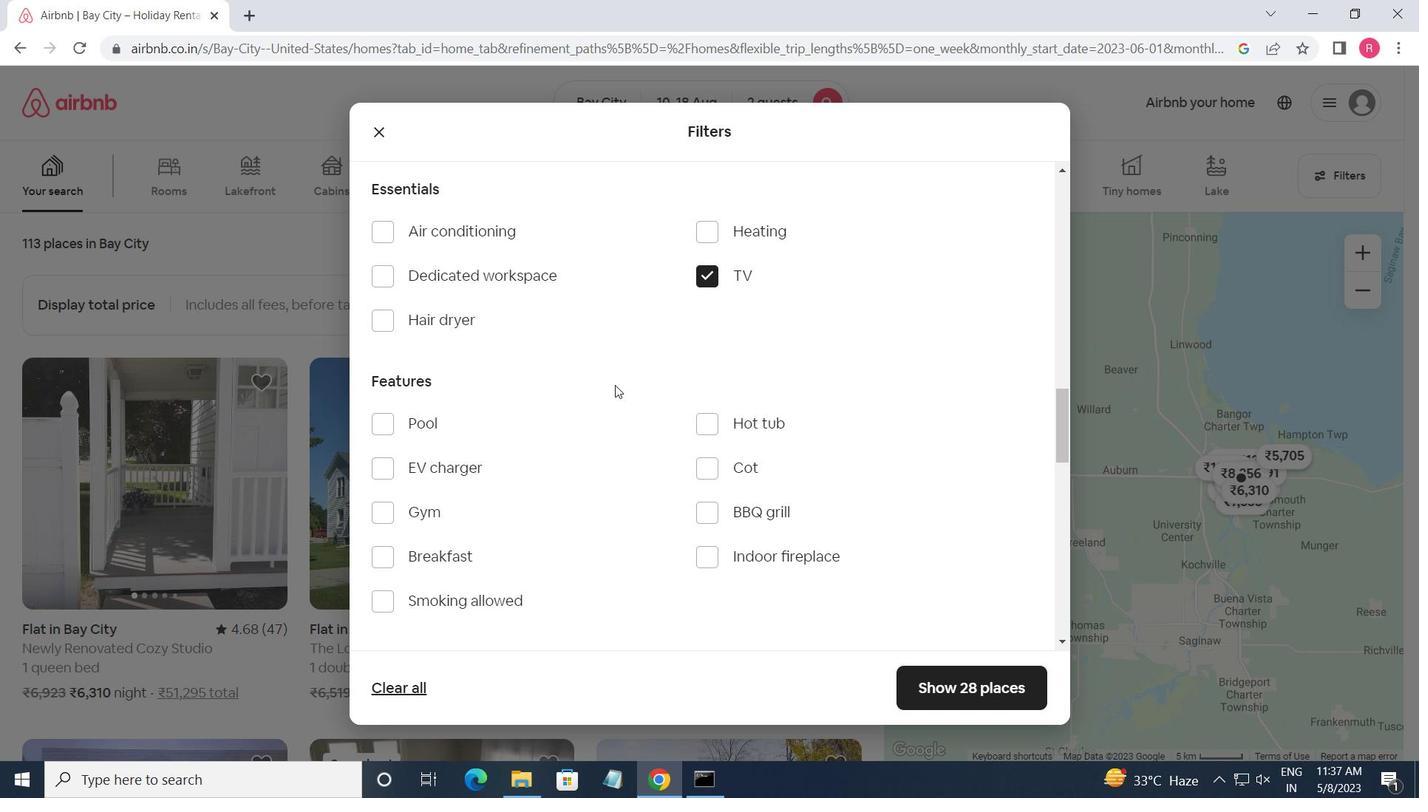 
Action: Mouse scrolled (613, 386) with delta (0, 0)
Screenshot: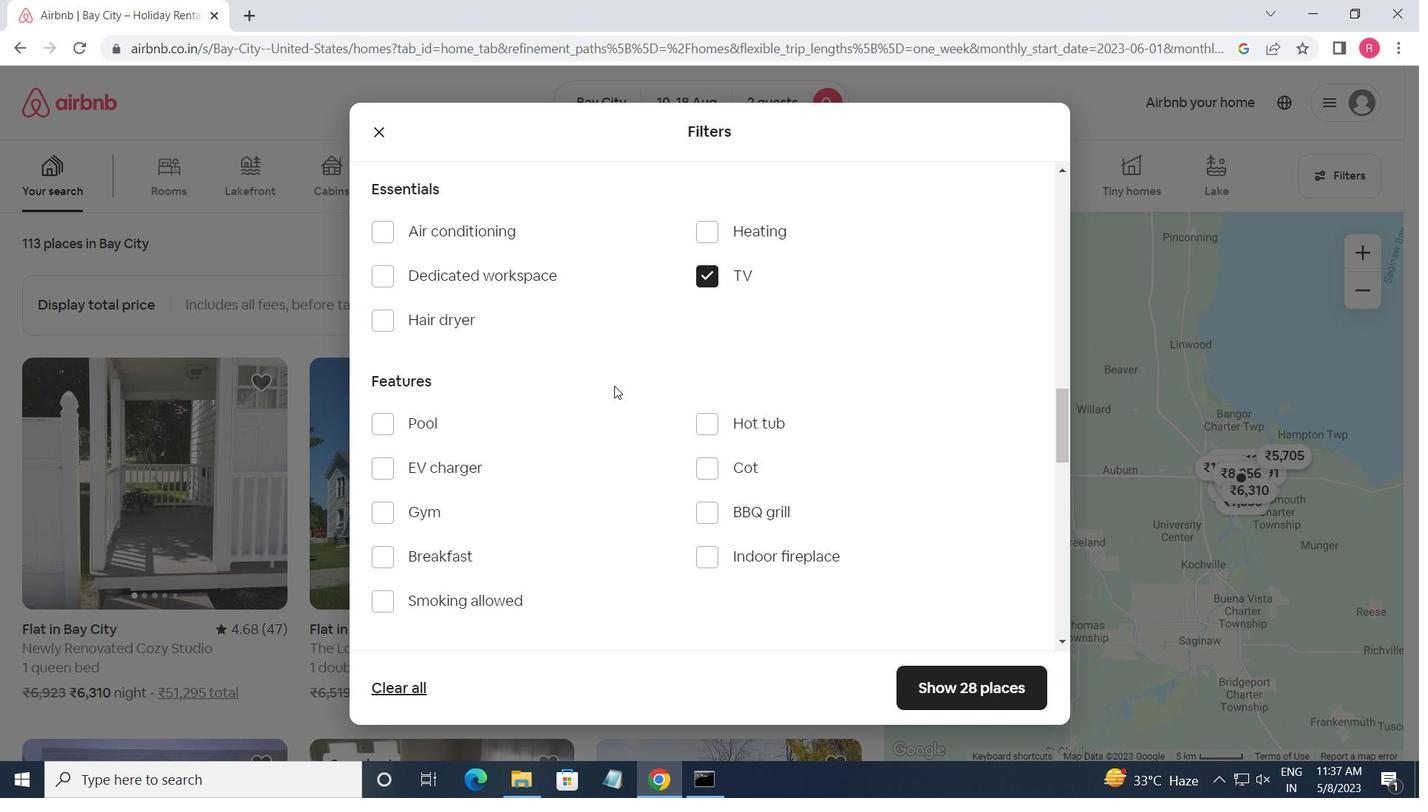 
Action: Mouse moved to (385, 326)
Screenshot: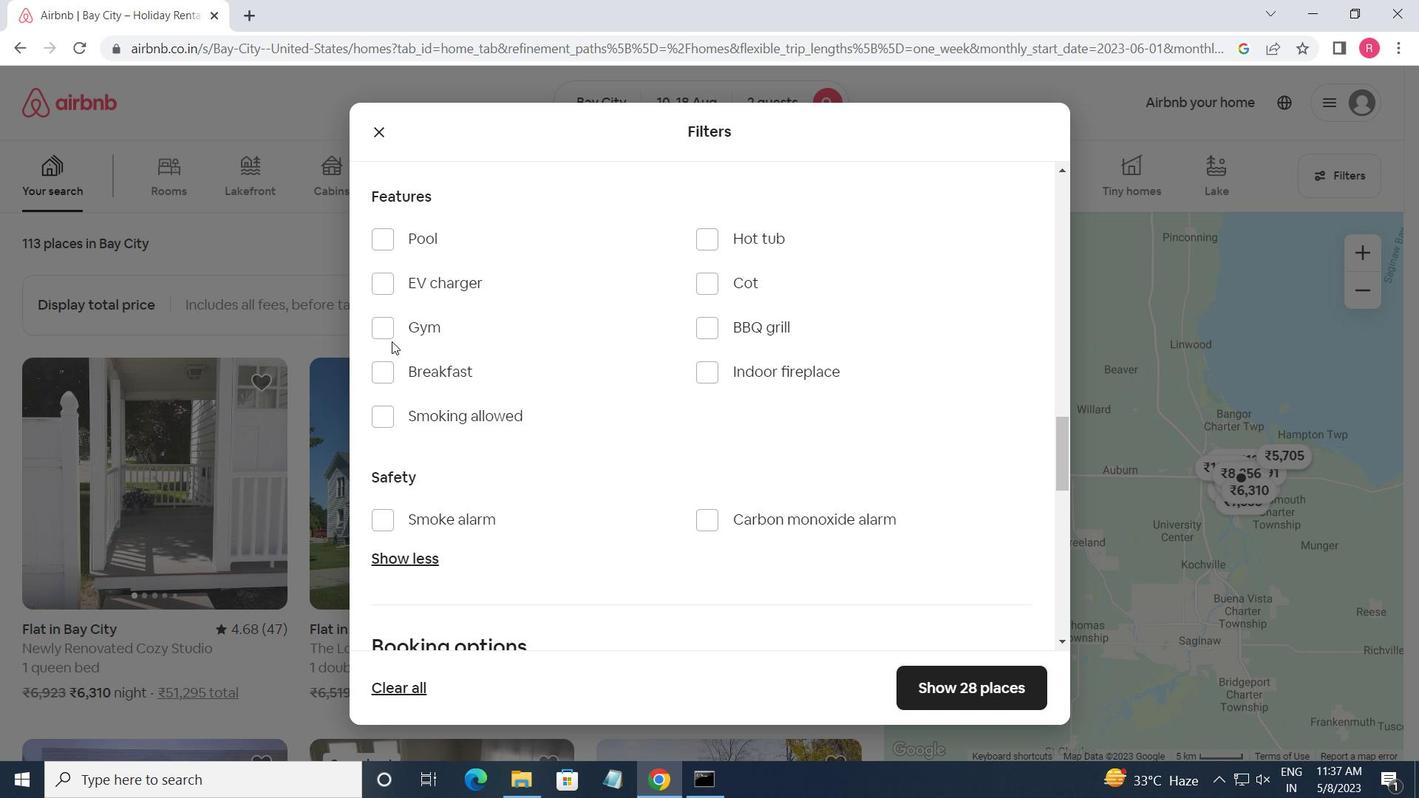 
Action: Mouse pressed left at (385, 326)
Screenshot: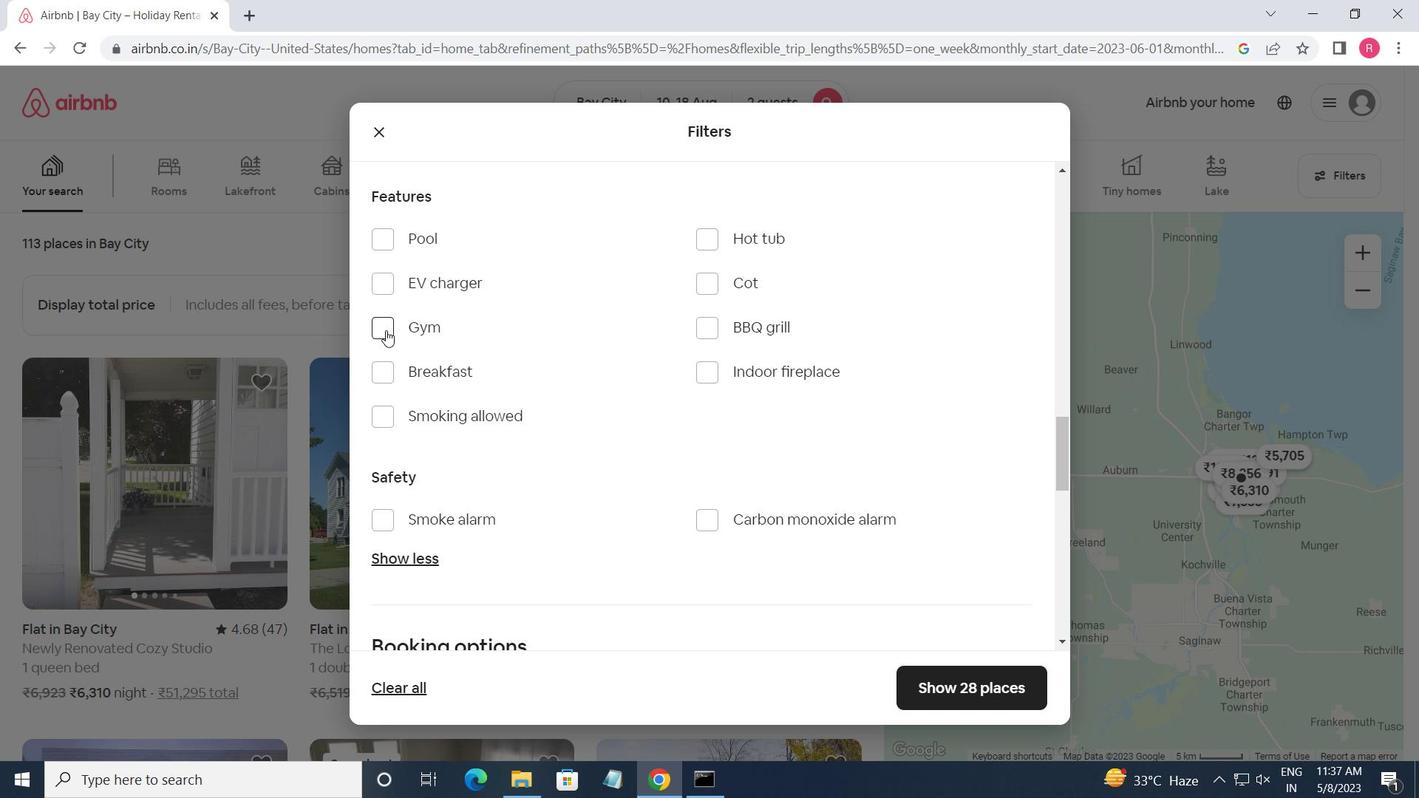 
Action: Mouse moved to (379, 366)
Screenshot: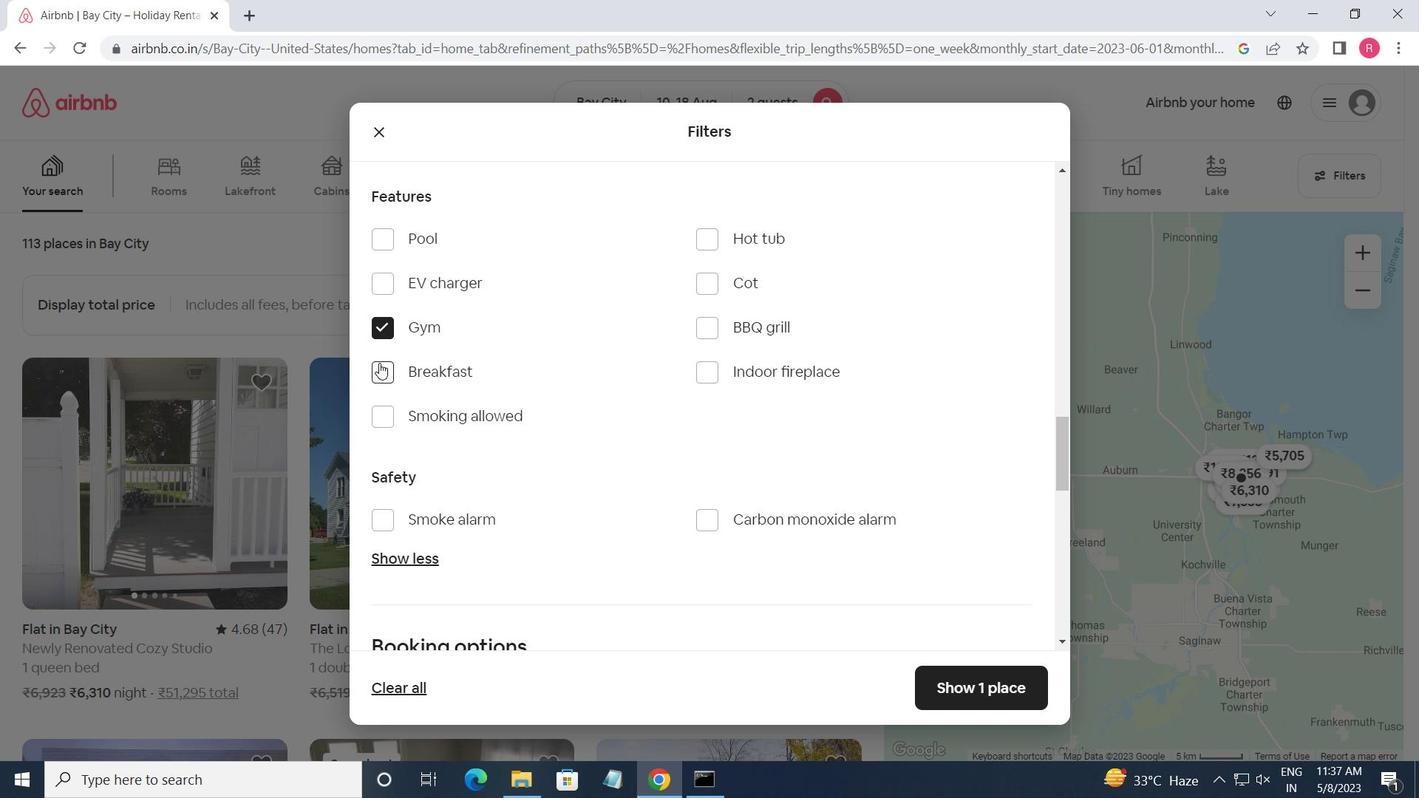 
Action: Mouse pressed left at (379, 366)
Screenshot: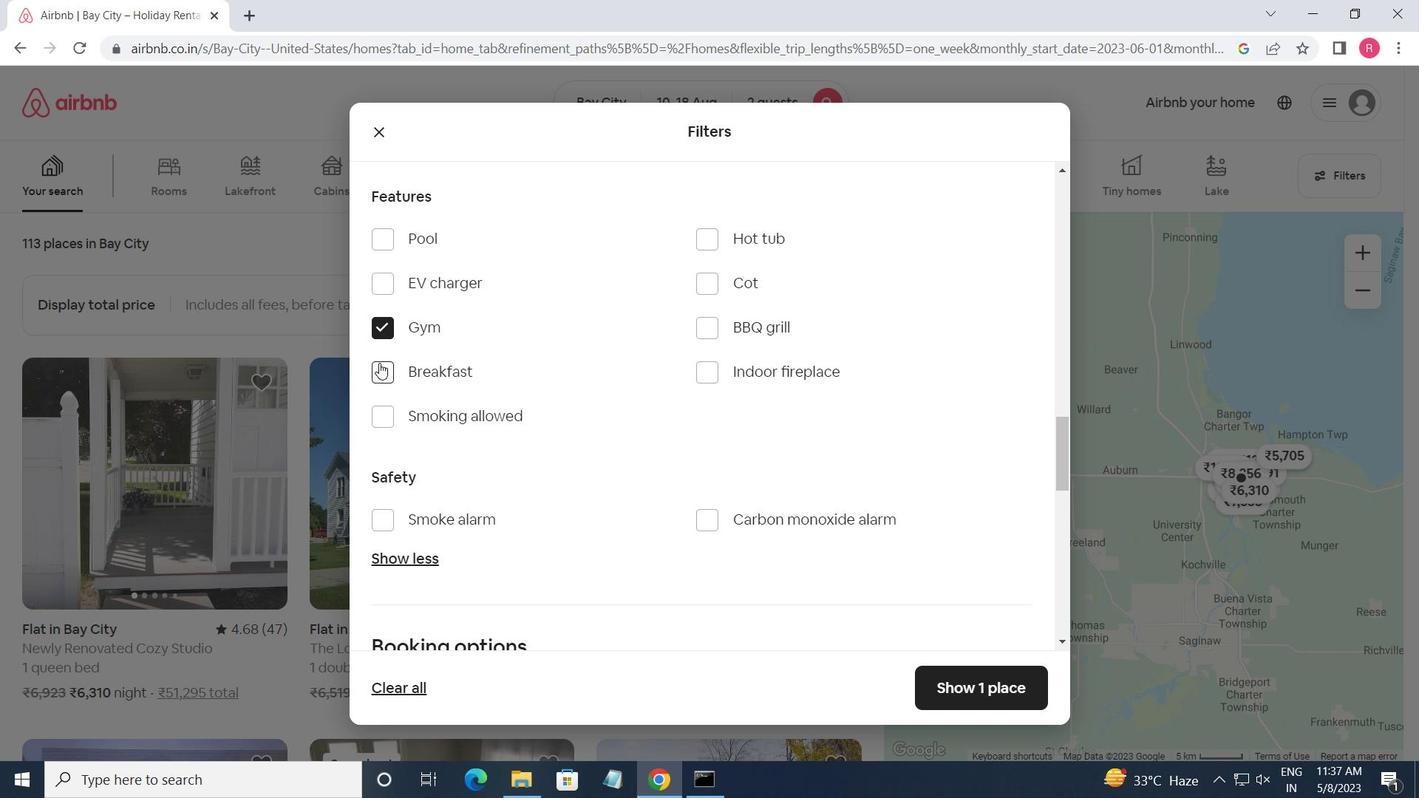 
Action: Mouse moved to (391, 369)
Screenshot: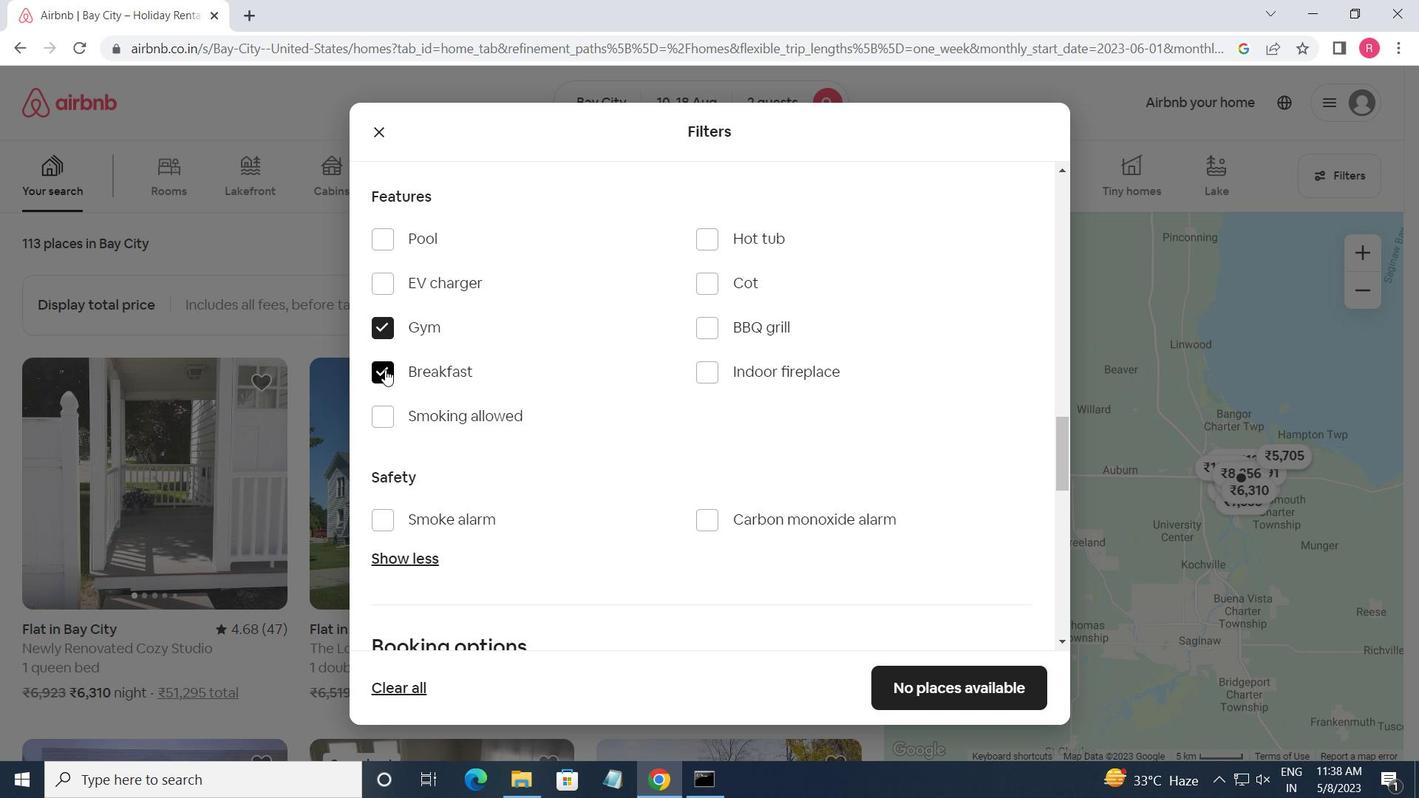 
Action: Mouse scrolled (391, 368) with delta (0, 0)
Screenshot: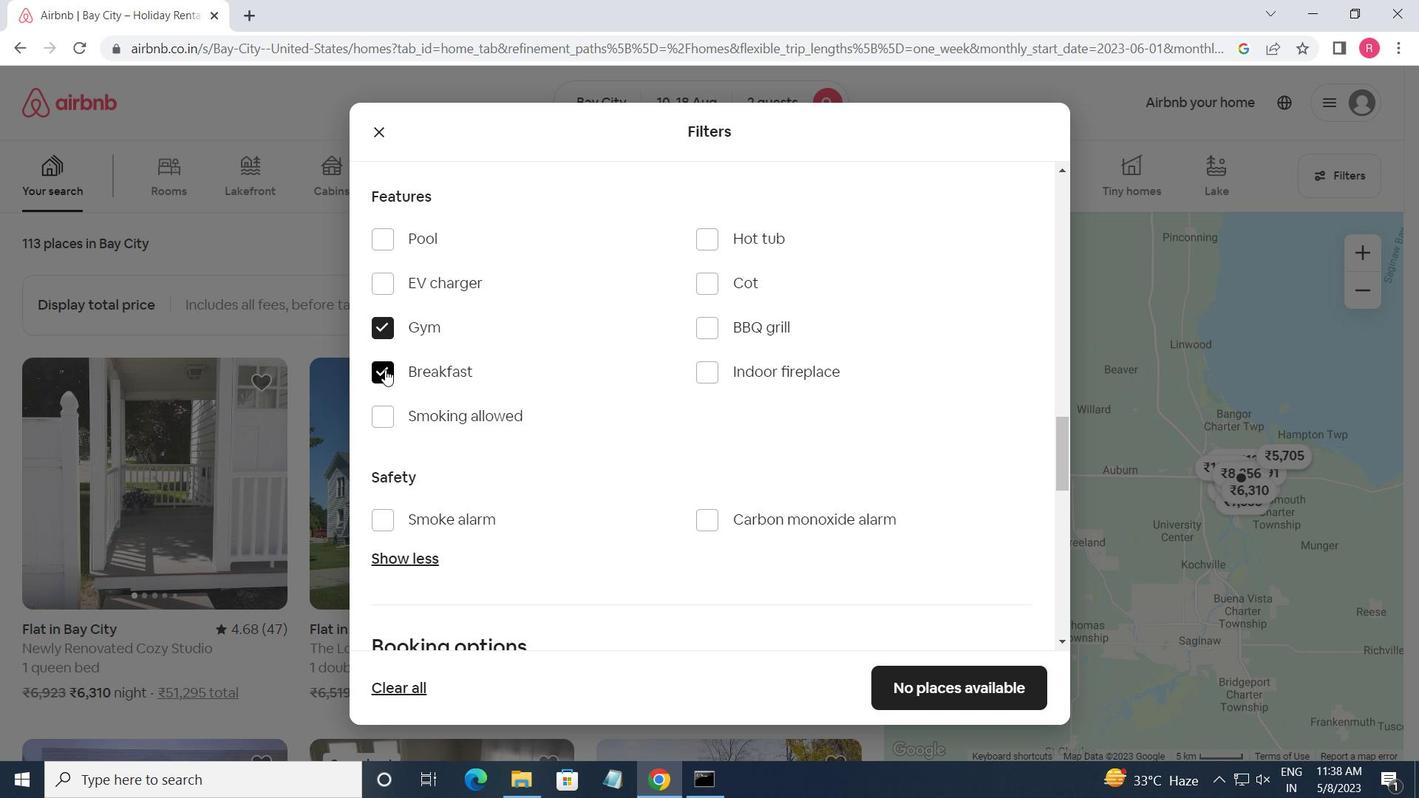 
Action: Mouse moved to (399, 373)
Screenshot: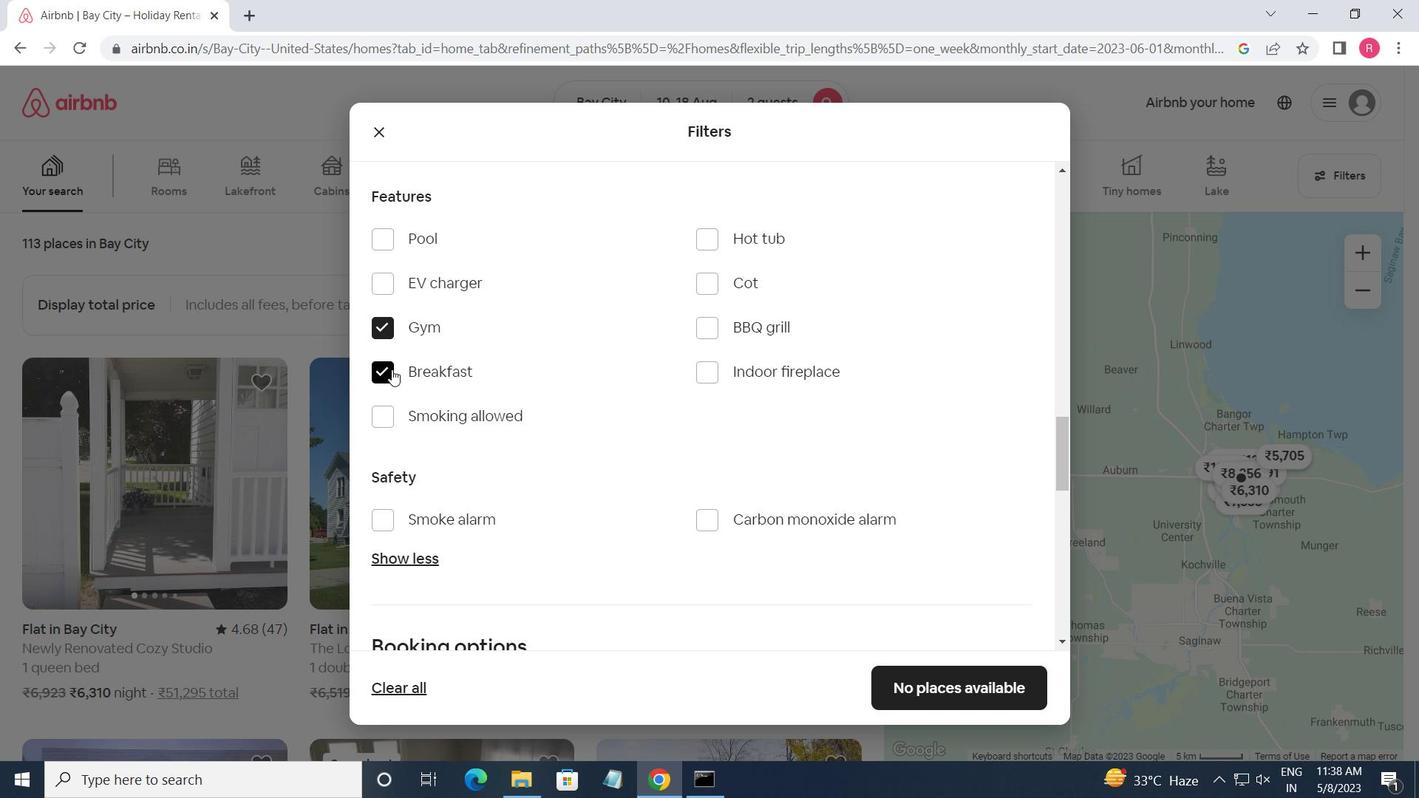 
Action: Mouse scrolled (399, 372) with delta (0, 0)
Screenshot: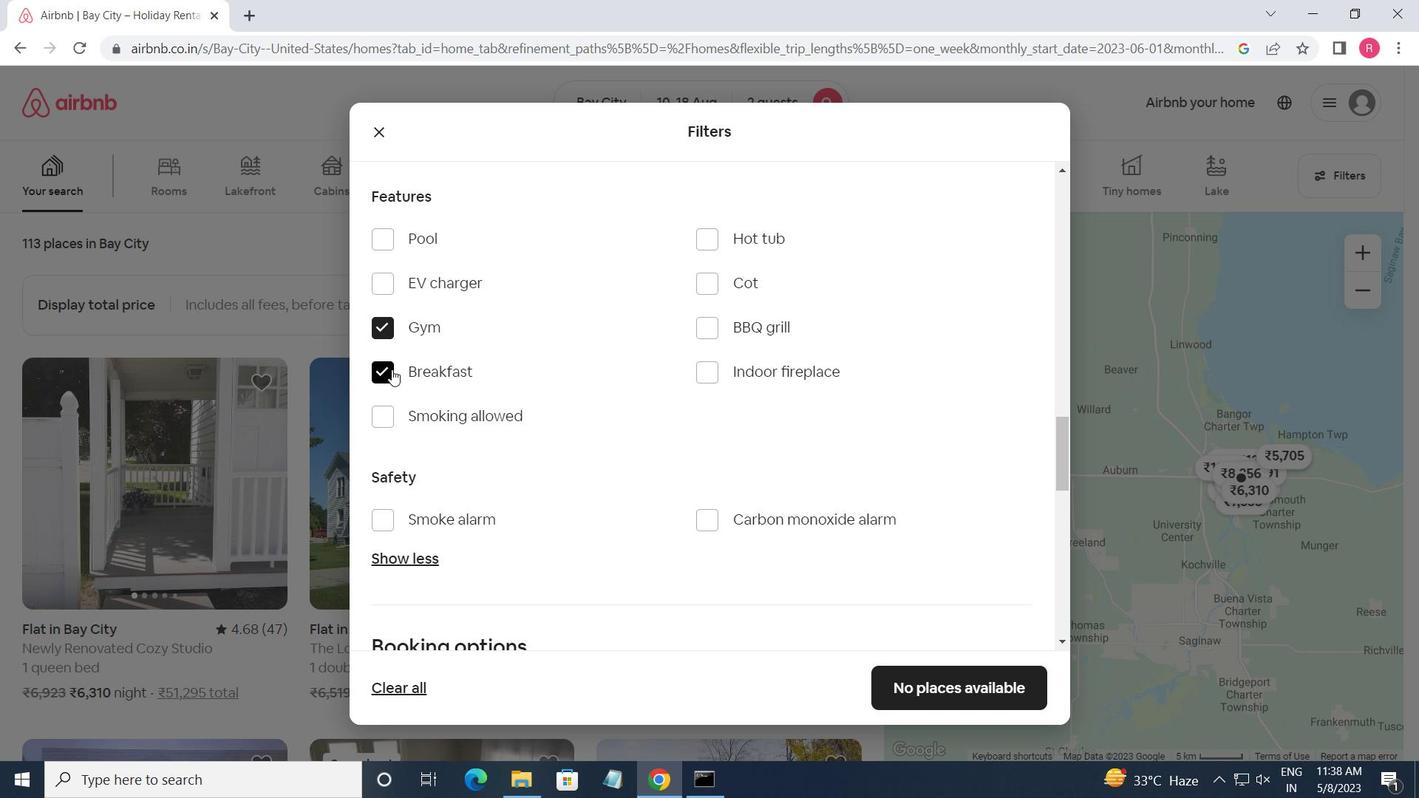 
Action: Mouse moved to (417, 378)
Screenshot: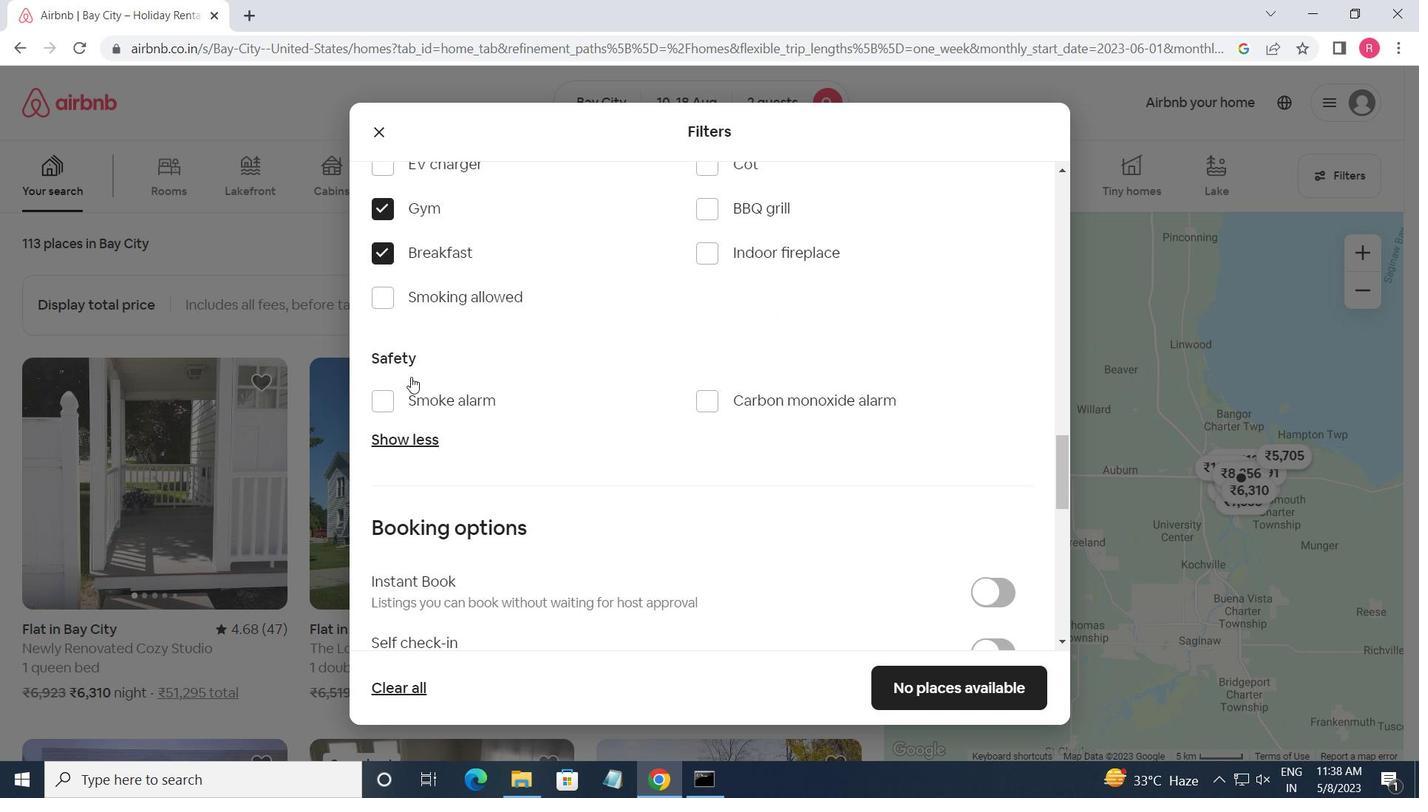 
Action: Mouse scrolled (417, 377) with delta (0, 0)
Screenshot: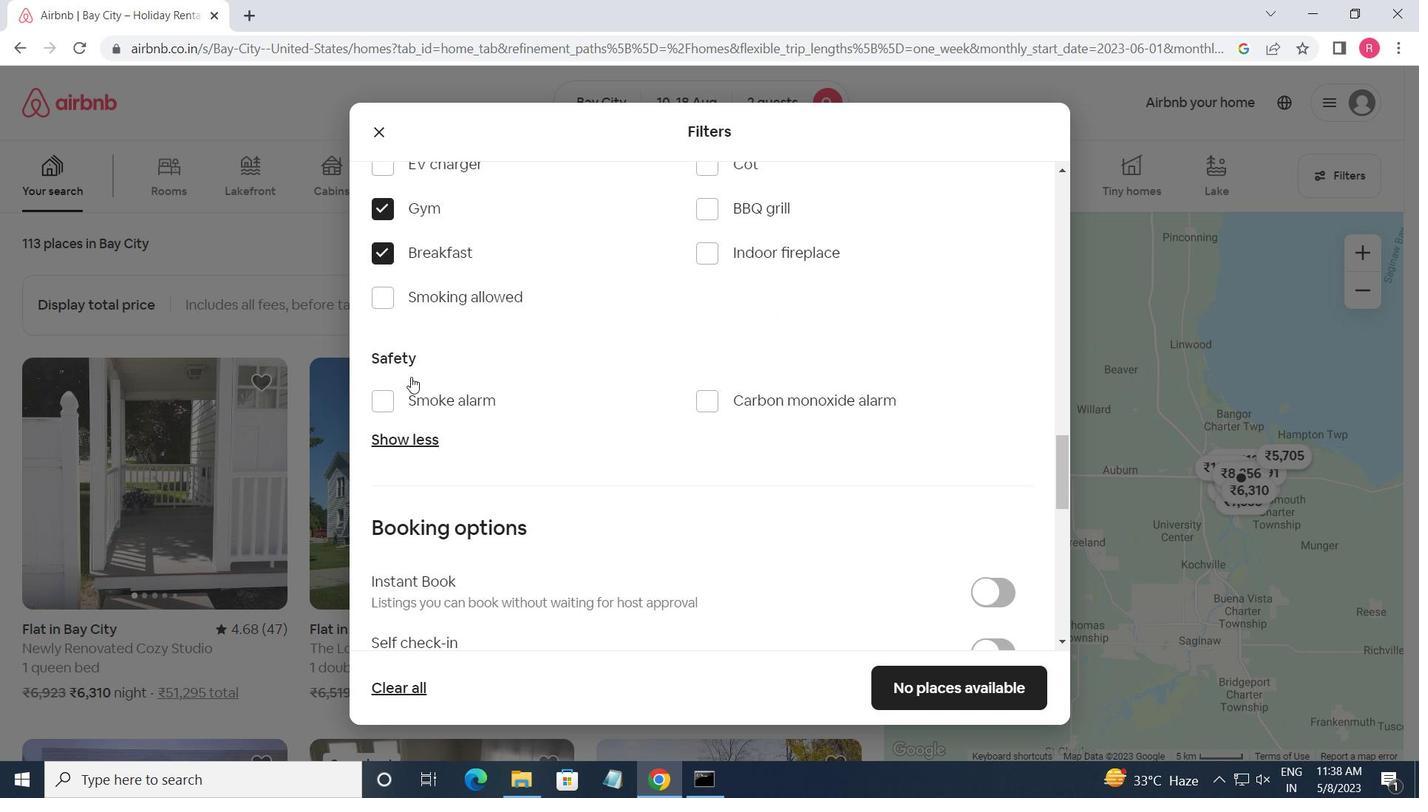 
Action: Mouse moved to (425, 379)
Screenshot: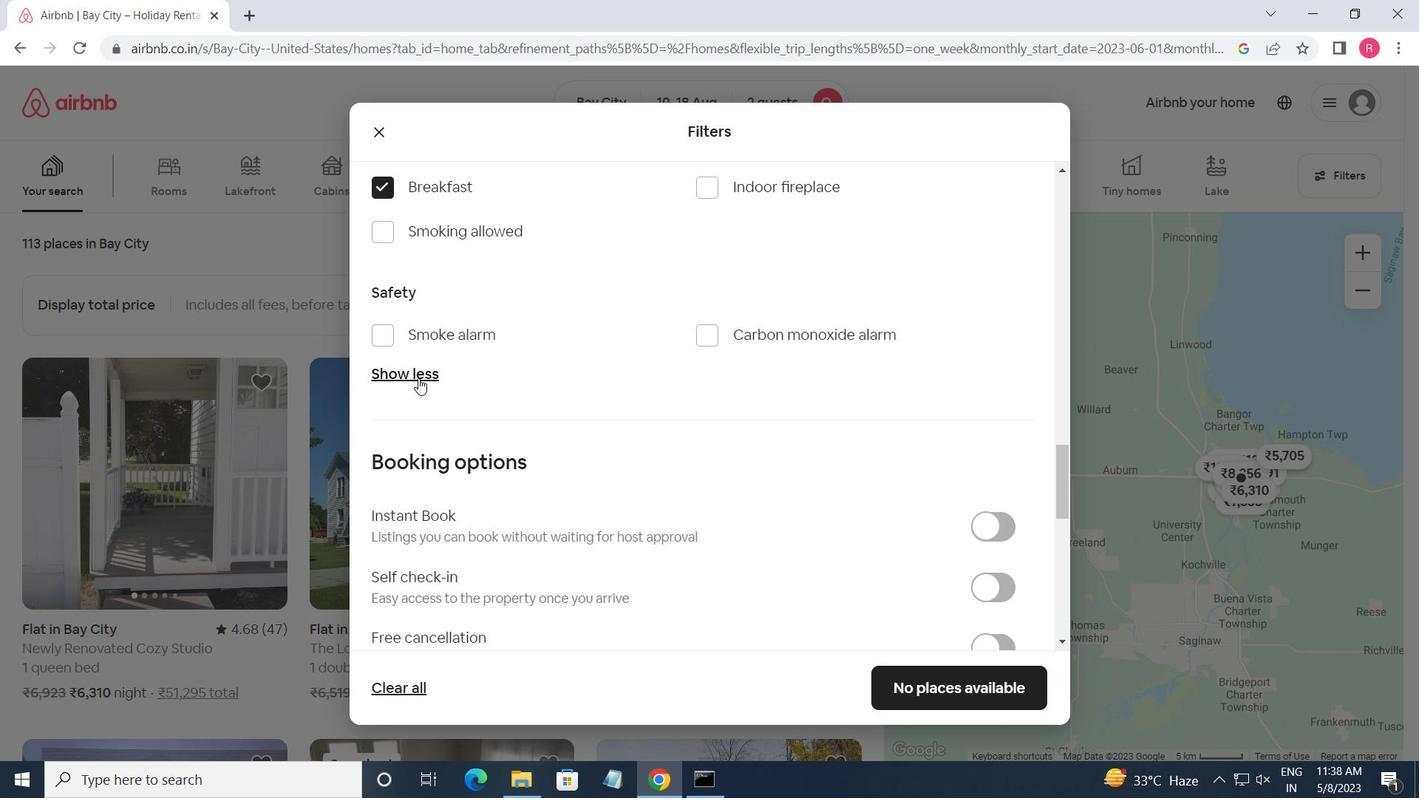 
Action: Mouse scrolled (425, 379) with delta (0, 0)
Screenshot: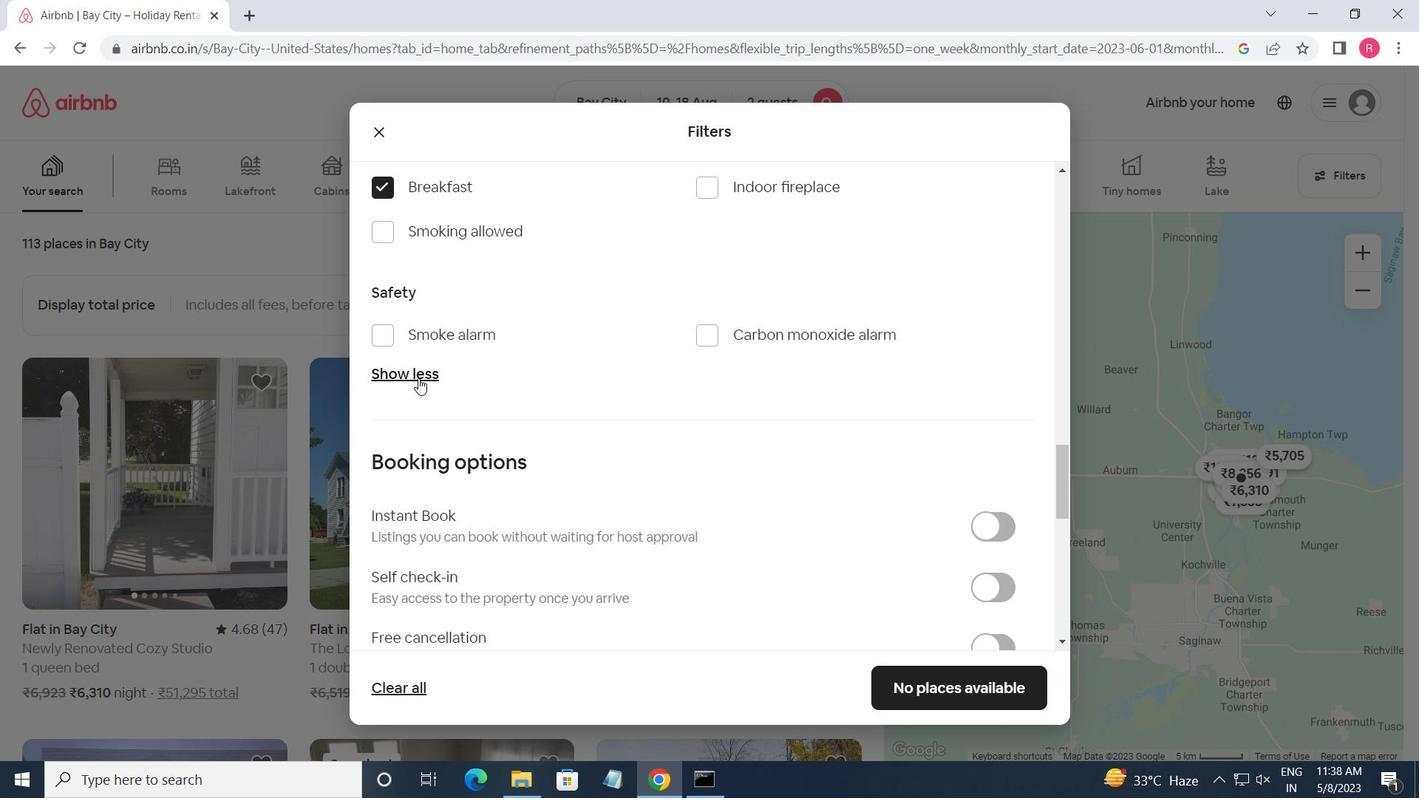
Action: Mouse moved to (1002, 407)
Screenshot: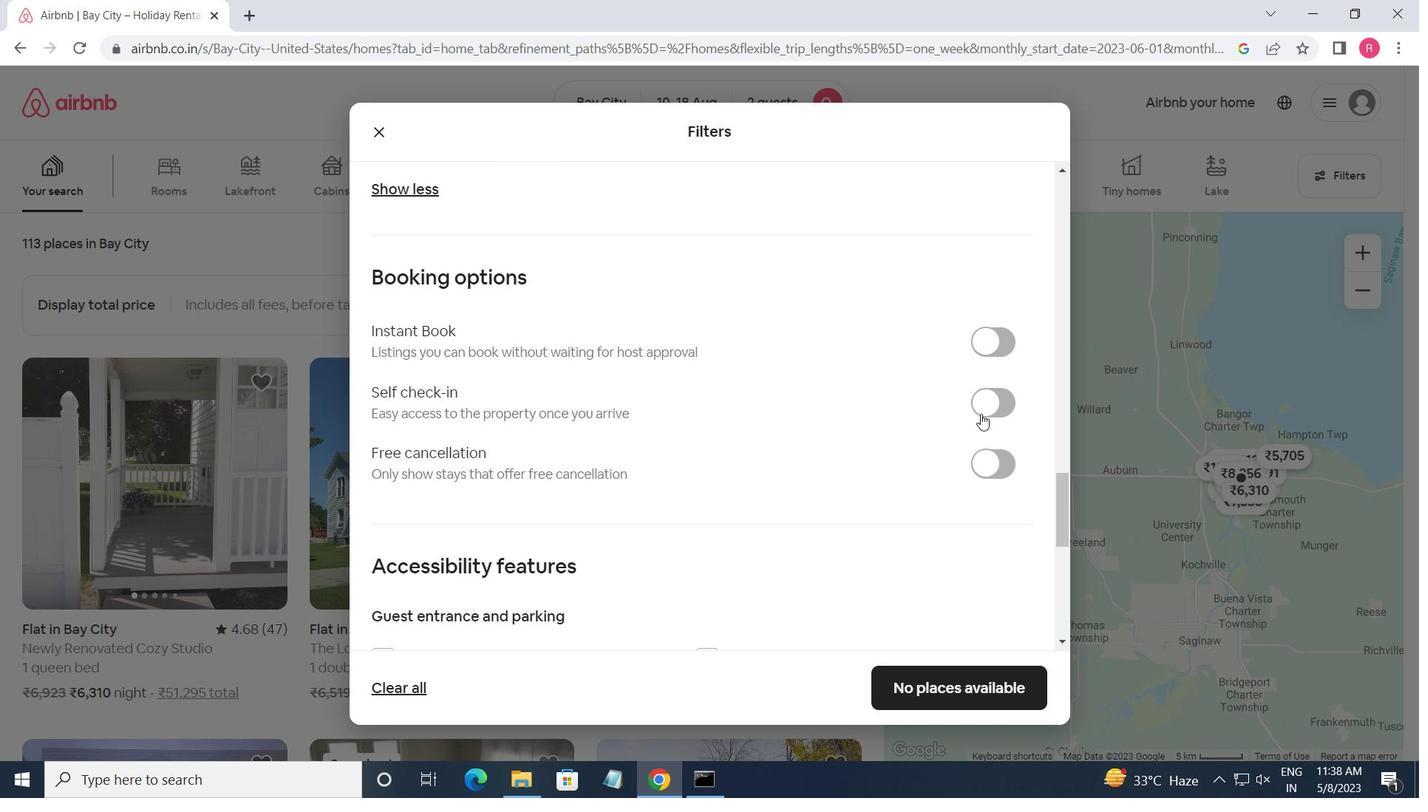 
Action: Mouse pressed left at (1002, 407)
Screenshot: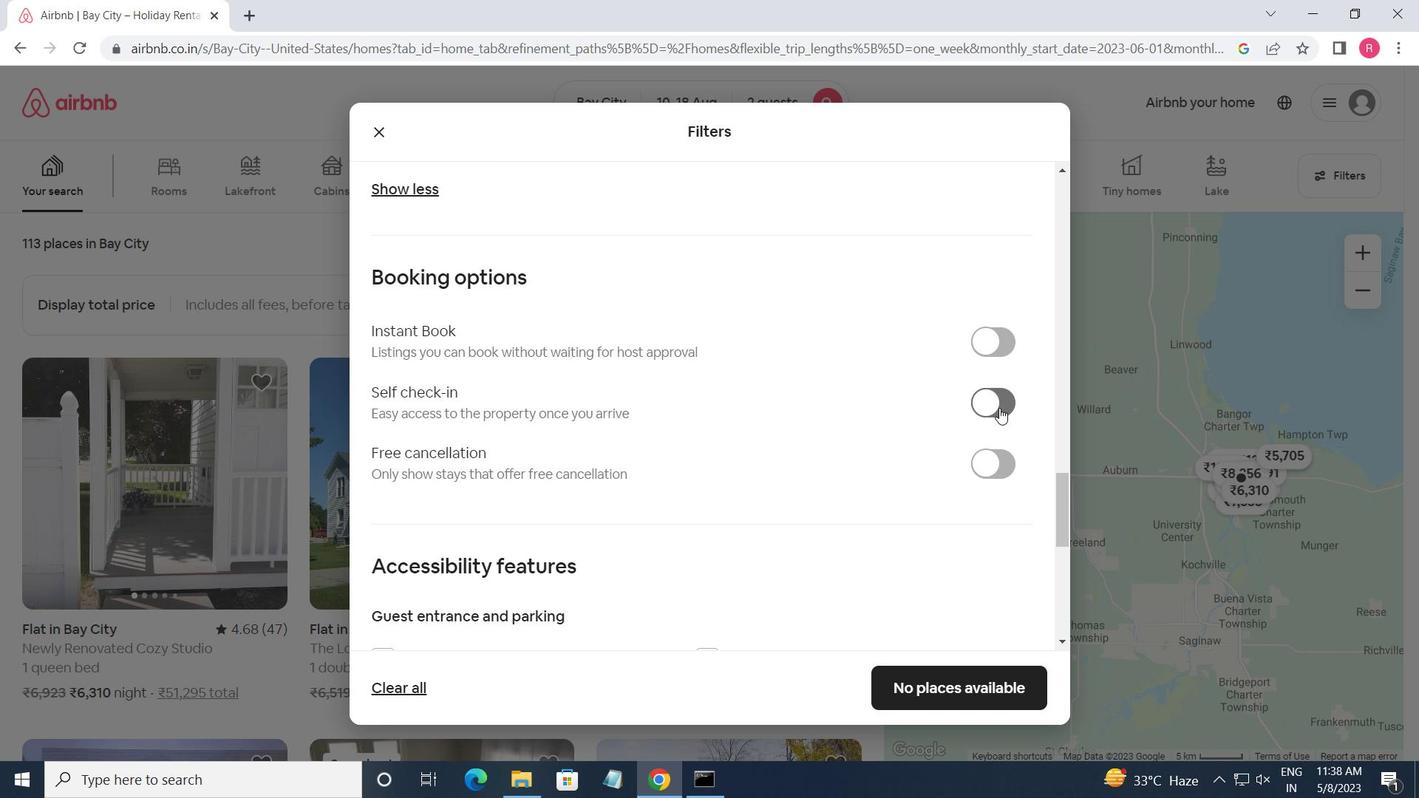 
Action: Mouse moved to (815, 433)
Screenshot: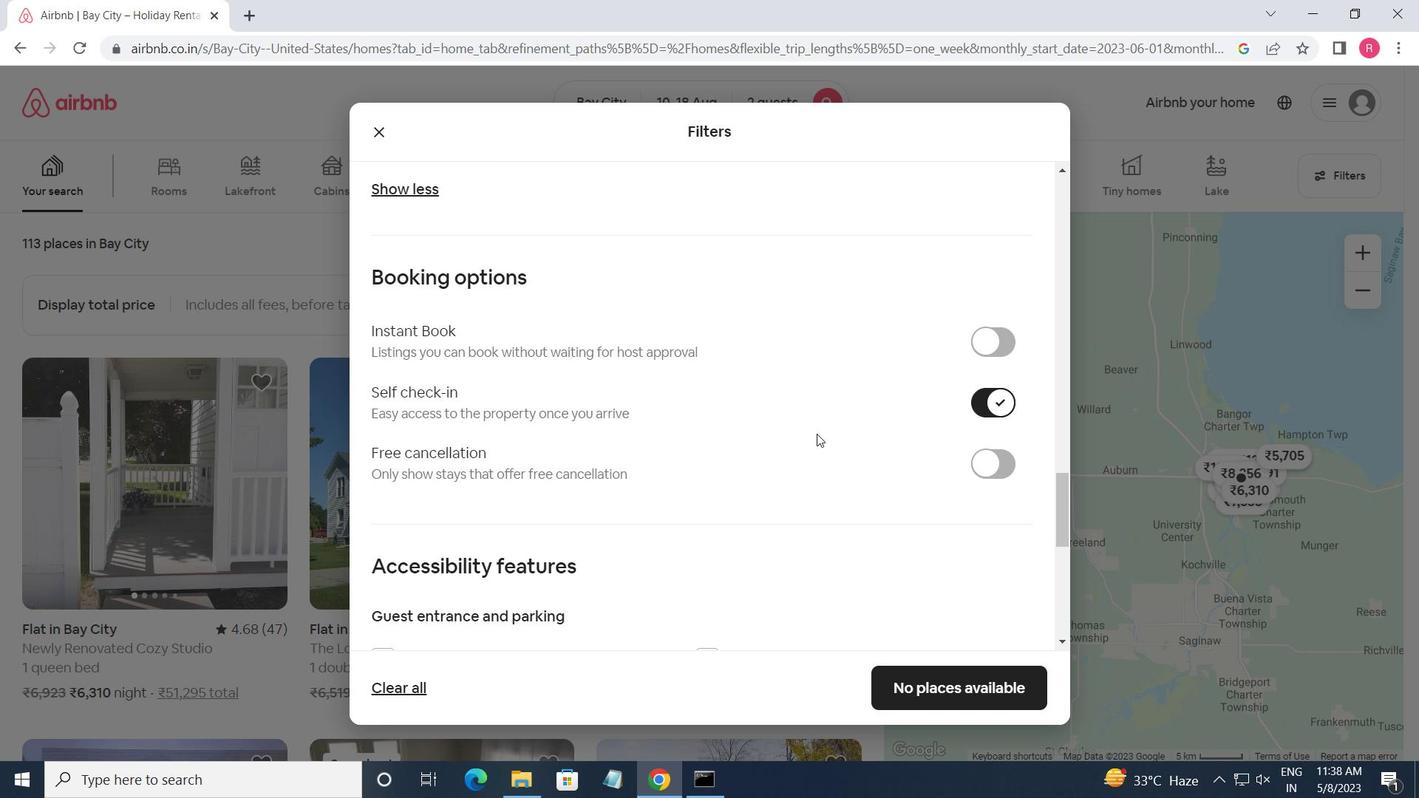 
Action: Mouse scrolled (815, 433) with delta (0, 0)
Screenshot: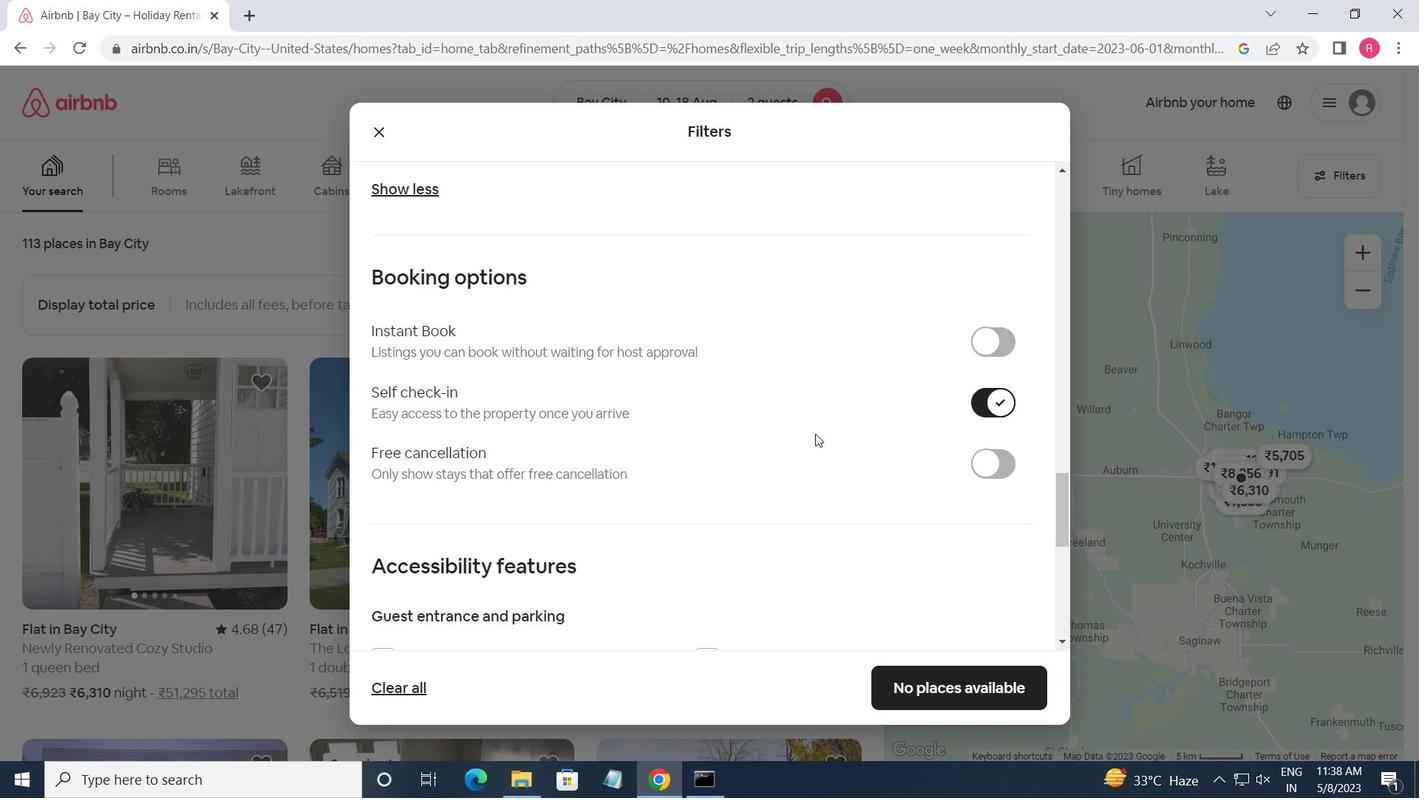 
Action: Mouse scrolled (815, 433) with delta (0, 0)
Screenshot: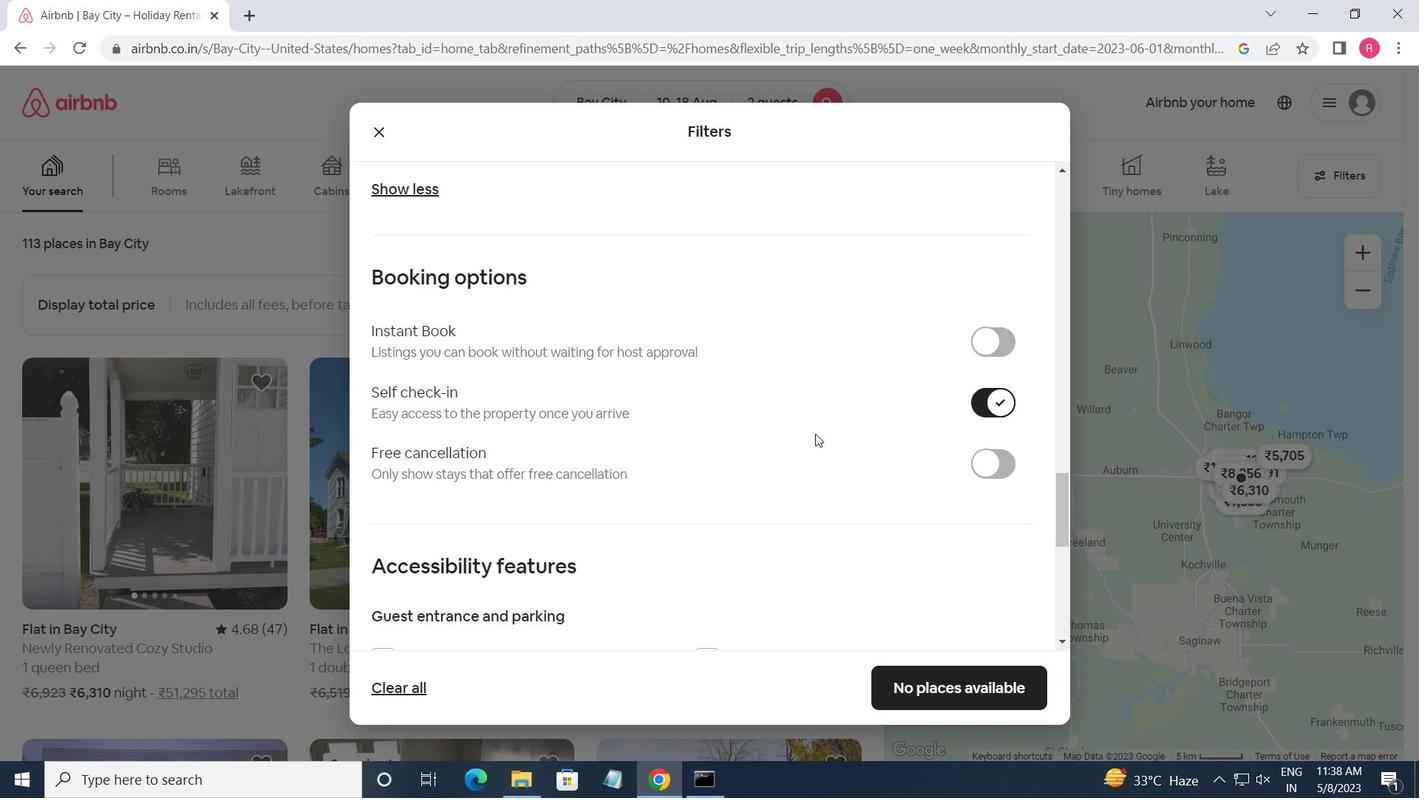 
Action: Mouse moved to (537, 458)
Screenshot: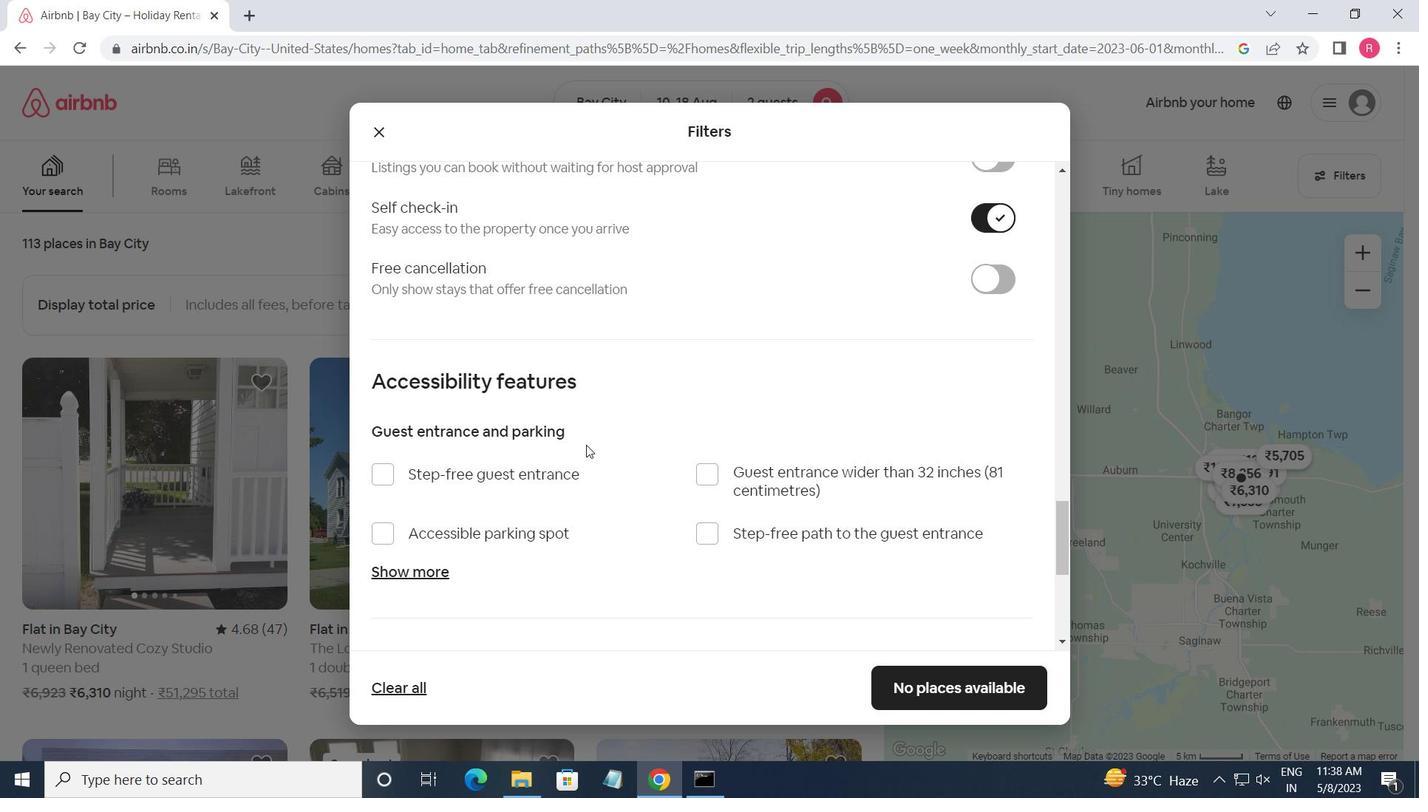
Action: Mouse scrolled (537, 458) with delta (0, 0)
Screenshot: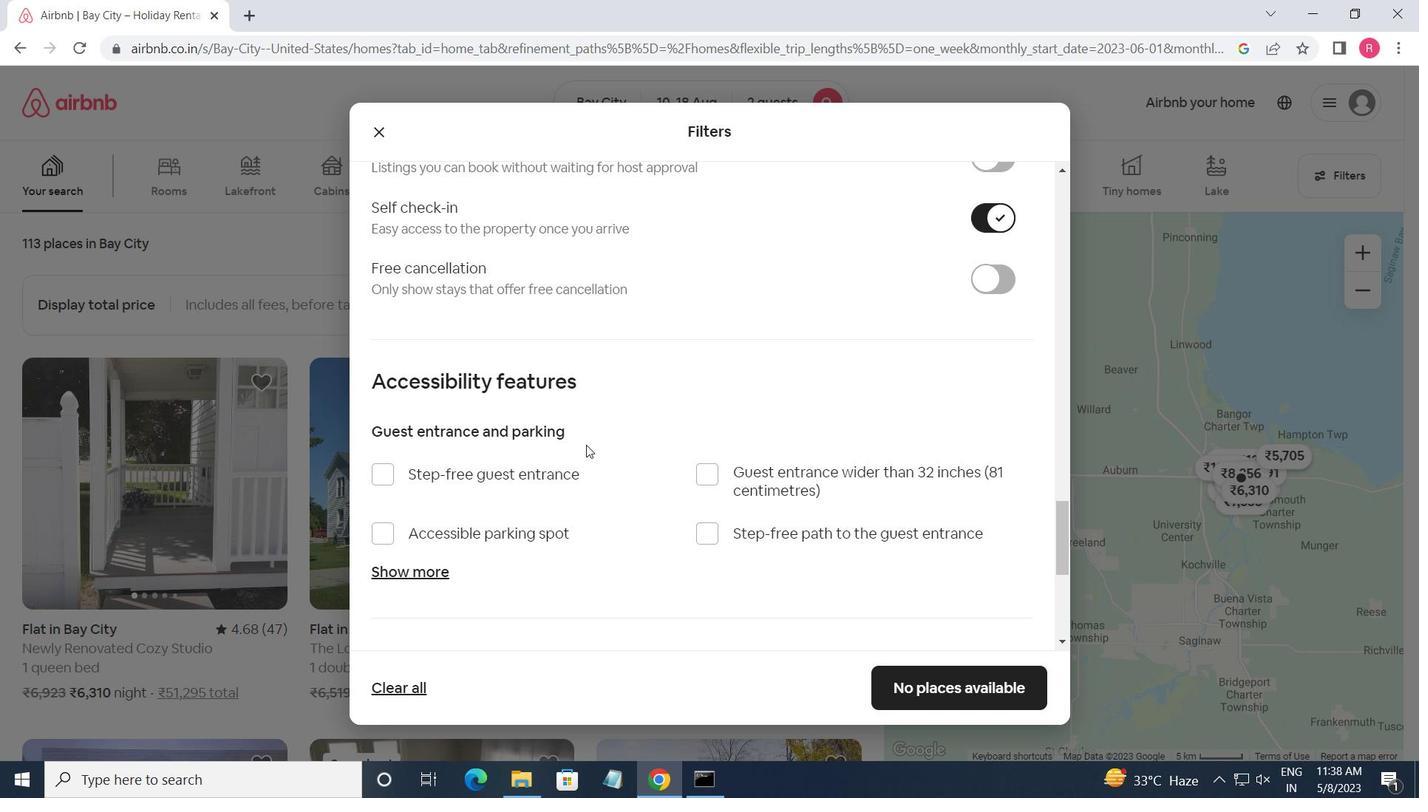 
Action: Mouse moved to (536, 459)
Screenshot: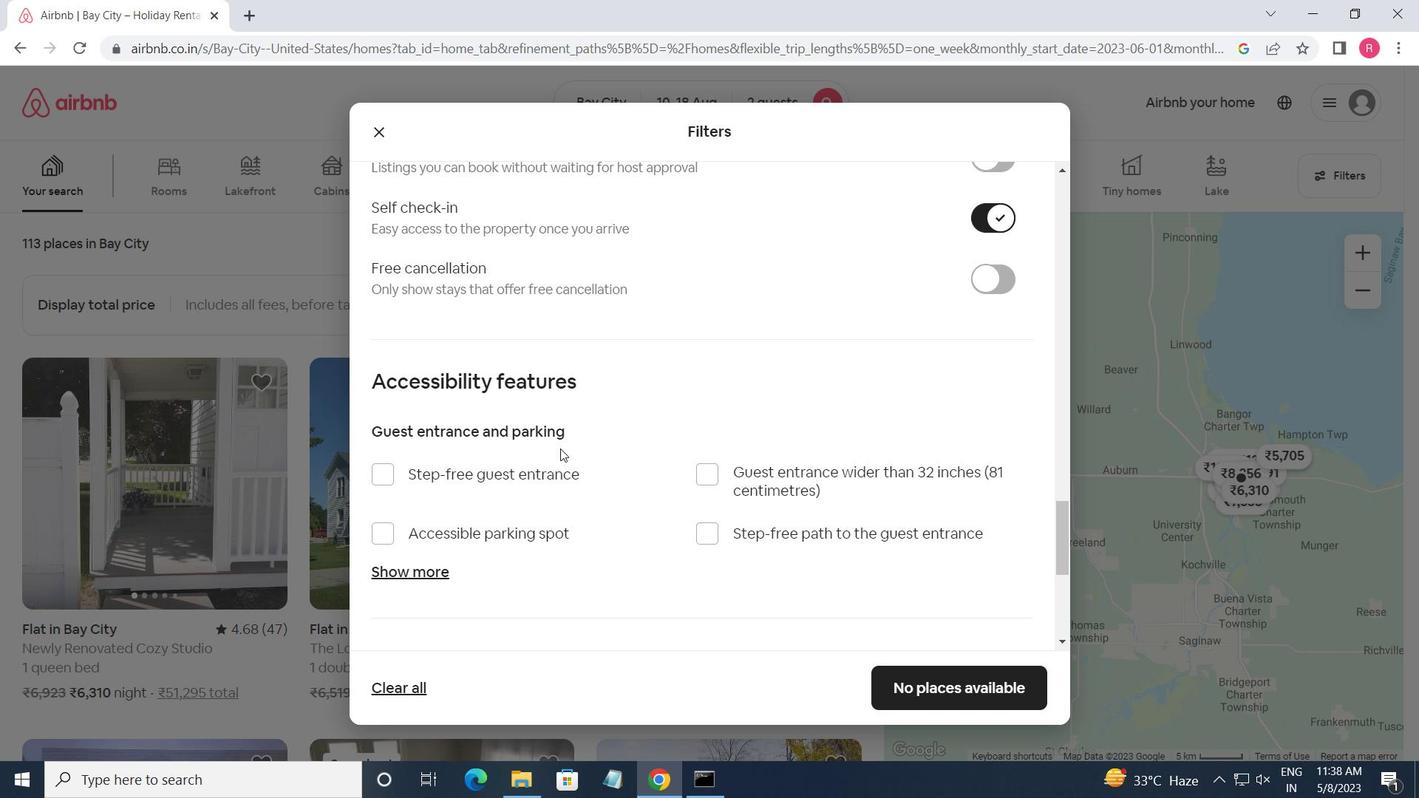 
Action: Mouse scrolled (536, 458) with delta (0, 0)
Screenshot: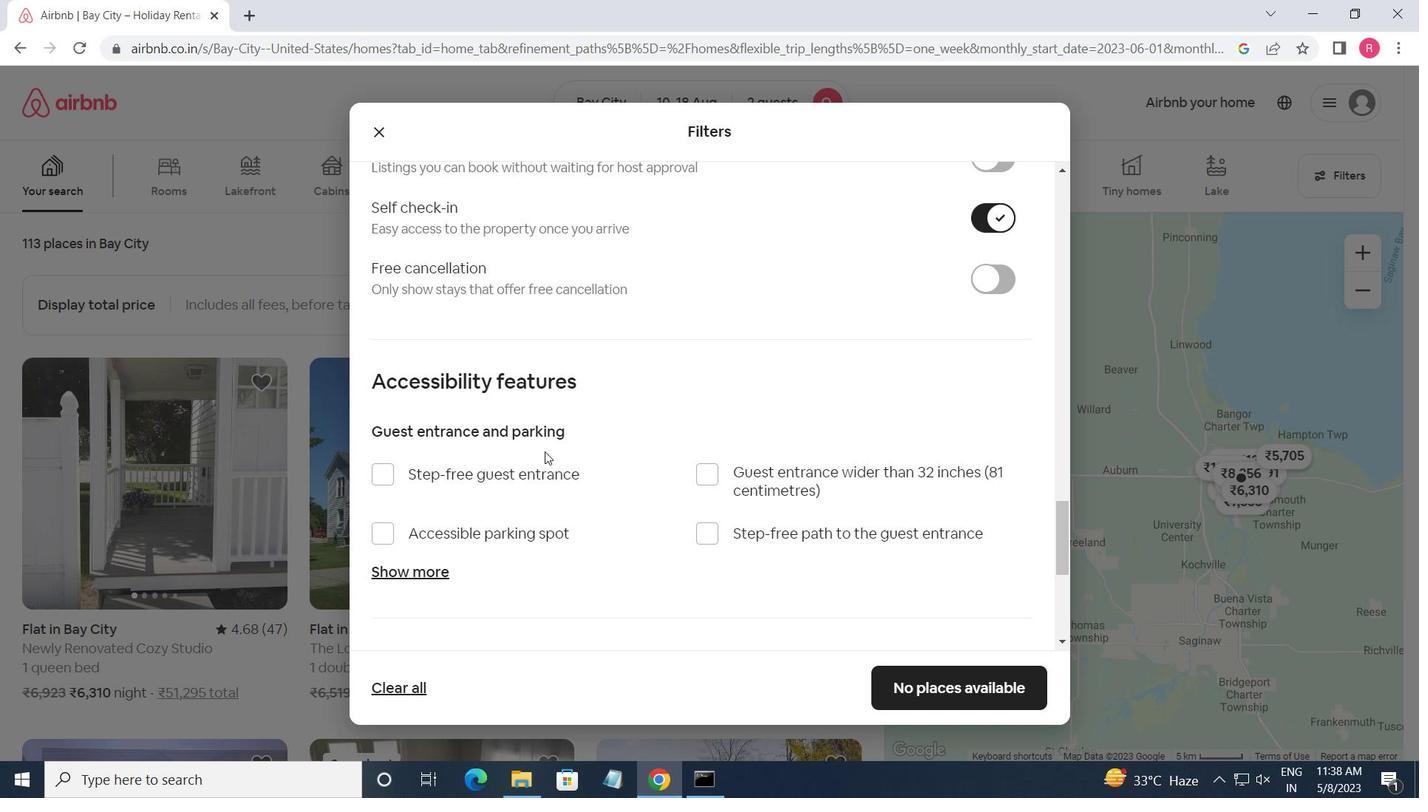 
Action: Mouse scrolled (536, 458) with delta (0, 0)
Screenshot: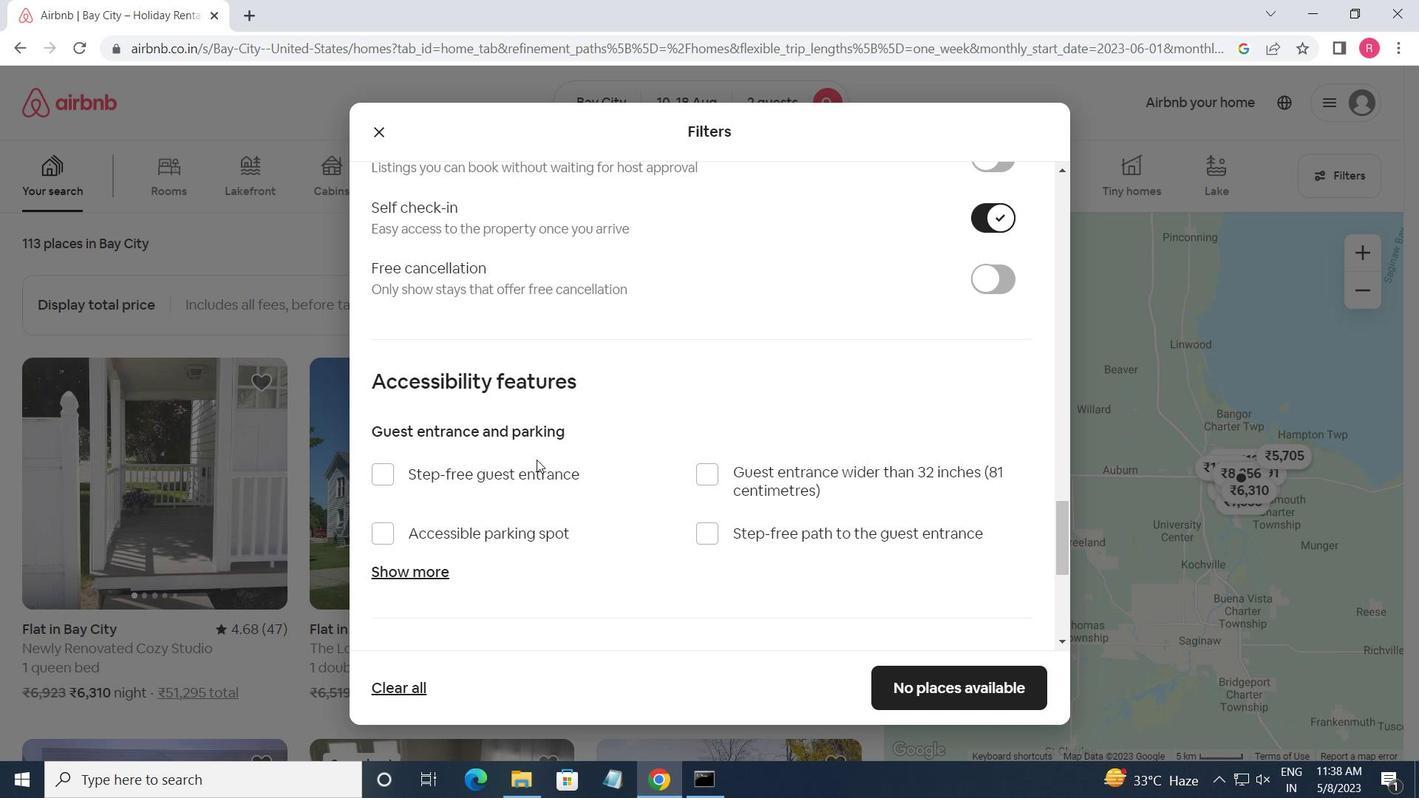 
Action: Mouse moved to (453, 571)
Screenshot: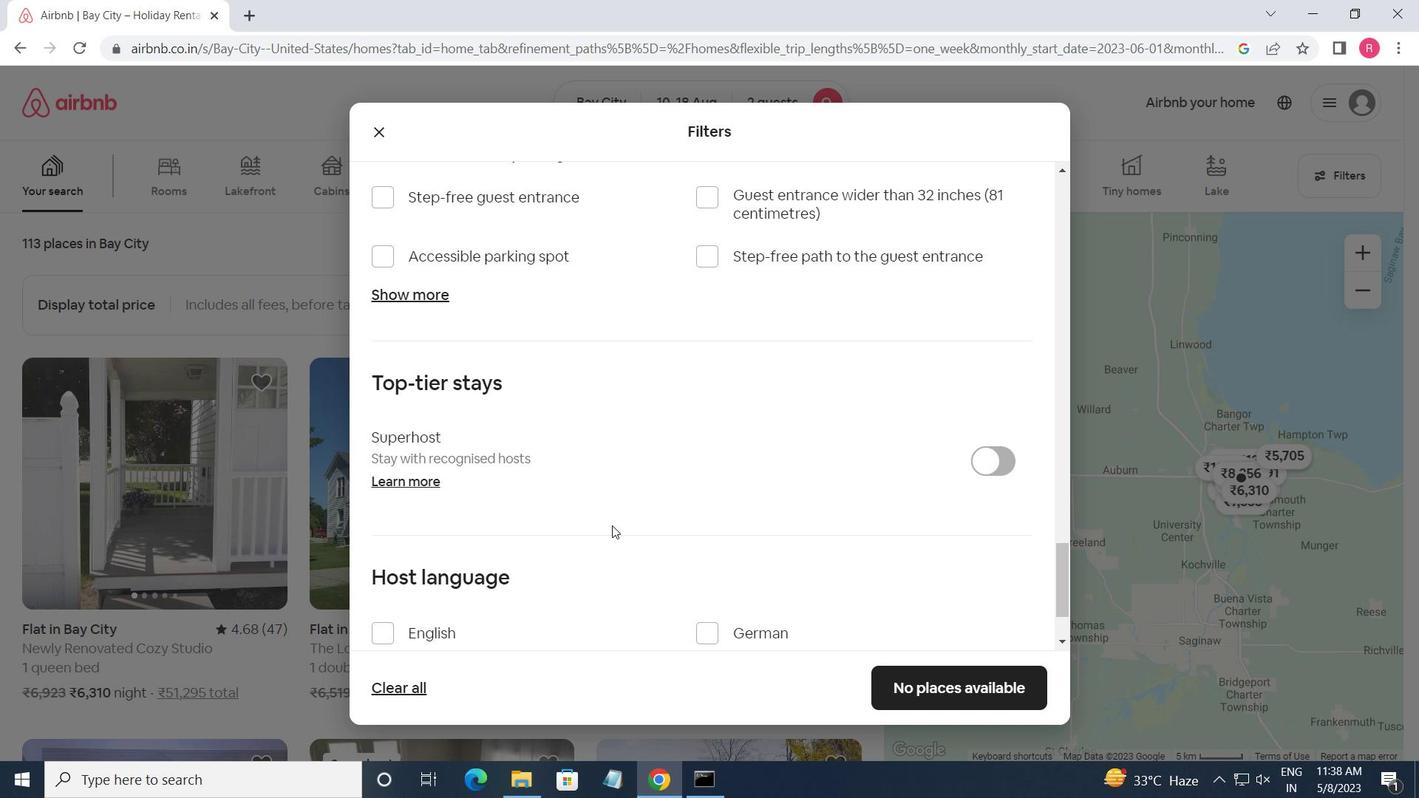 
Action: Mouse scrolled (453, 570) with delta (0, 0)
Screenshot: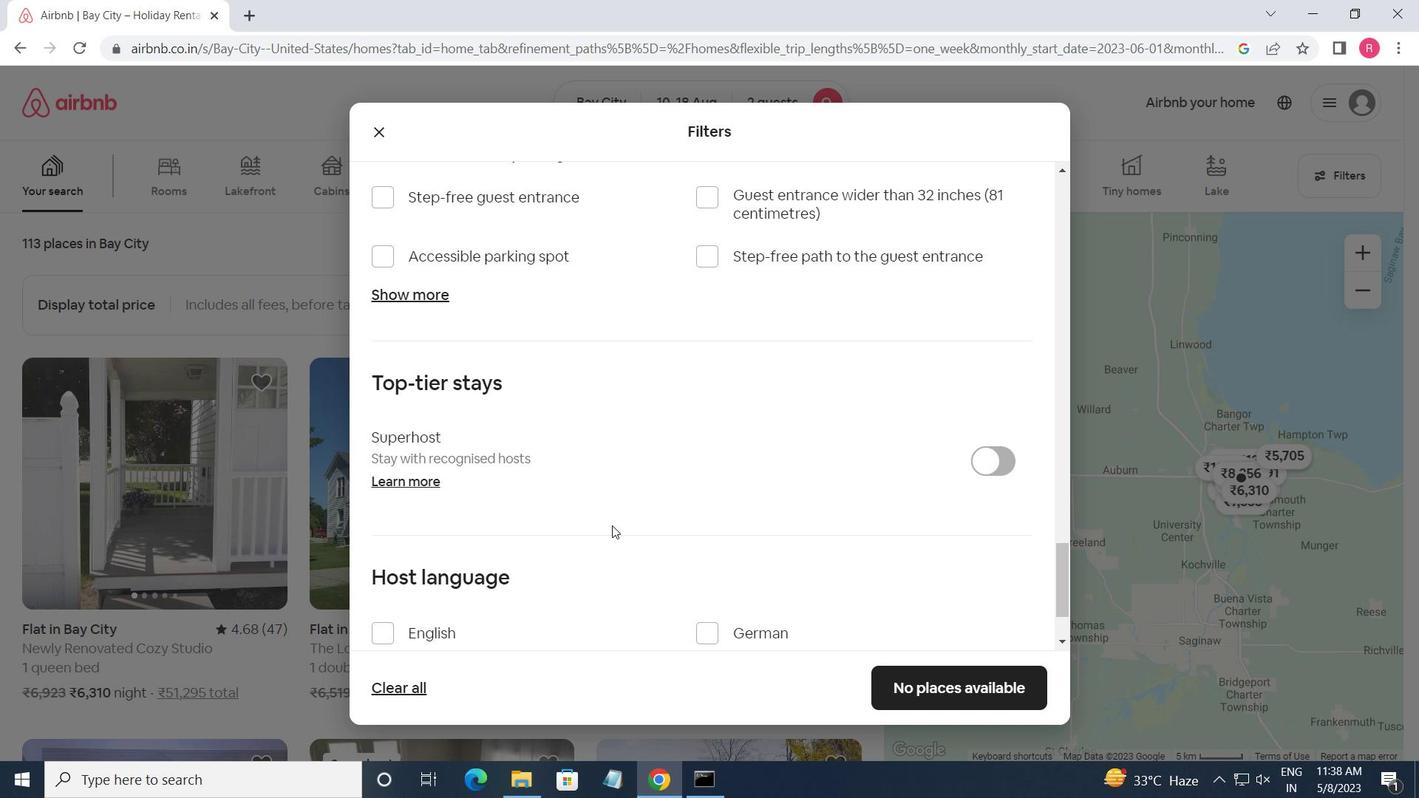 
Action: Mouse scrolled (453, 570) with delta (0, 0)
Screenshot: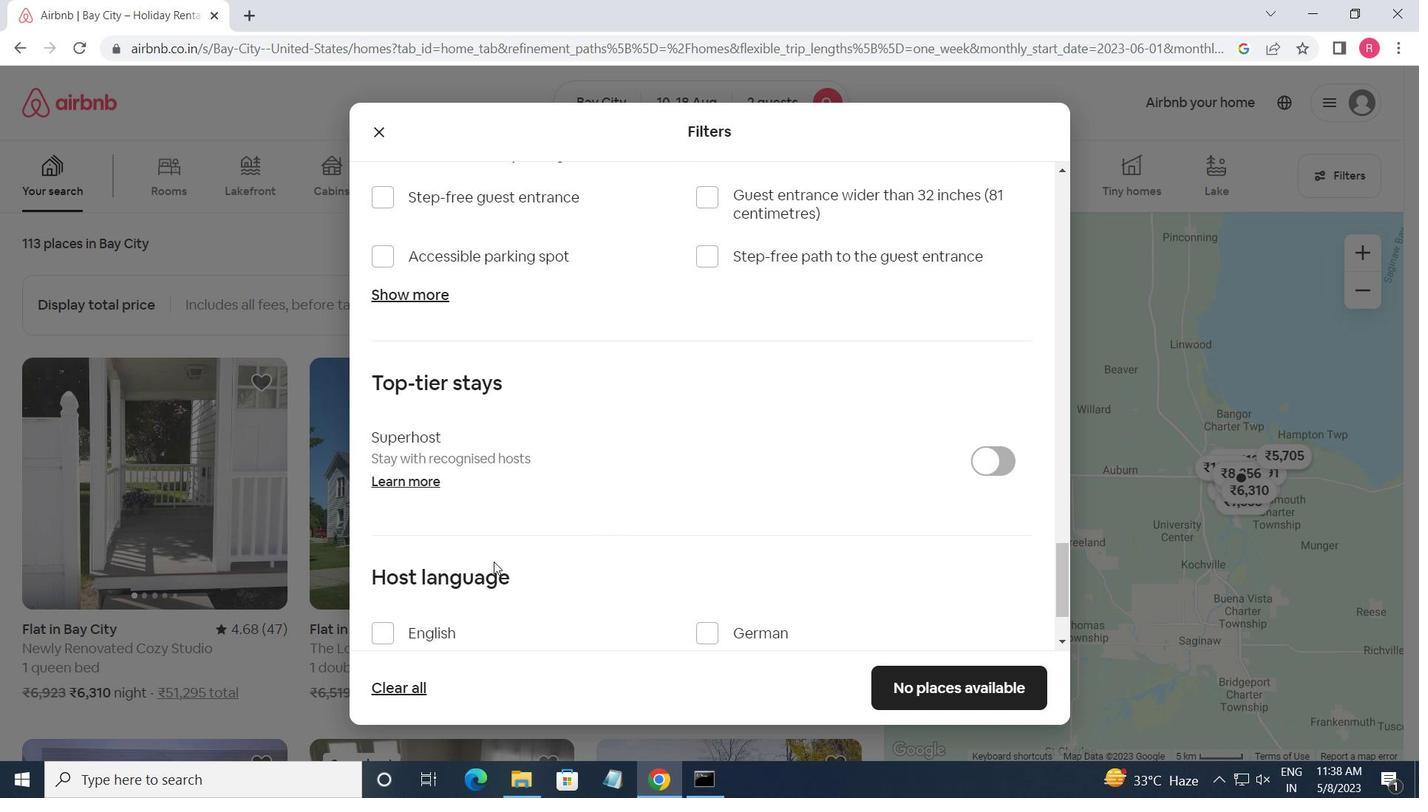 
Action: Mouse moved to (670, 513)
Screenshot: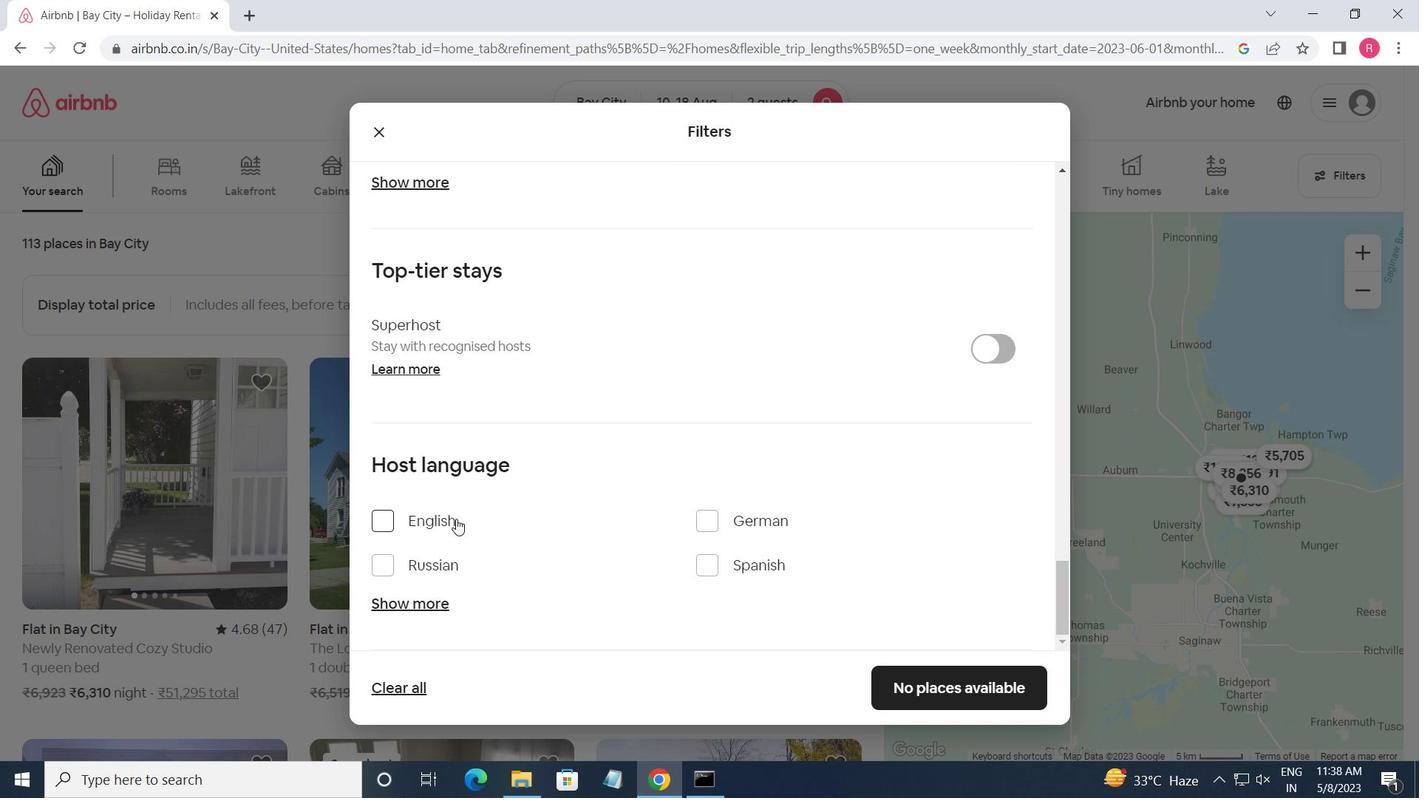 
Action: Mouse scrolled (670, 514) with delta (0, 0)
Screenshot: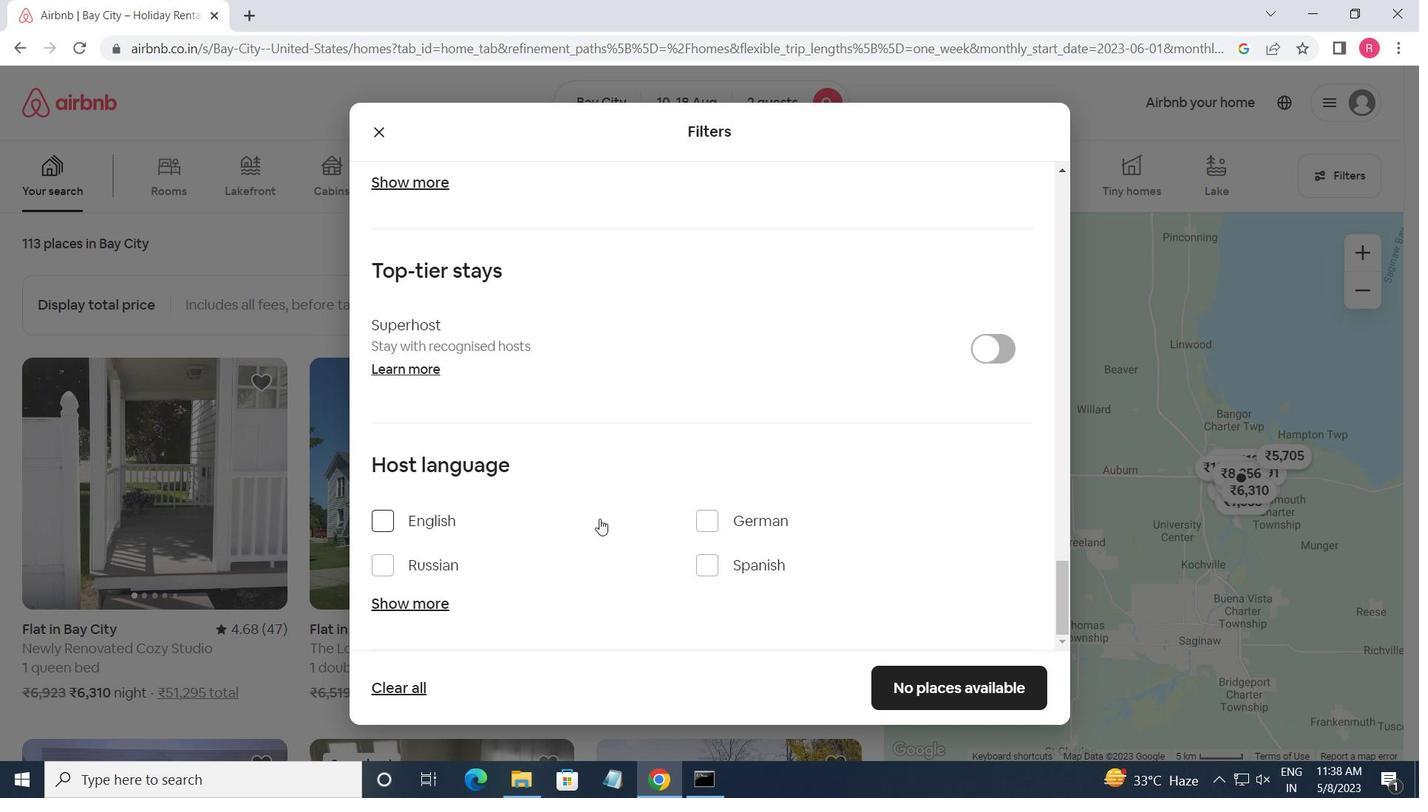 
Action: Mouse scrolled (670, 514) with delta (0, 0)
Screenshot: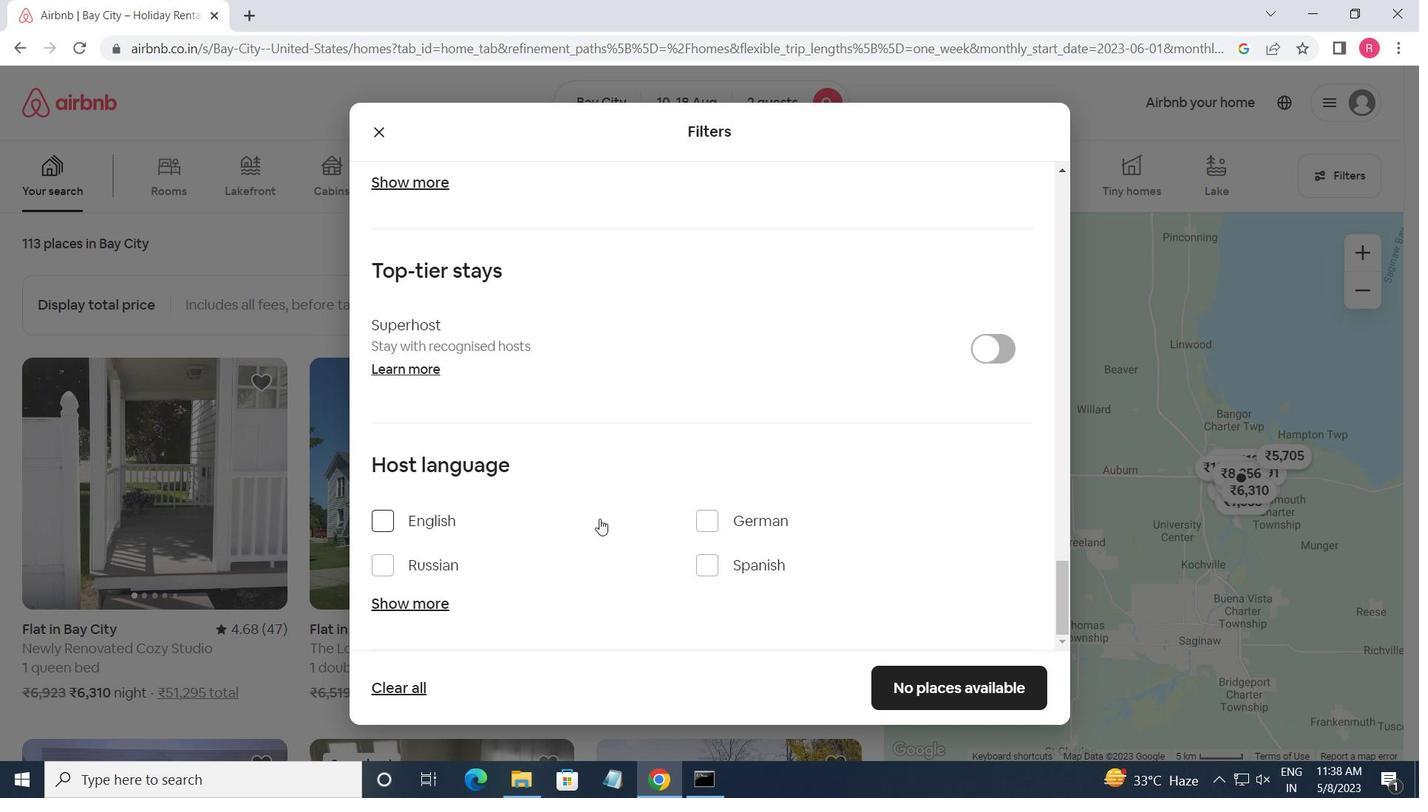 
Action: Mouse scrolled (670, 514) with delta (0, 0)
Screenshot: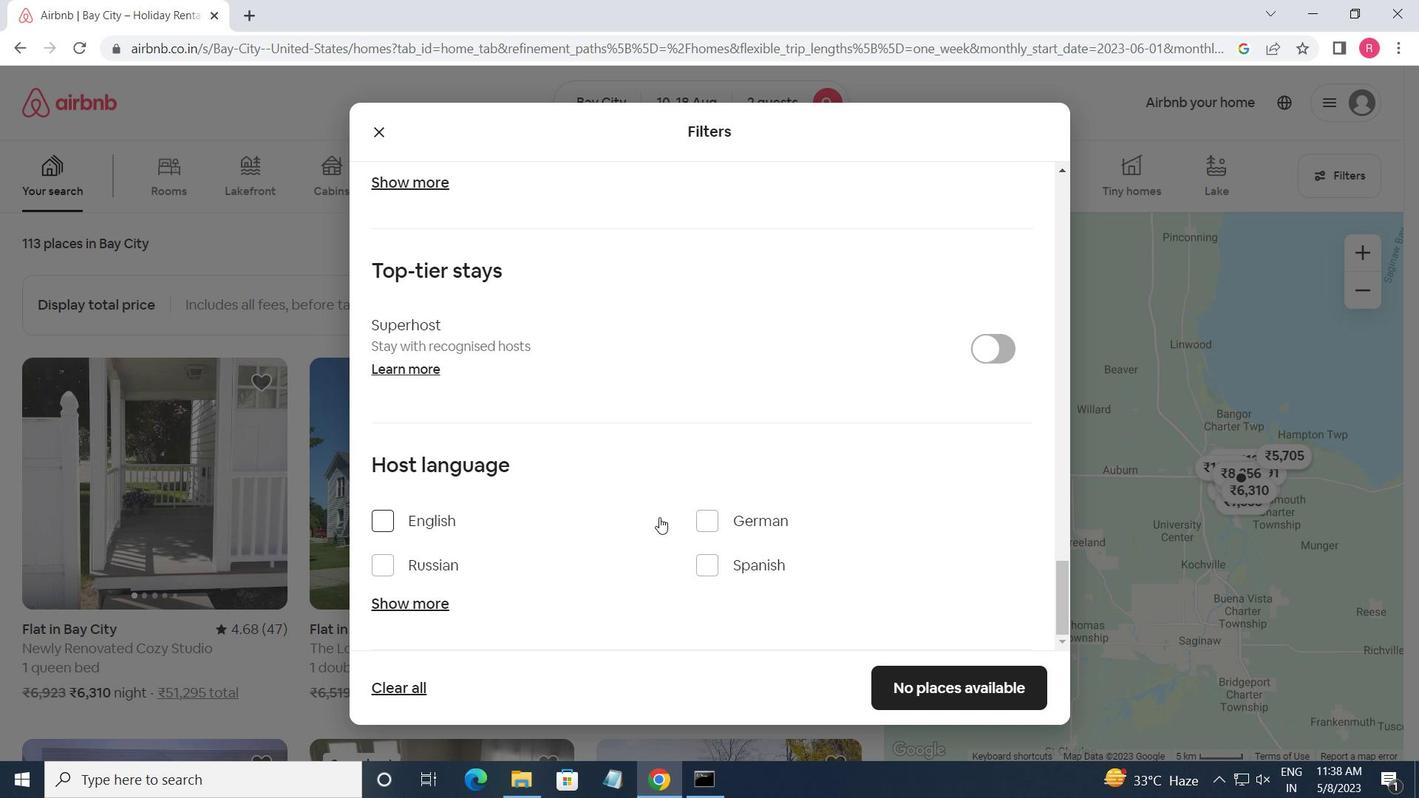 
Action: Mouse scrolled (670, 514) with delta (0, 0)
Screenshot: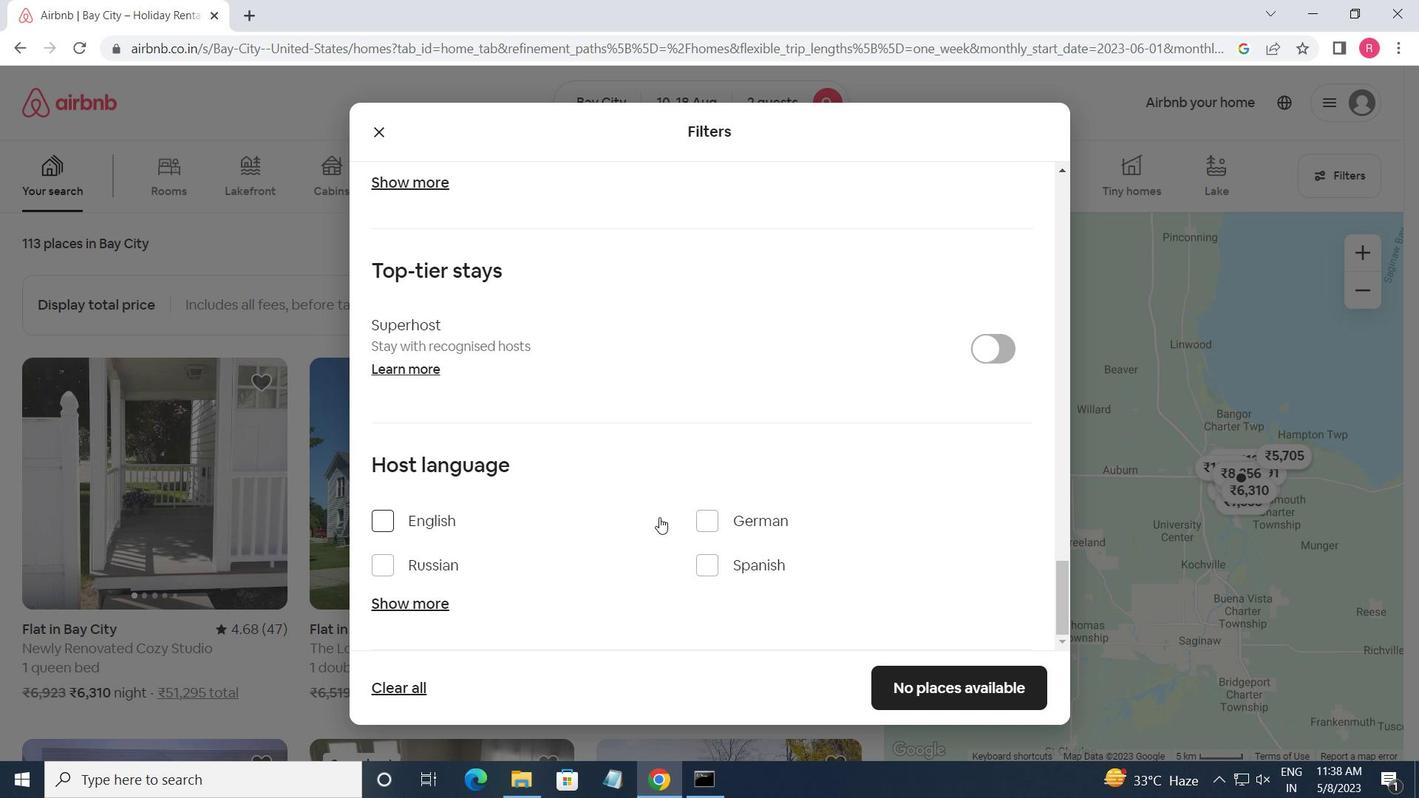 
Action: Mouse scrolled (670, 514) with delta (0, 0)
Screenshot: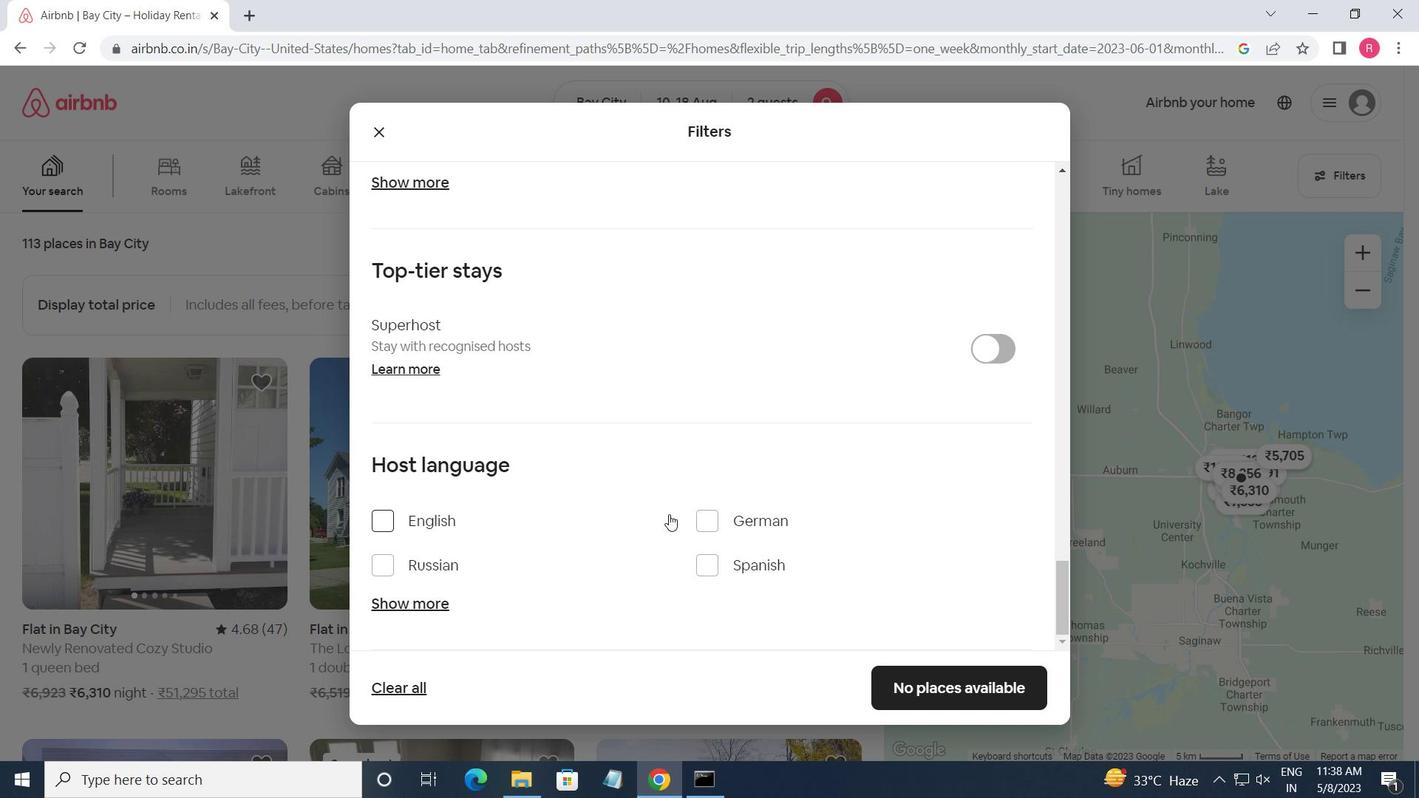
Action: Mouse moved to (648, 499)
Screenshot: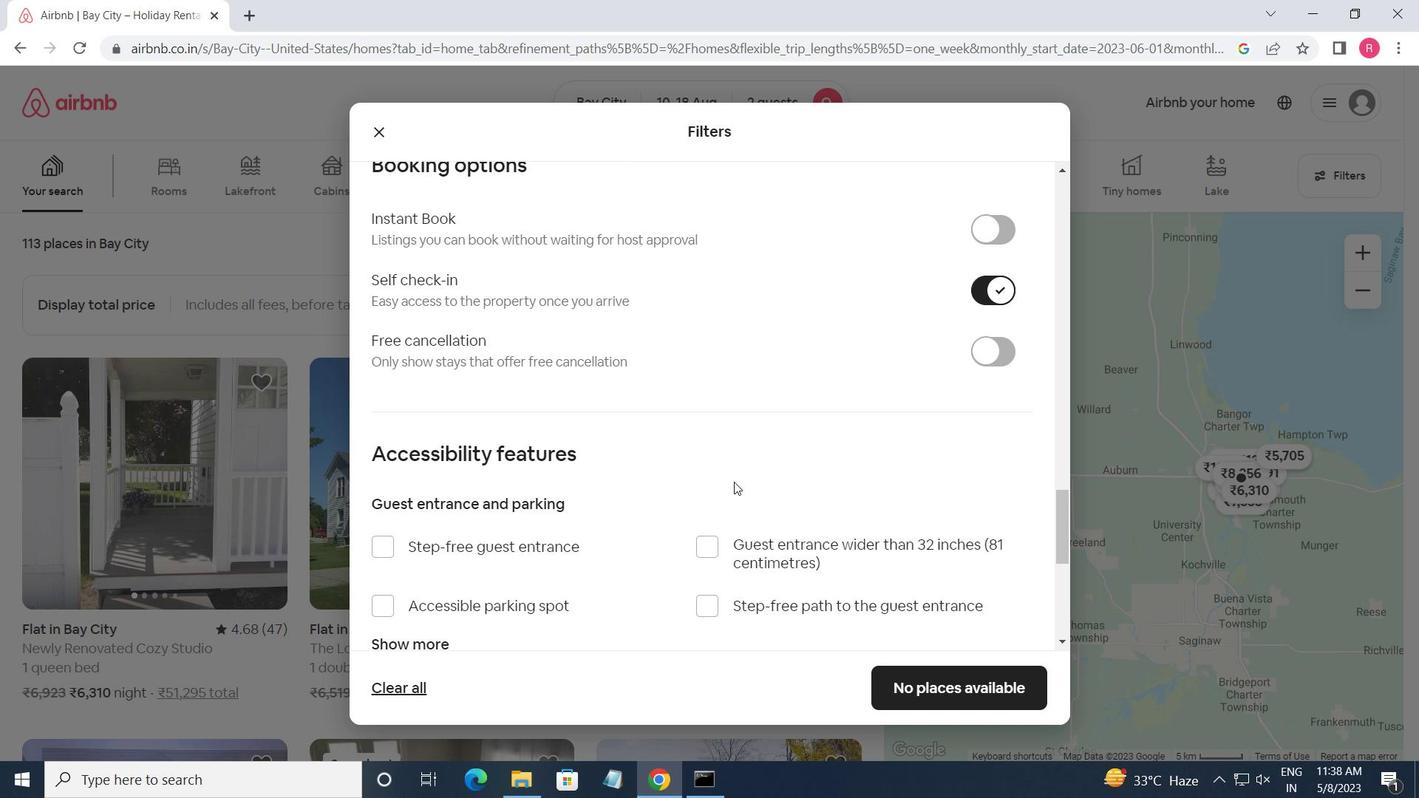
Action: Mouse scrolled (648, 498) with delta (0, 0)
Screenshot: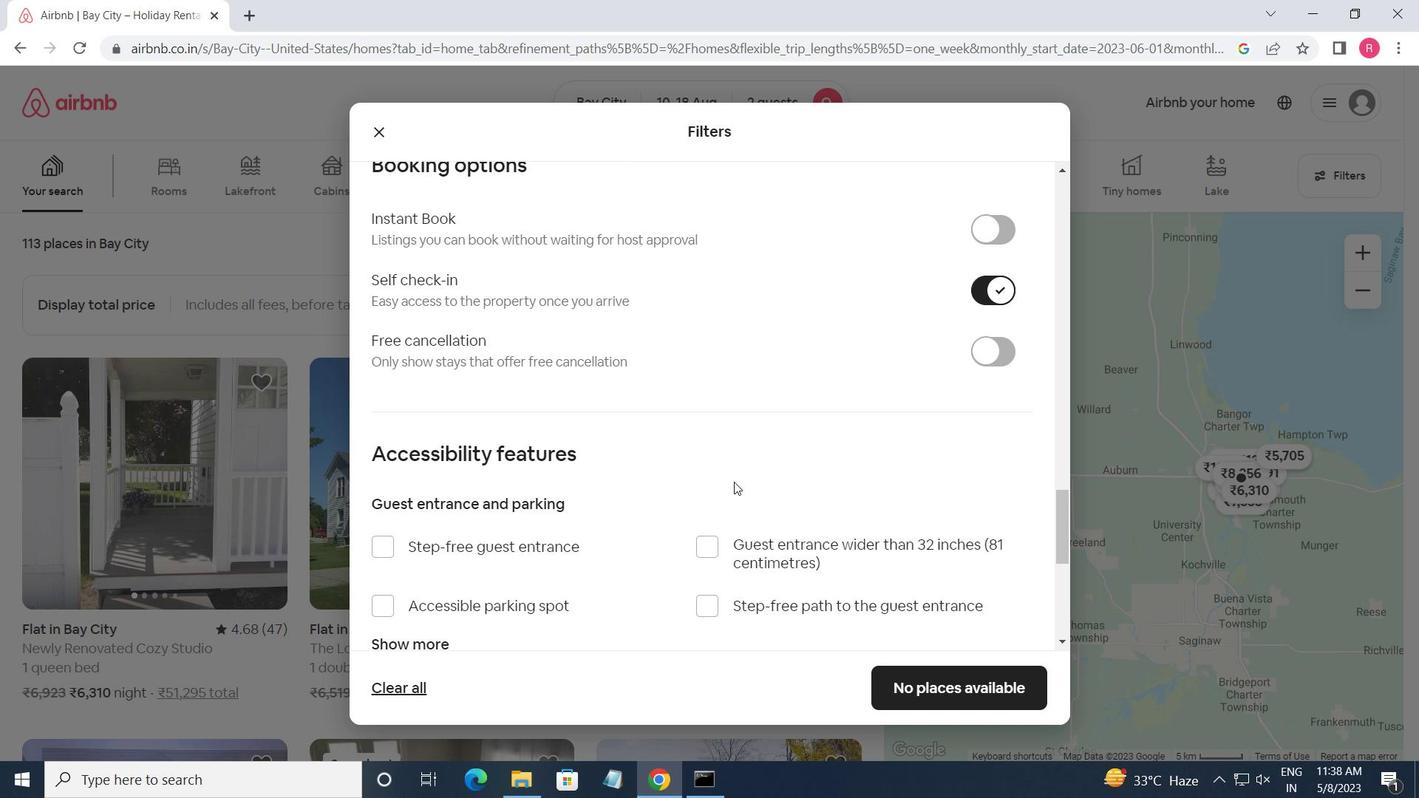 
Action: Mouse moved to (642, 499)
Screenshot: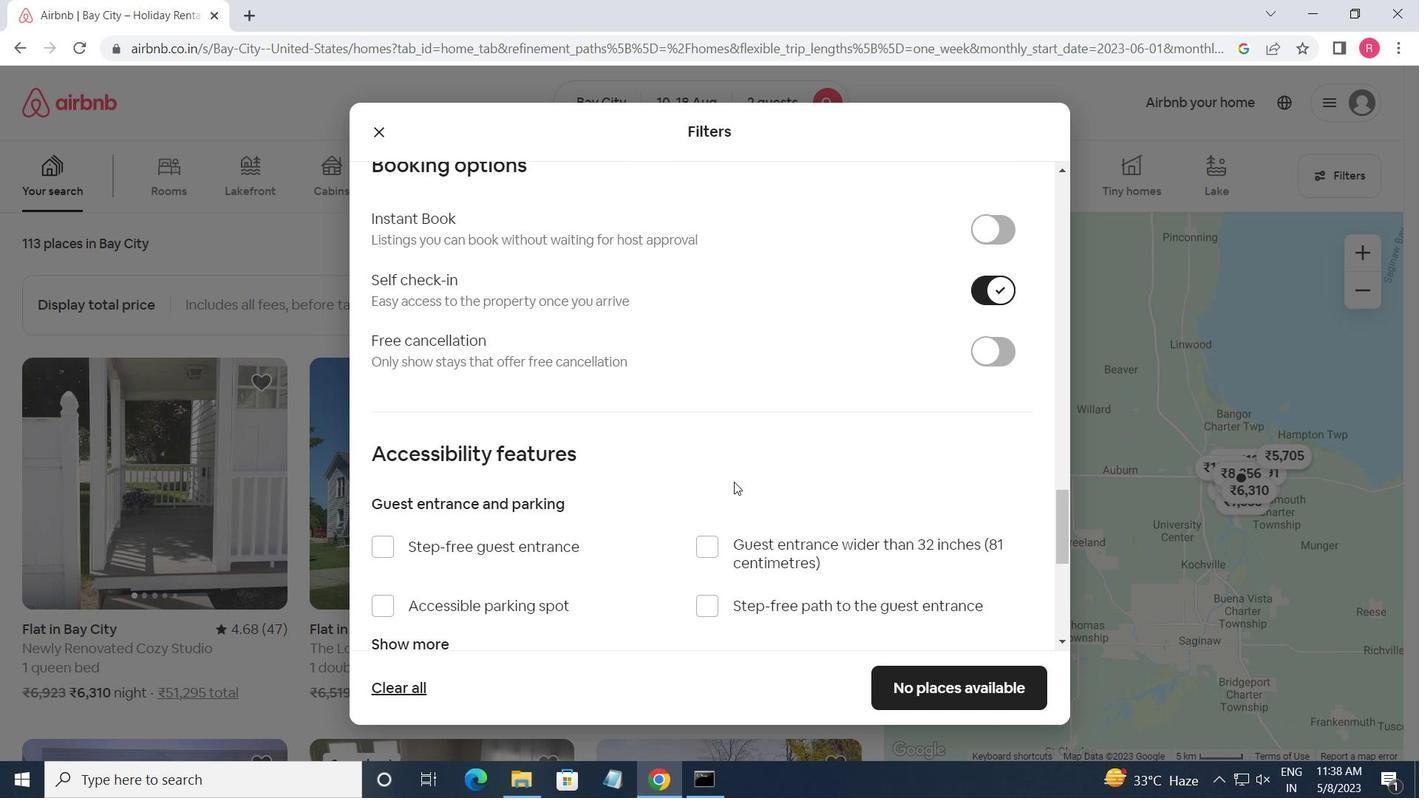 
Action: Mouse scrolled (642, 498) with delta (0, 0)
Screenshot: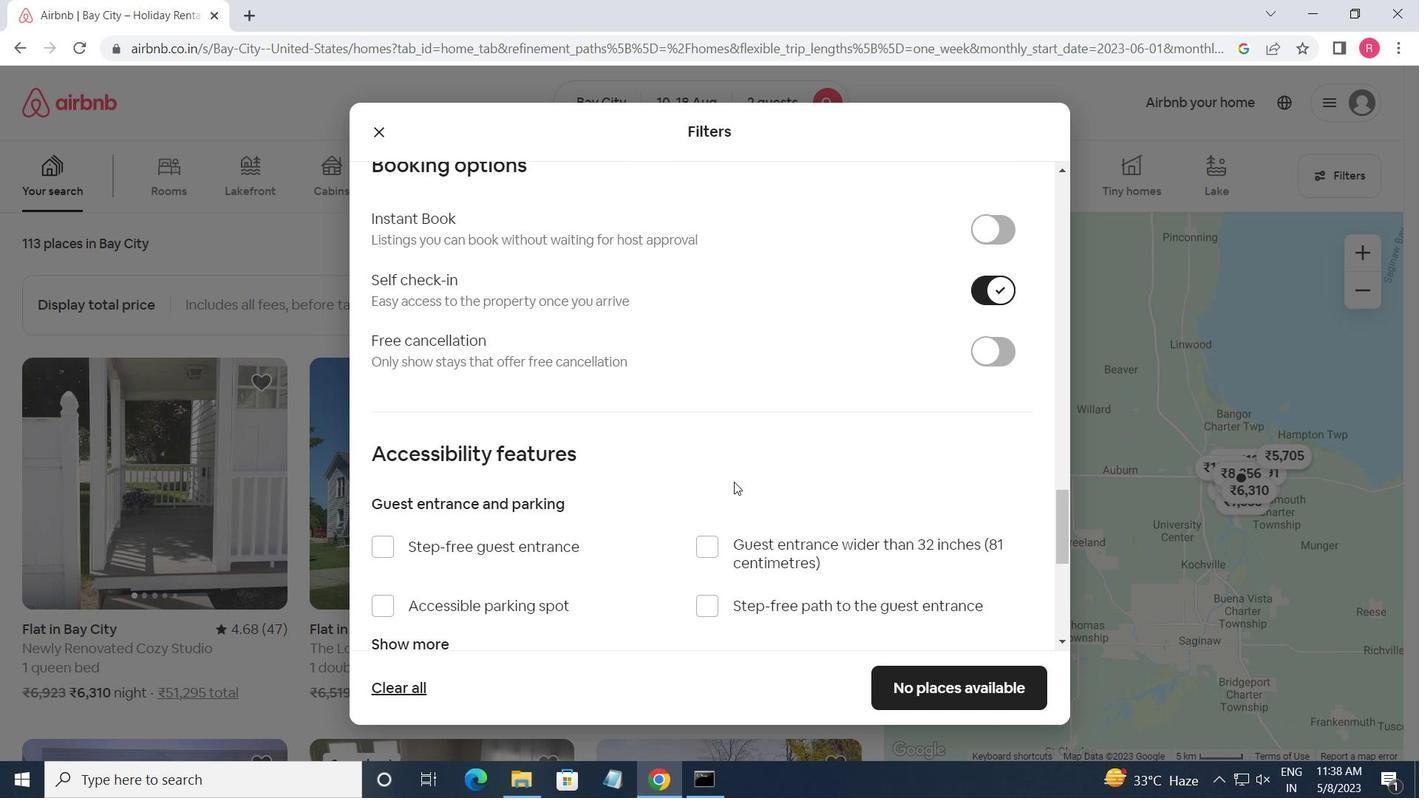 
Action: Mouse moved to (639, 500)
Screenshot: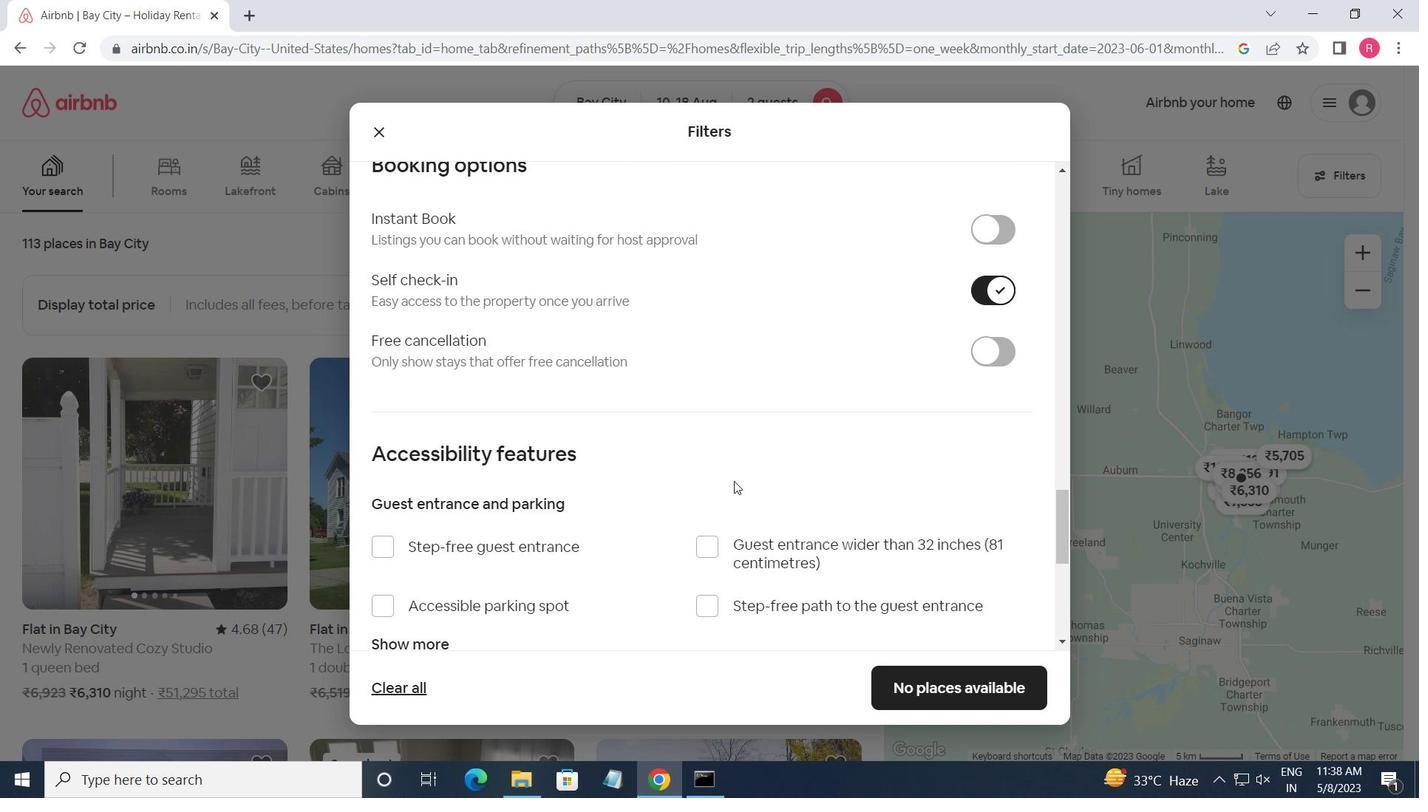 
Action: Mouse scrolled (639, 499) with delta (0, 0)
Screenshot: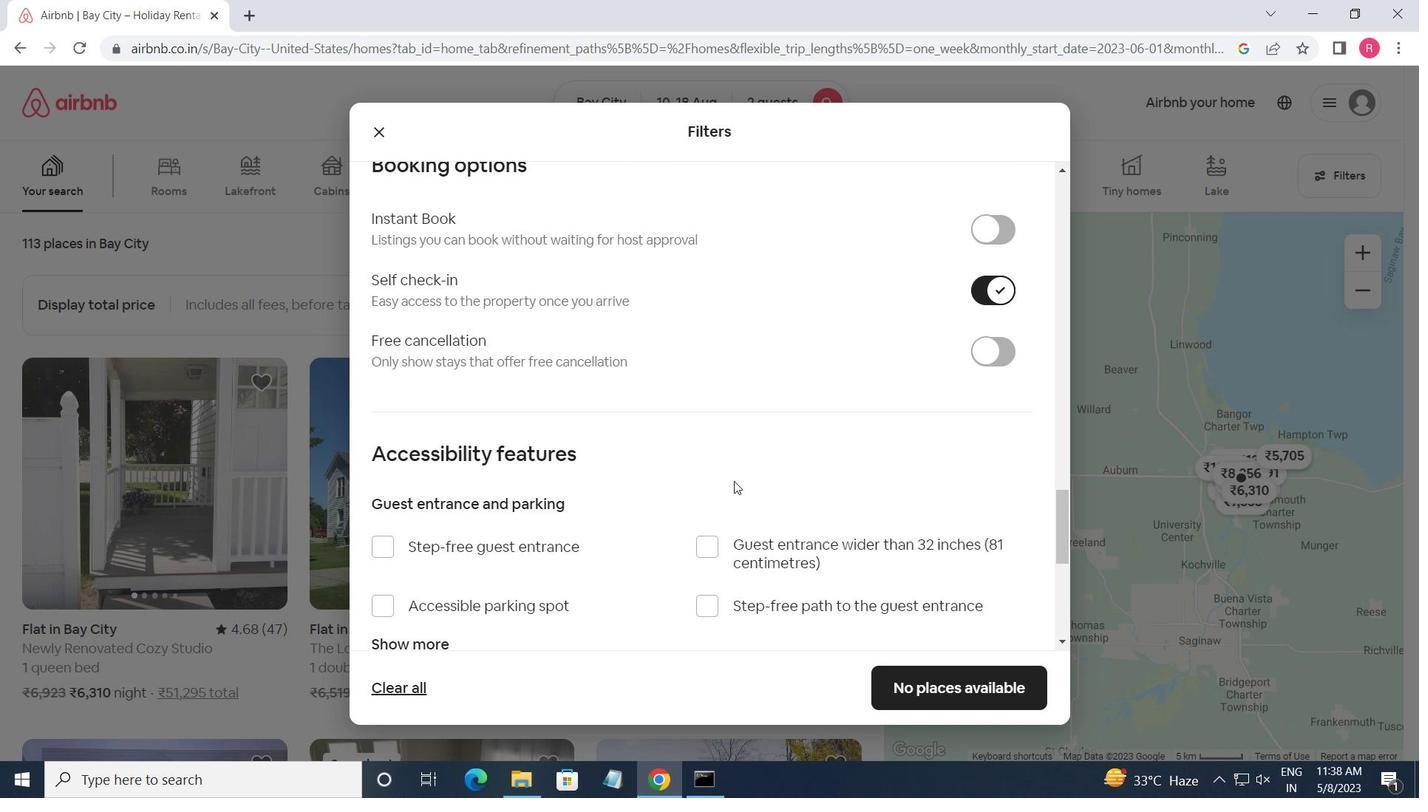 
Action: Mouse moved to (636, 501)
Screenshot: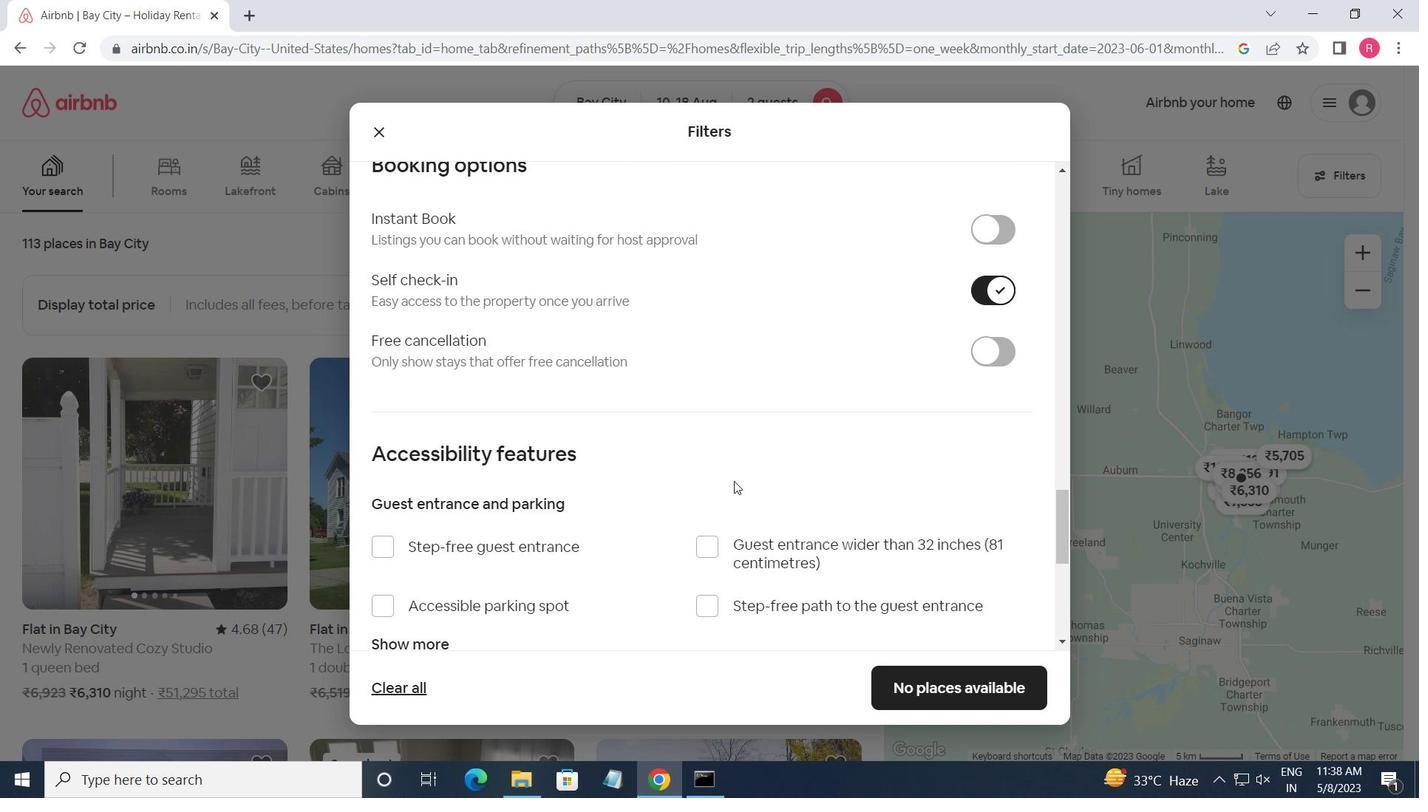 
Action: Mouse scrolled (636, 500) with delta (0, 0)
Screenshot: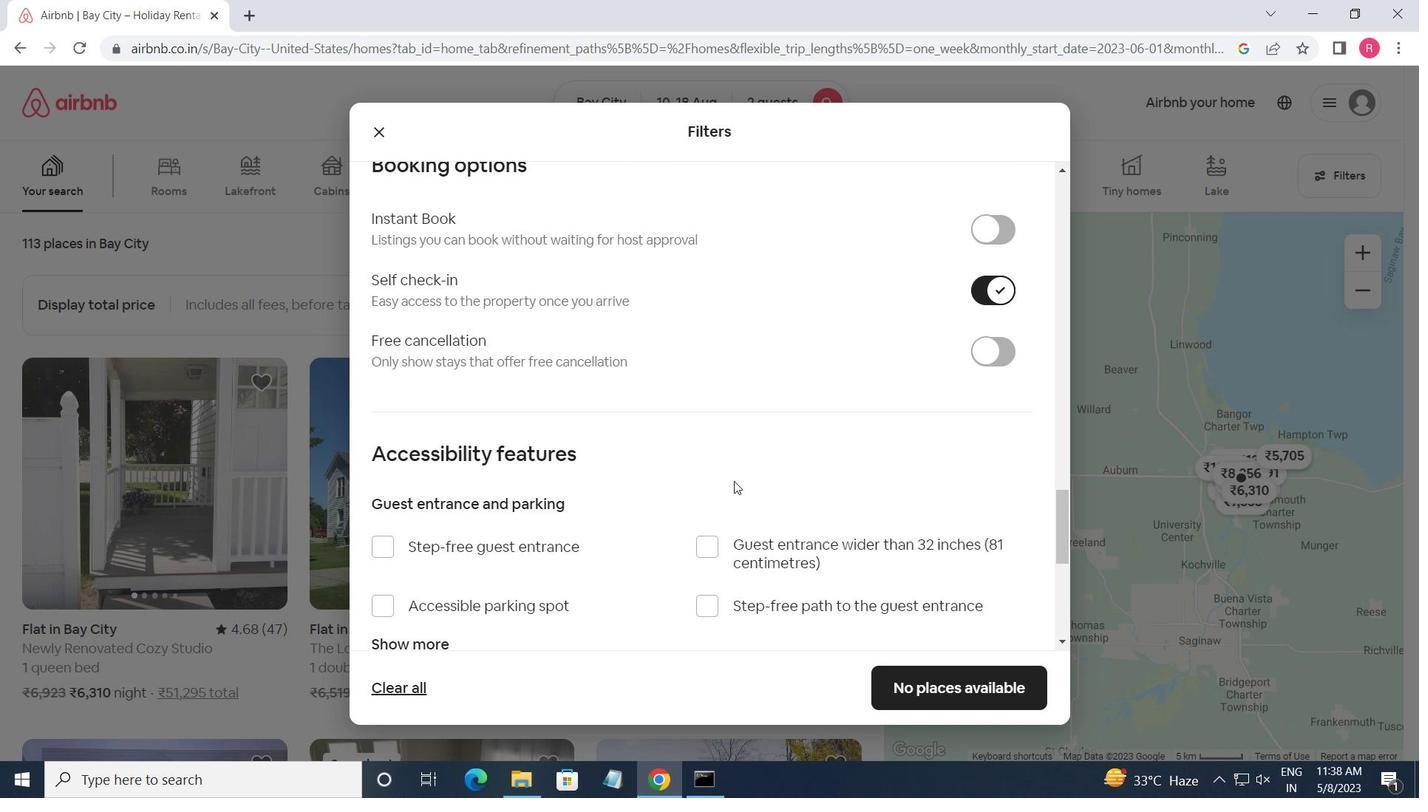 
Action: Mouse moved to (367, 614)
Screenshot: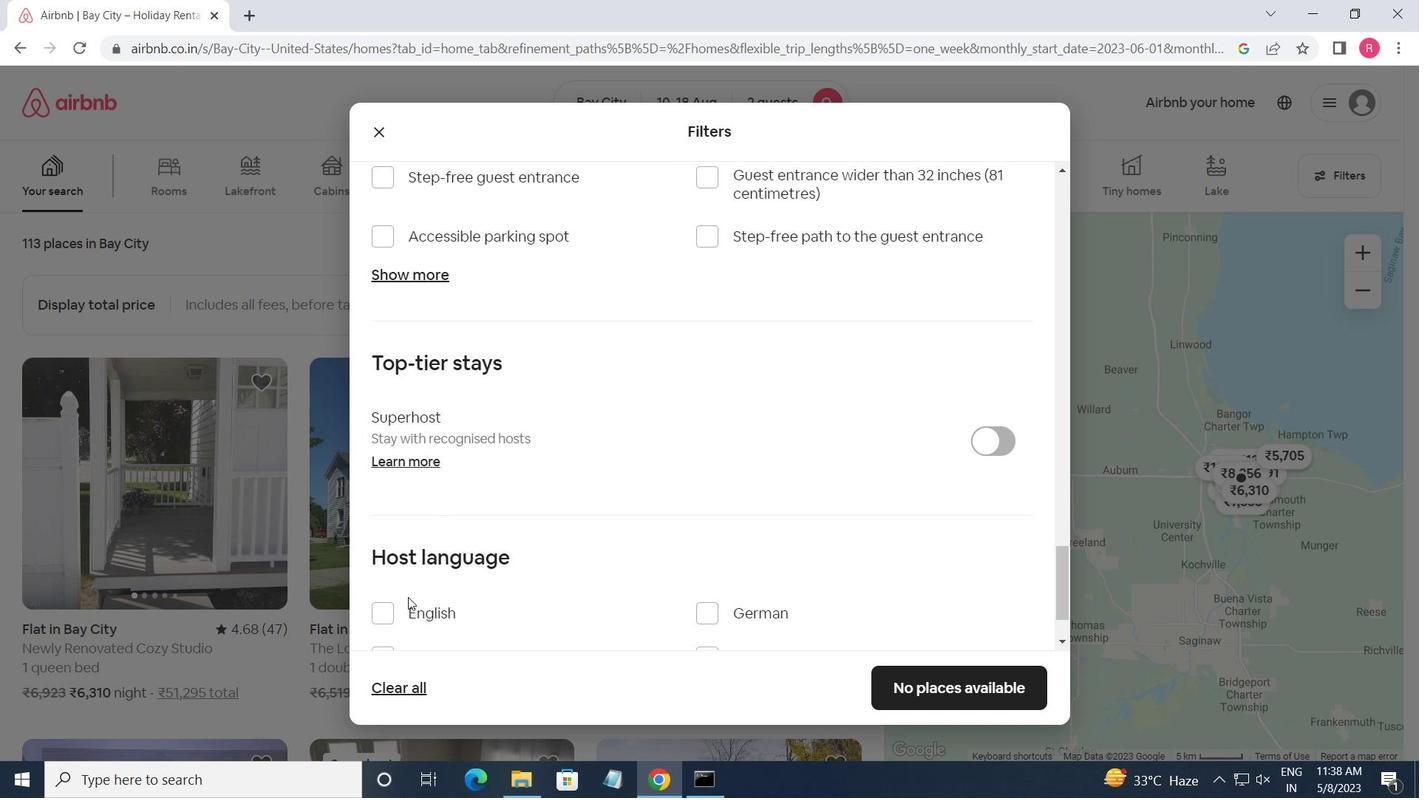 
Action: Mouse pressed left at (367, 614)
Screenshot: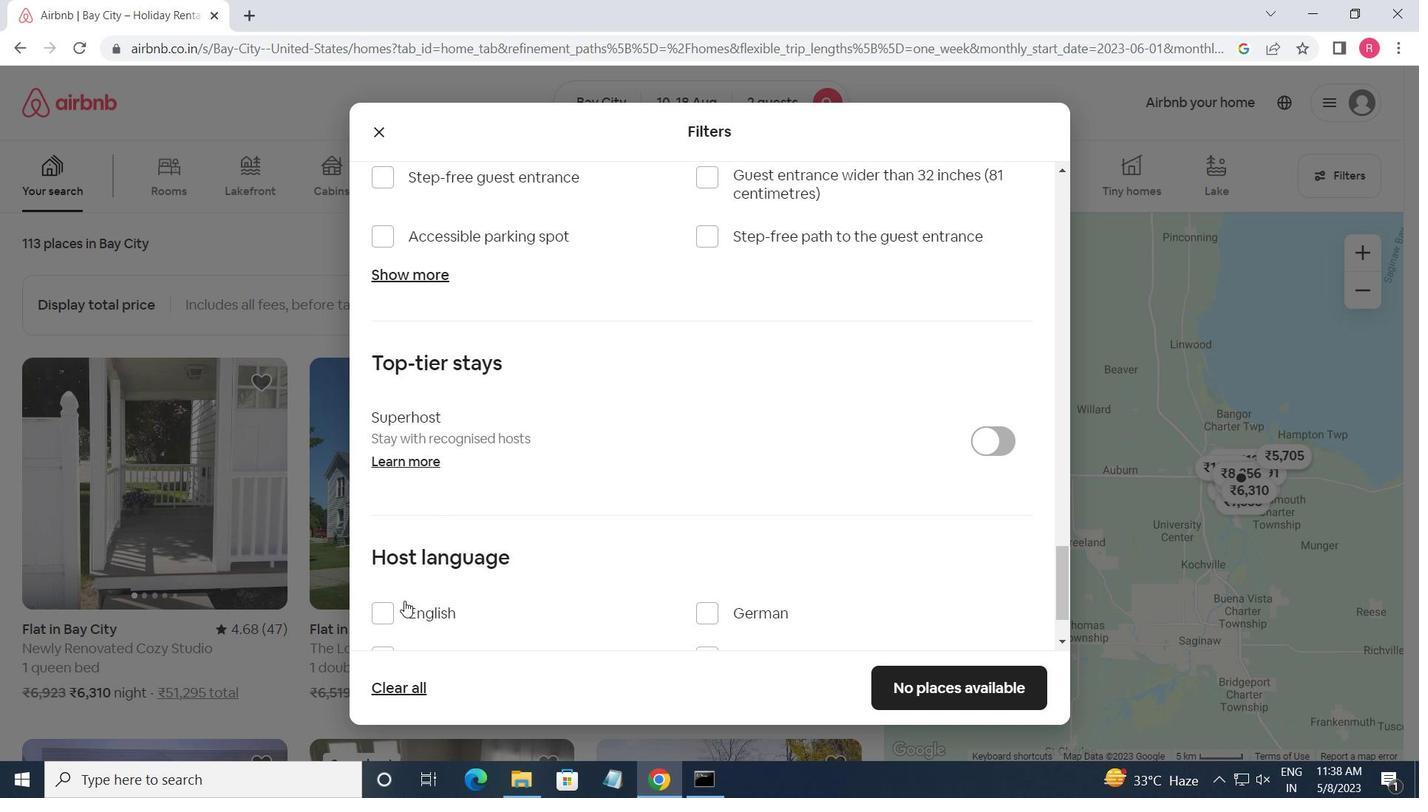 
Action: Mouse moved to (393, 612)
Screenshot: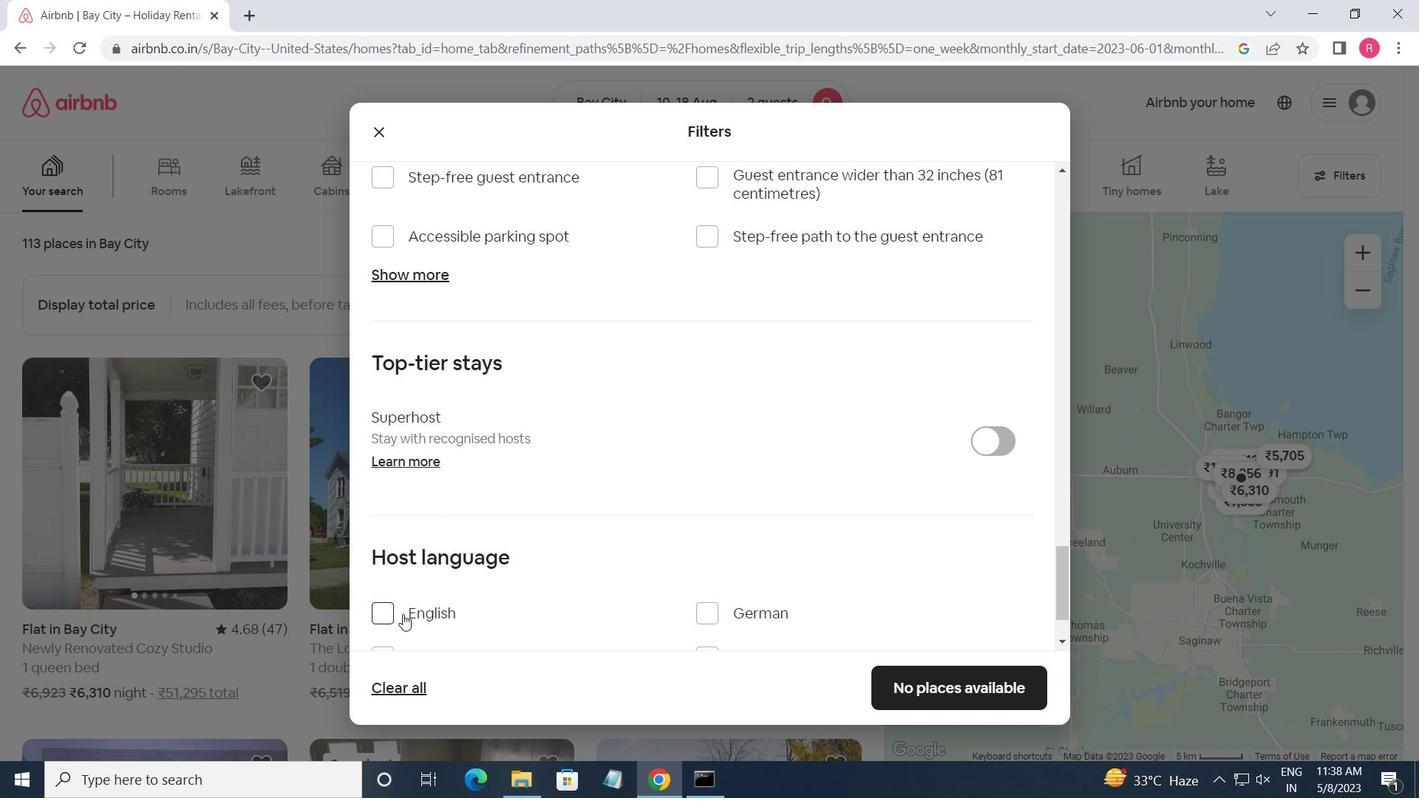 
Action: Mouse pressed left at (393, 612)
Screenshot: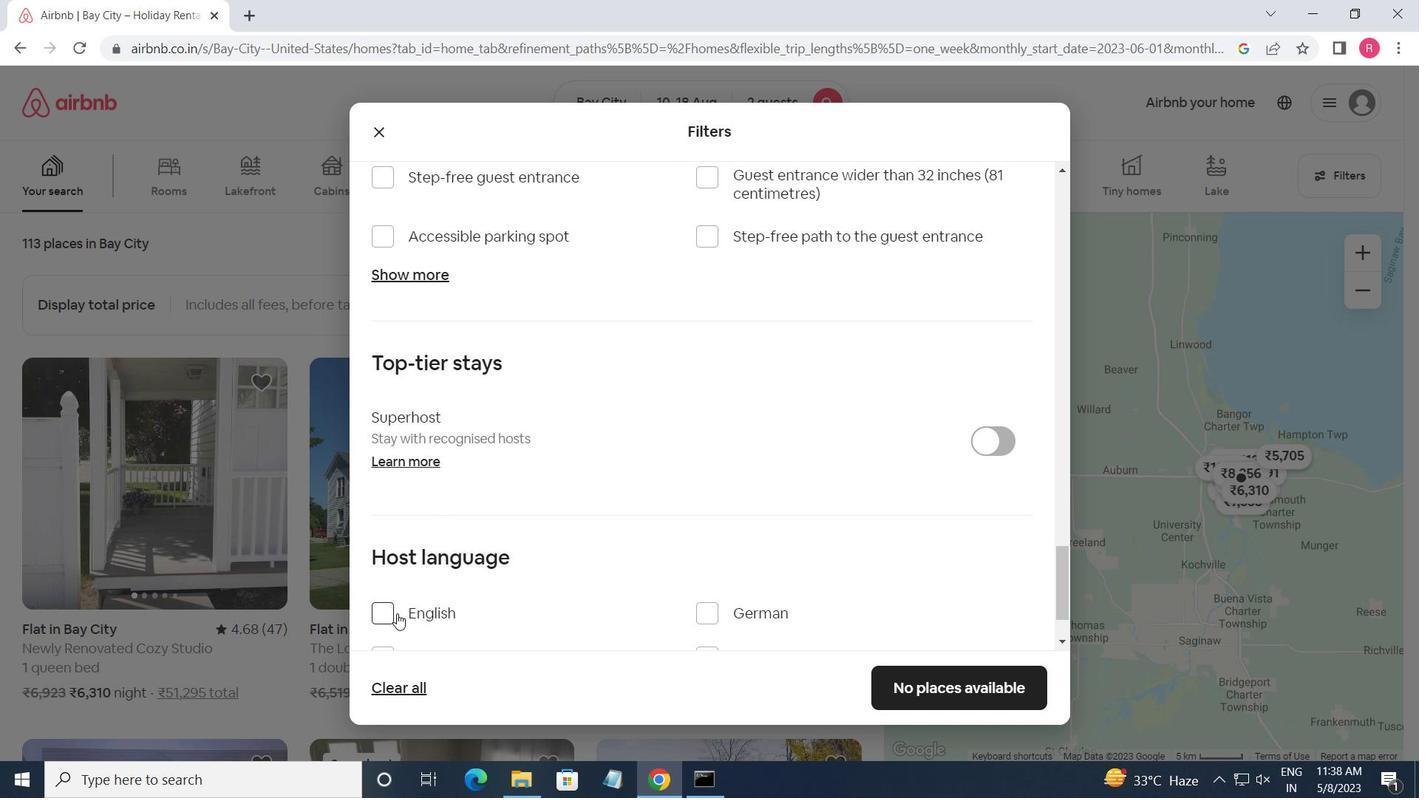 
Action: Mouse moved to (526, 611)
Screenshot: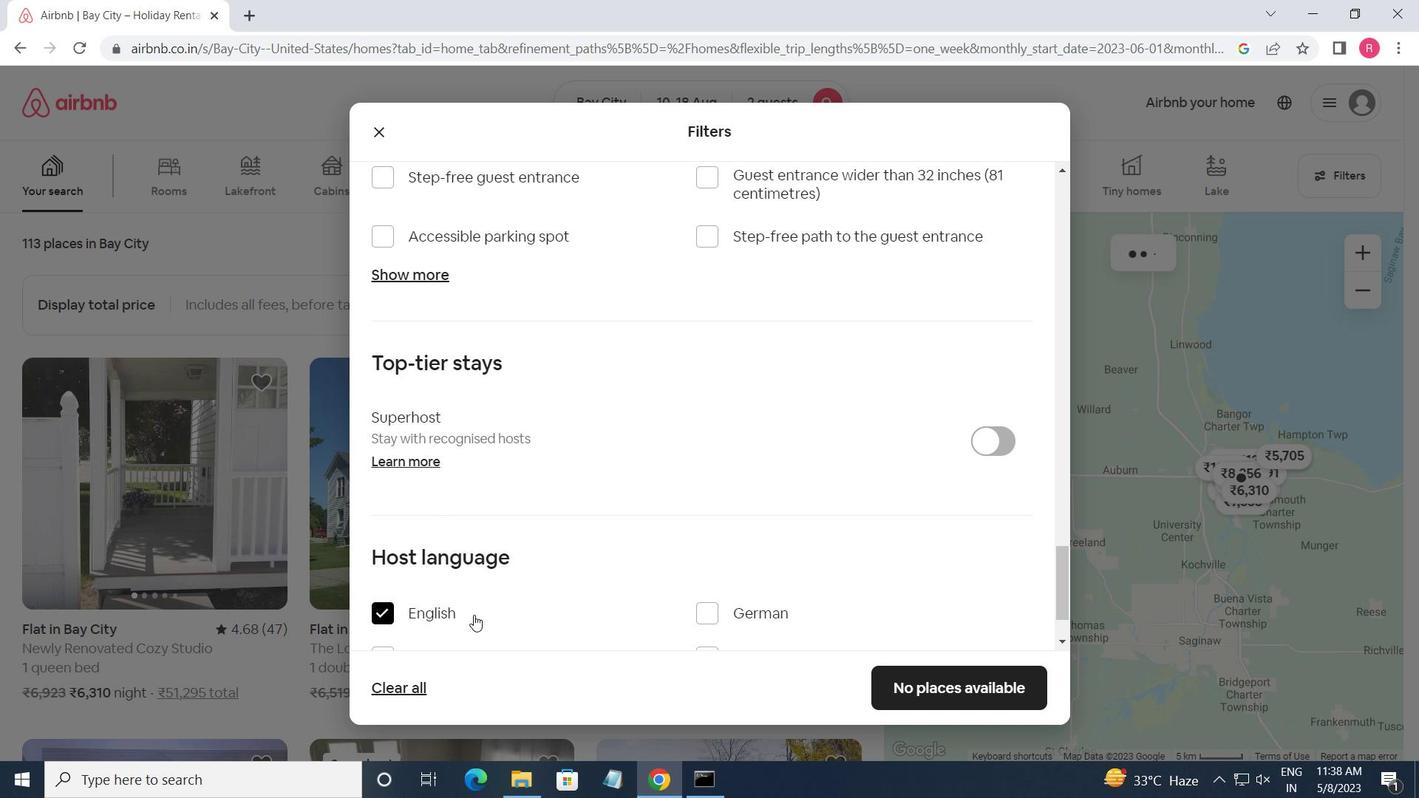 
Action: Mouse scrolled (526, 611) with delta (0, 0)
Screenshot: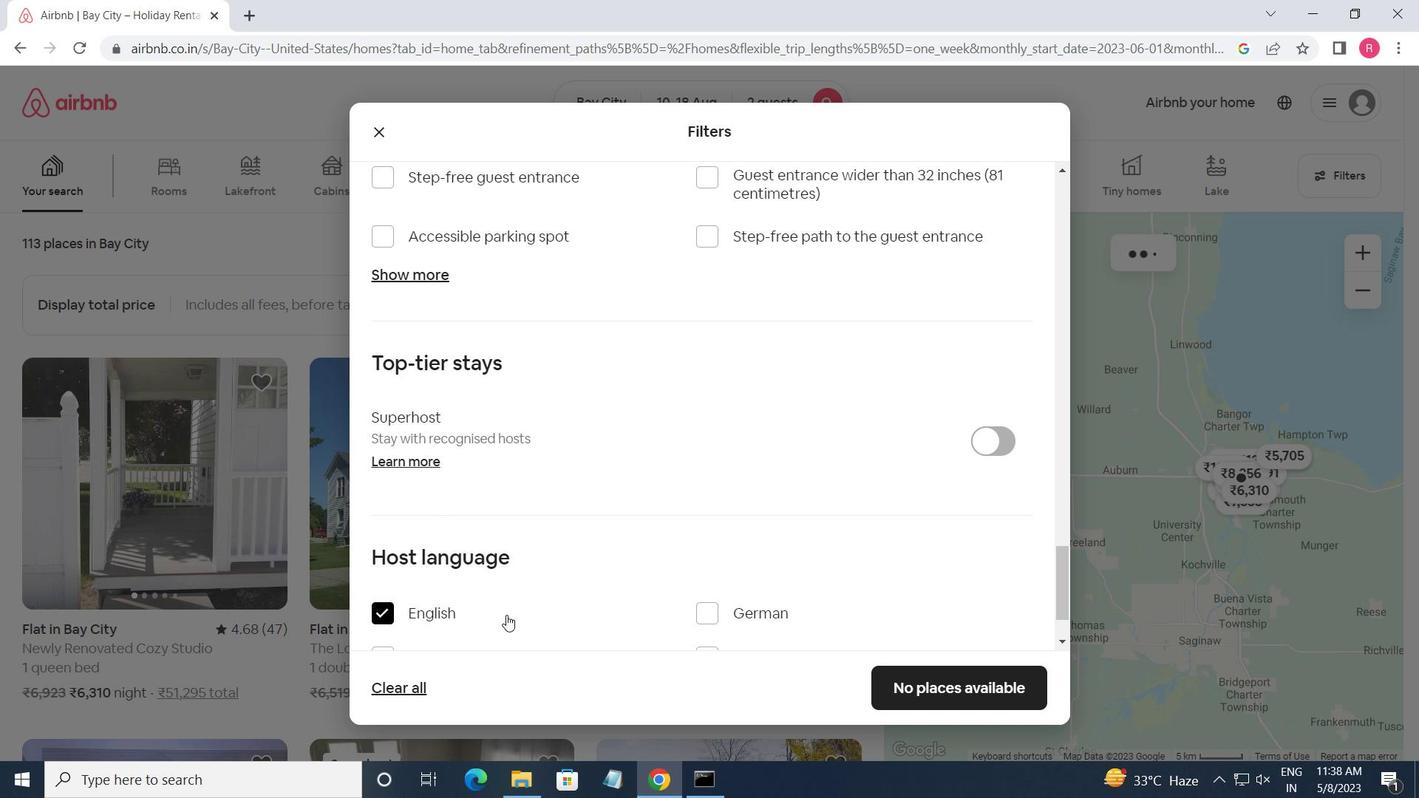 
Action: Mouse scrolled (526, 611) with delta (0, 0)
Screenshot: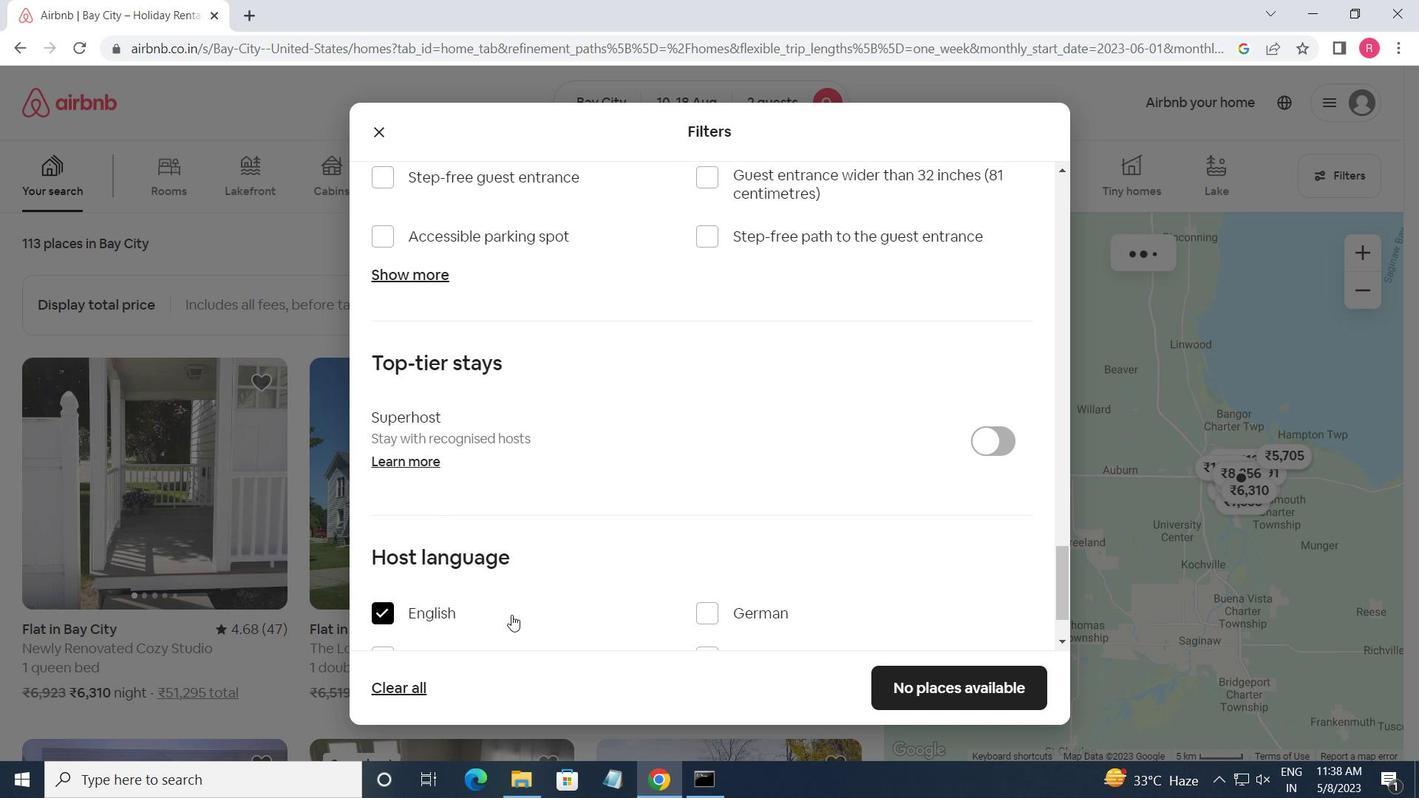 
Action: Mouse moved to (530, 609)
Screenshot: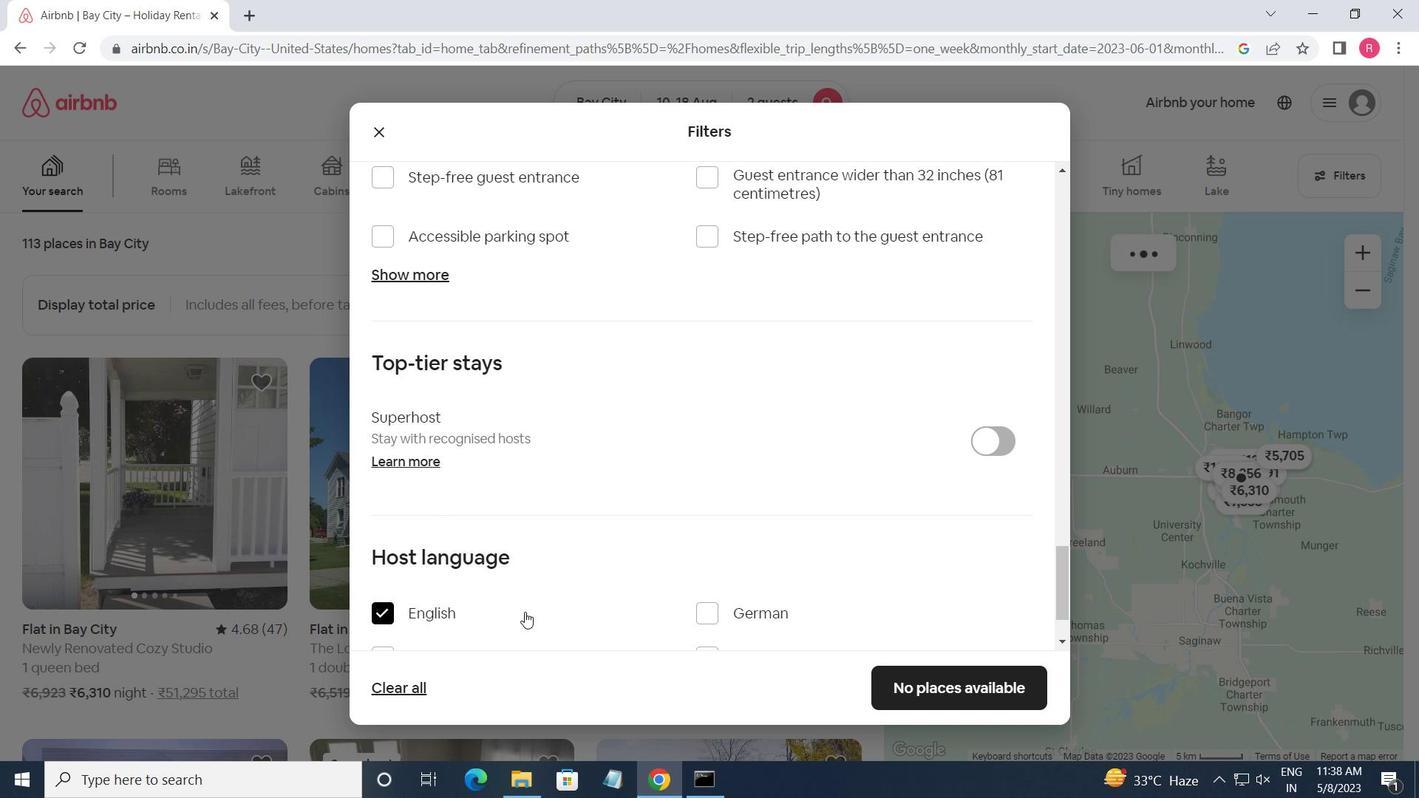 
Action: Mouse scrolled (530, 609) with delta (0, 0)
Screenshot: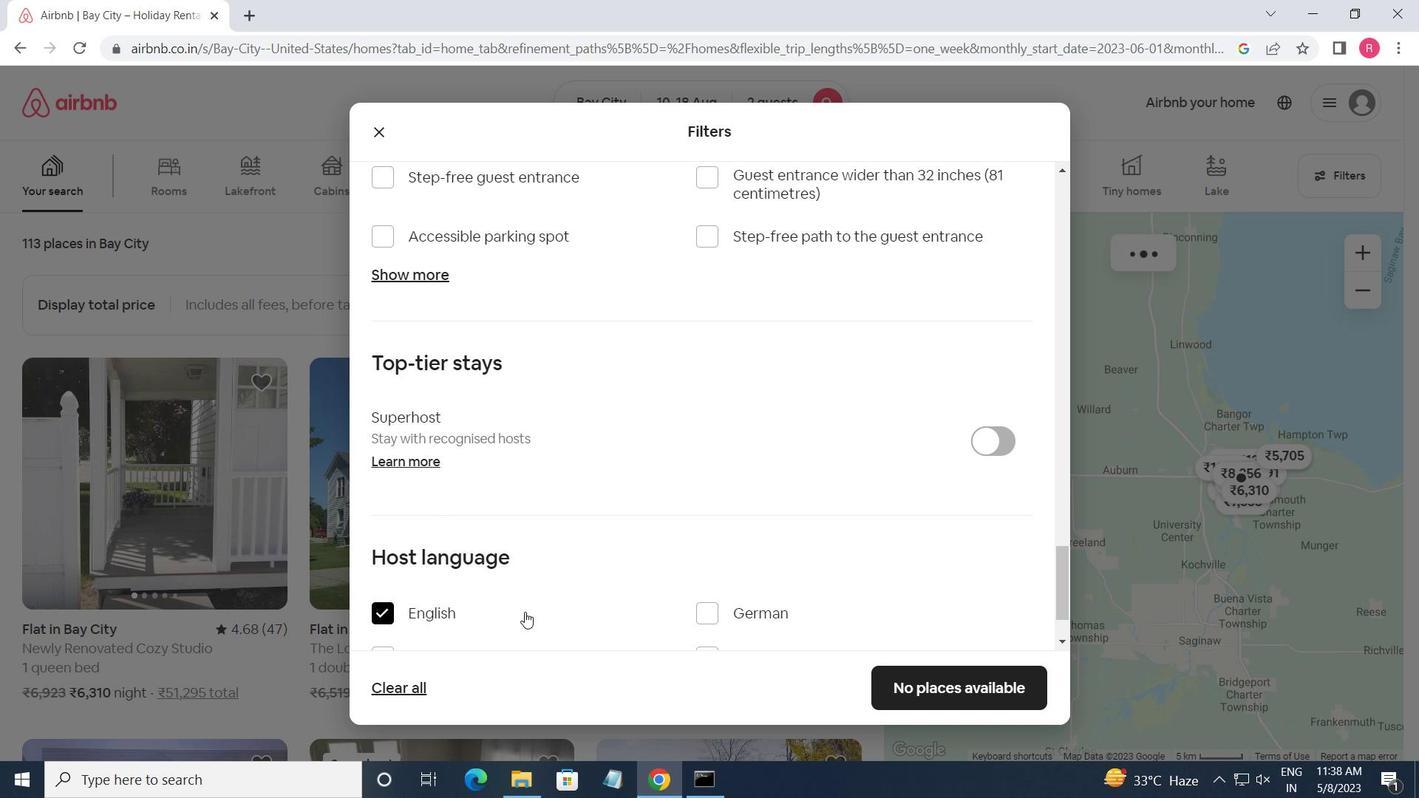 
Action: Mouse moved to (543, 607)
Screenshot: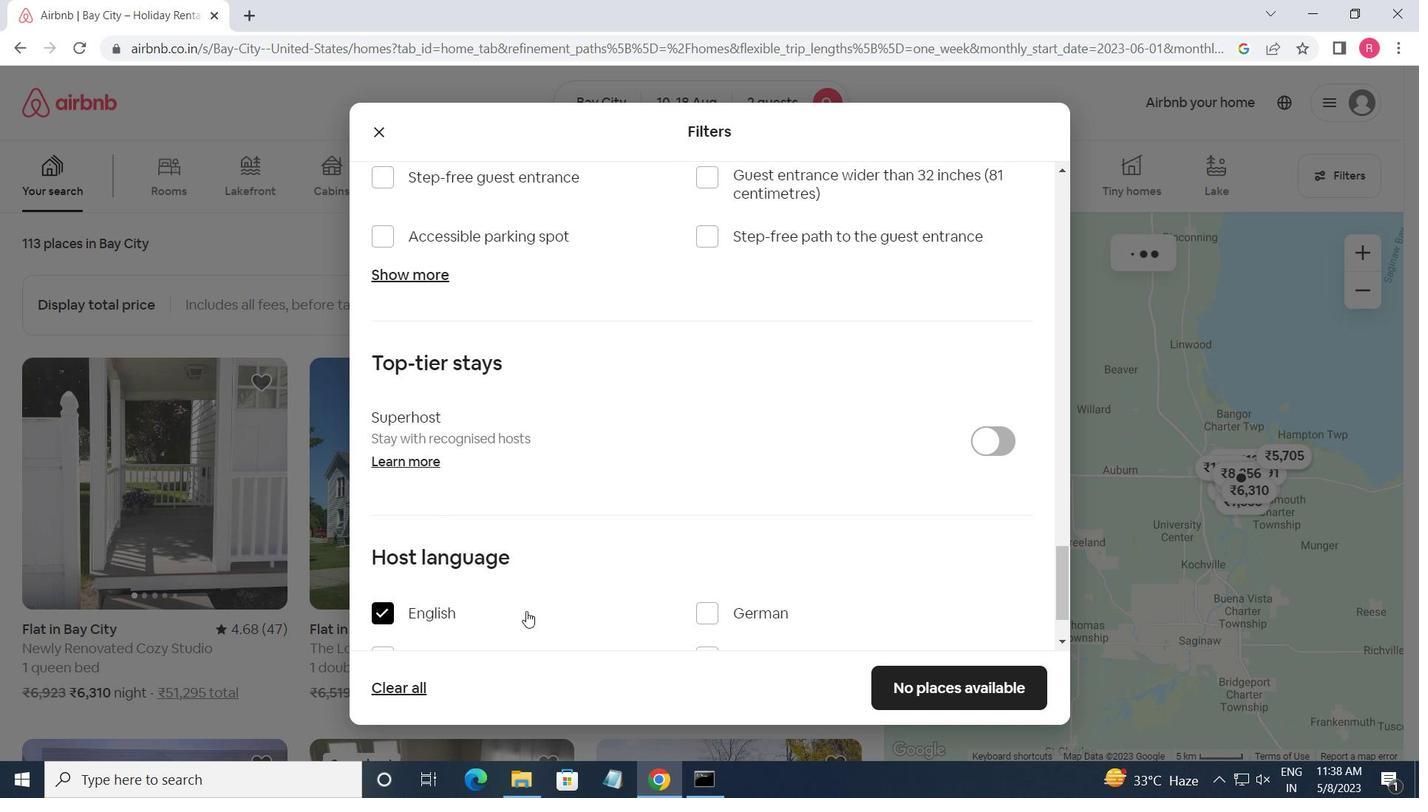 
Action: Mouse scrolled (543, 606) with delta (0, 0)
Screenshot: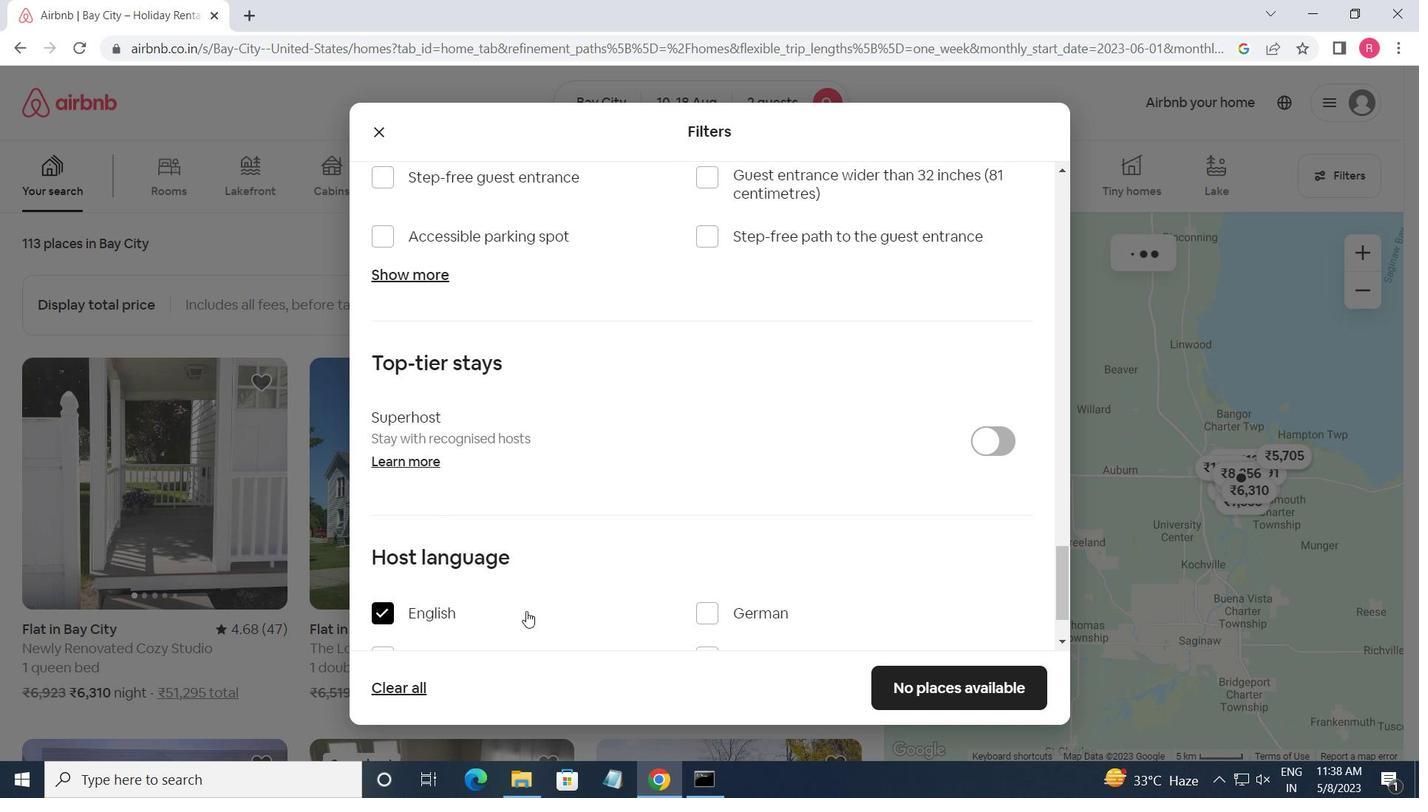 
Action: Mouse moved to (936, 674)
Screenshot: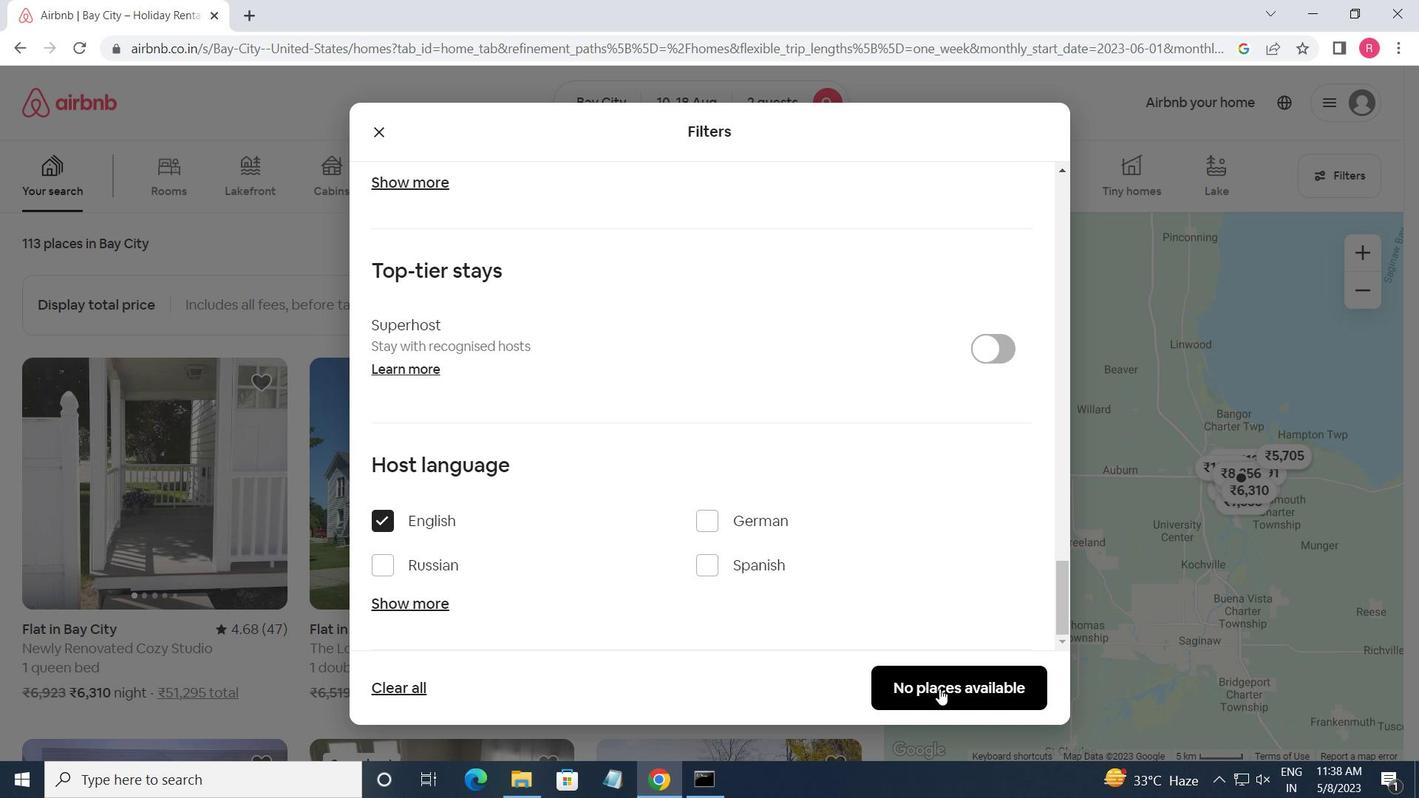 
Action: Mouse pressed left at (936, 674)
Screenshot: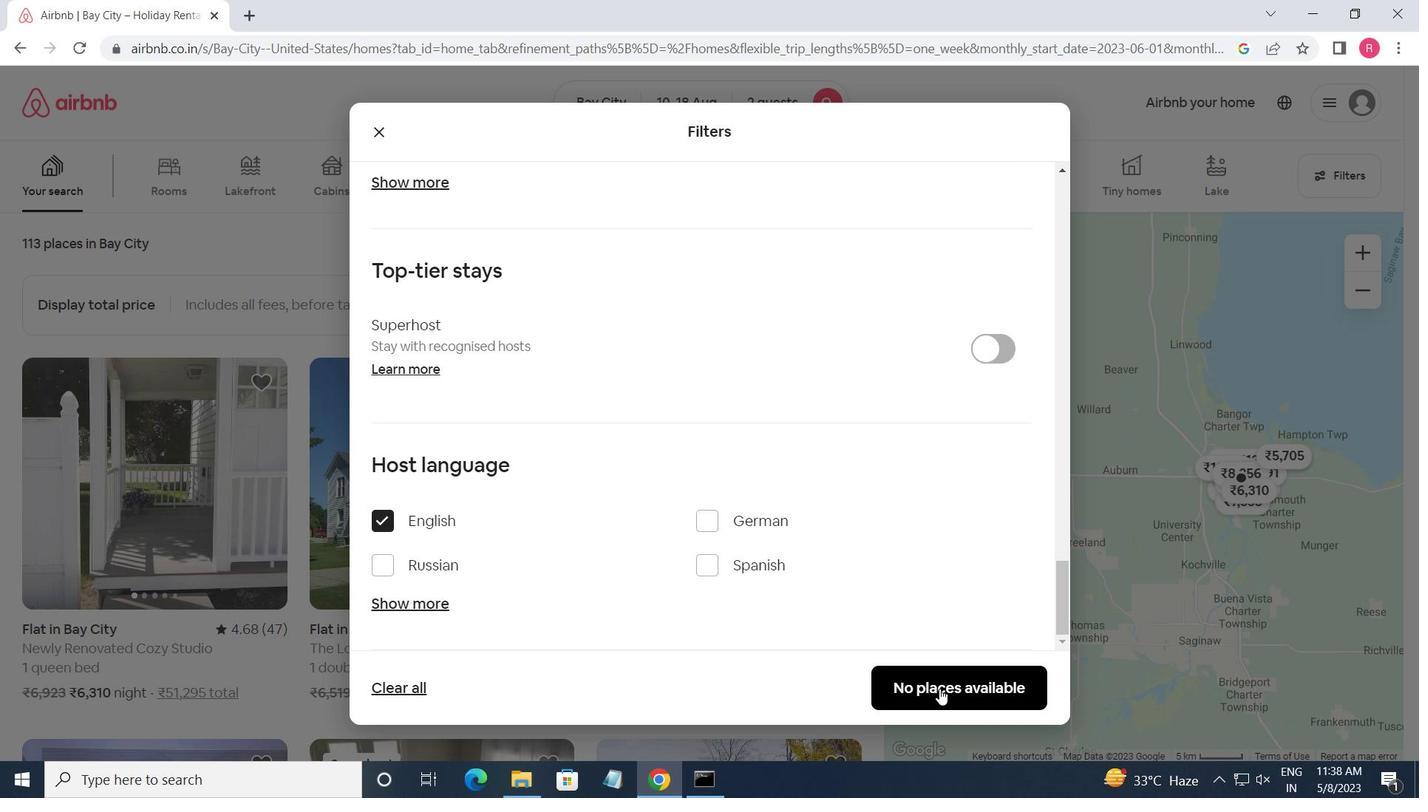
Action: Mouse moved to (946, 667)
Screenshot: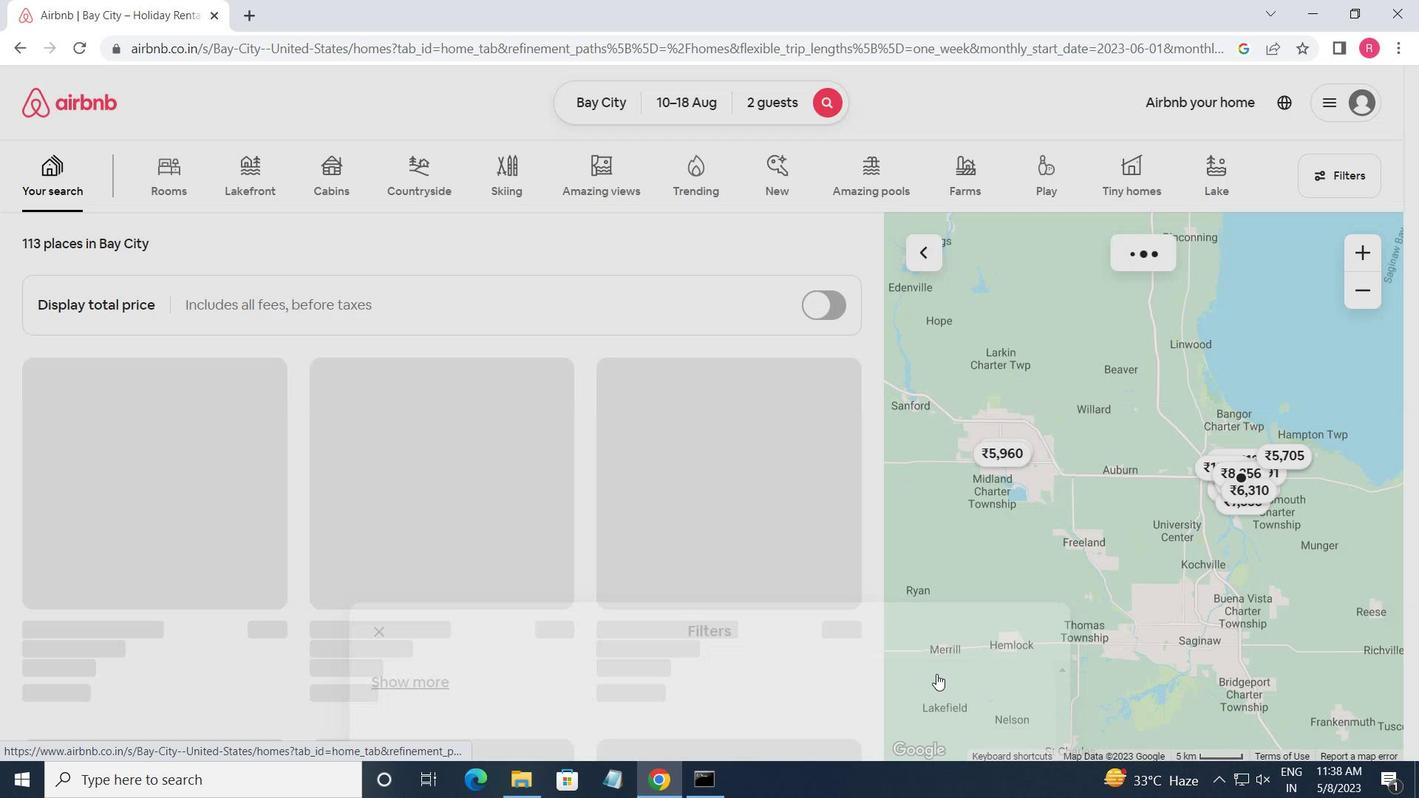 
